 Task: Find connections with filter location Yuci with filter topic #digitalmarketingwith filter profile language French with filter current company Rebel Foods with filter school JAGRAN COLLEGE OF ARTS, SCIENCE & COMMERCE, JUHI, with filter industry Flight Training with filter service category Commercial Insurance with filter keywords title Film Critic
Action: Mouse moved to (622, 90)
Screenshot: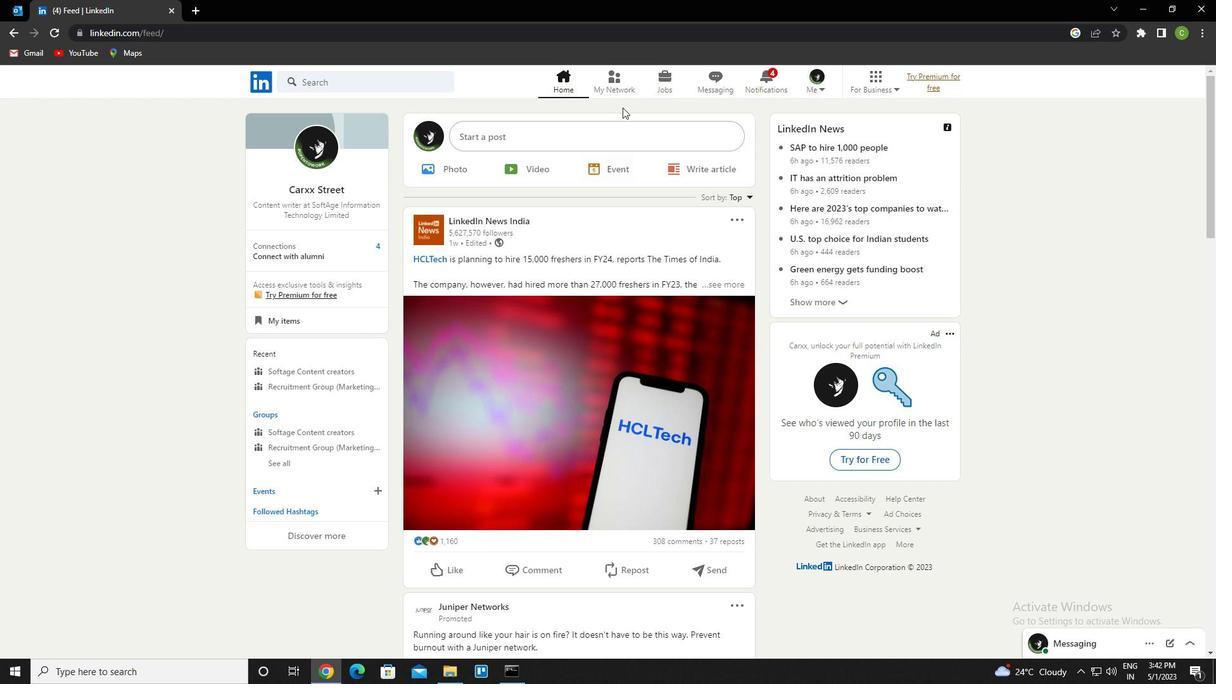 
Action: Mouse pressed left at (622, 90)
Screenshot: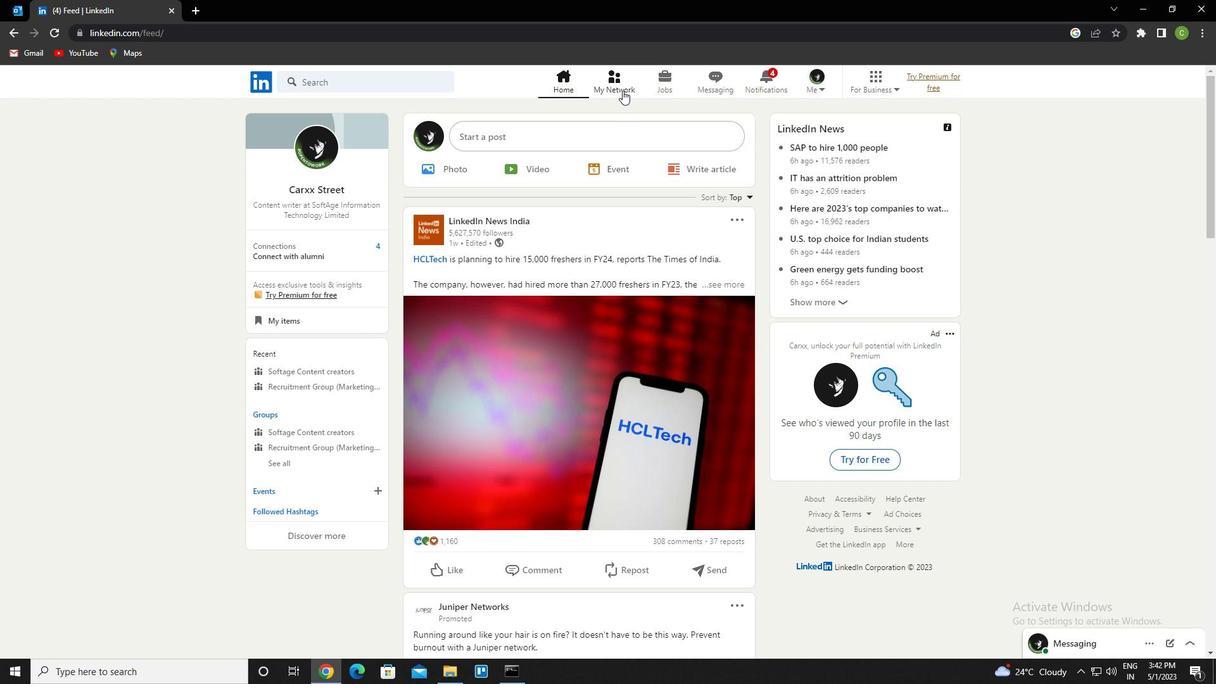 
Action: Mouse moved to (376, 152)
Screenshot: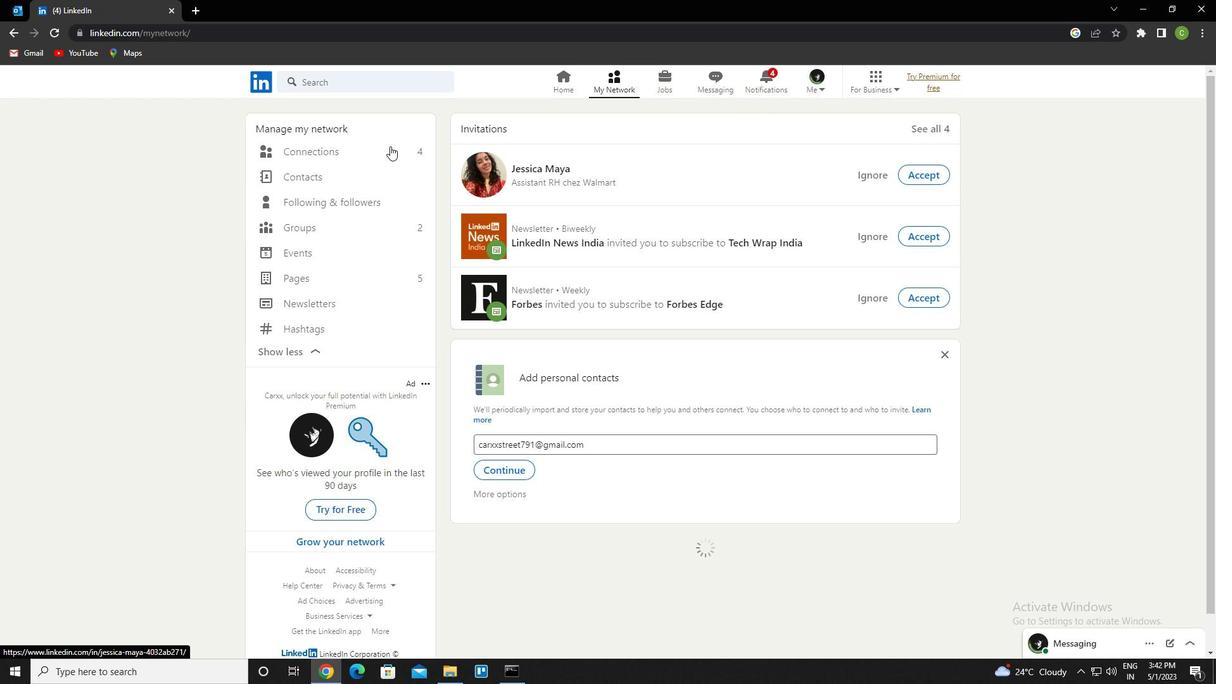 
Action: Mouse pressed left at (376, 152)
Screenshot: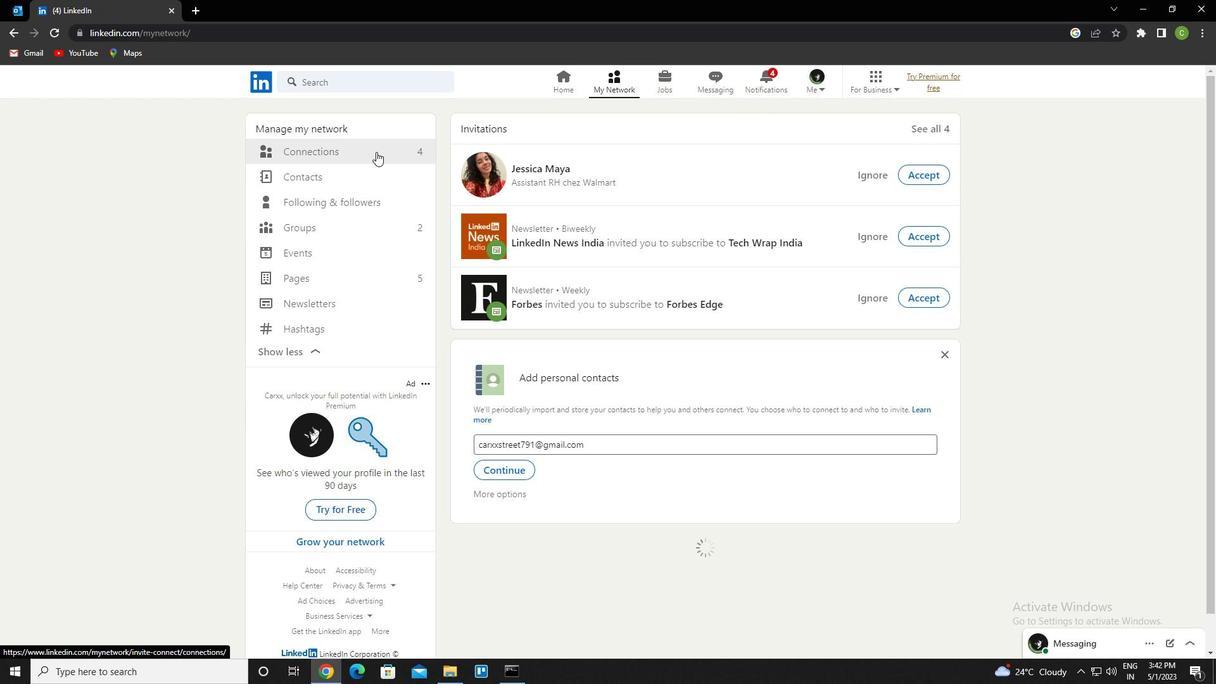 
Action: Mouse moved to (682, 157)
Screenshot: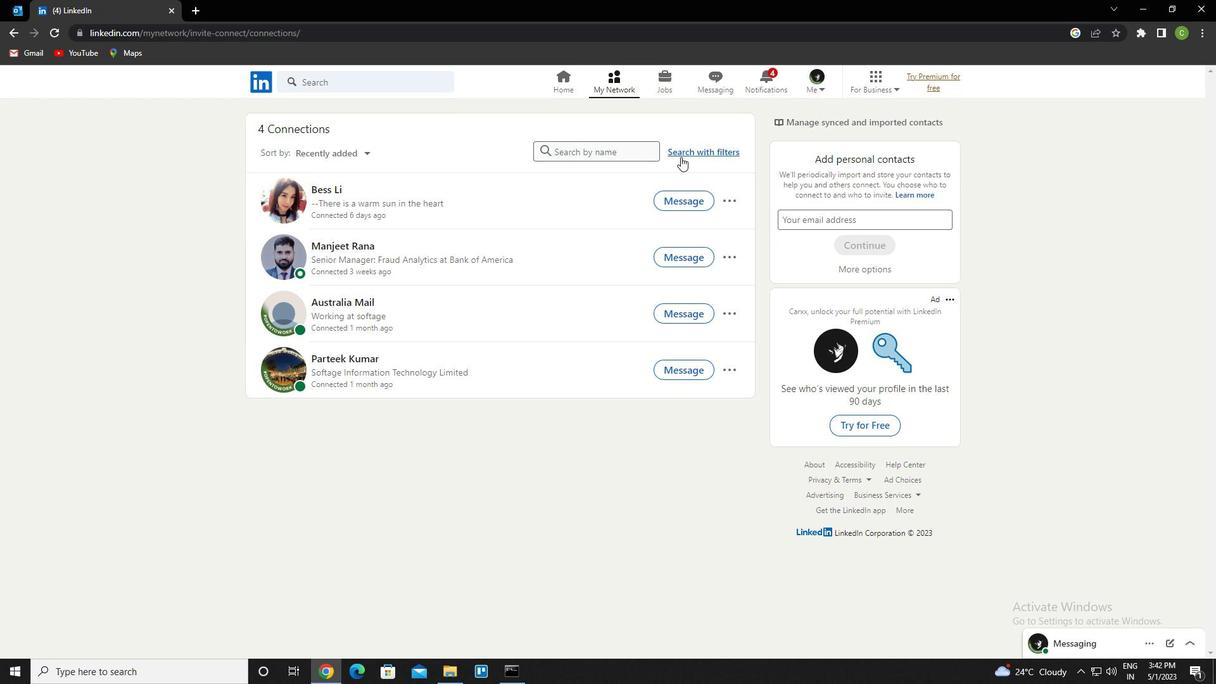 
Action: Mouse pressed left at (682, 157)
Screenshot: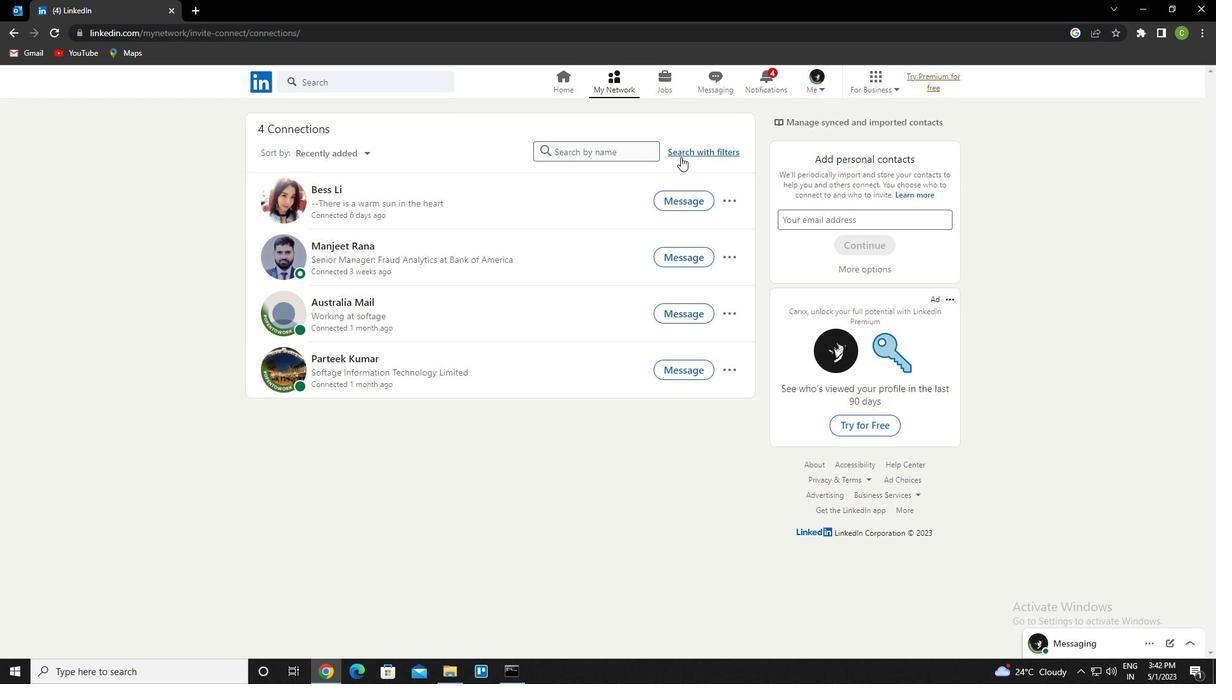 
Action: Mouse moved to (646, 115)
Screenshot: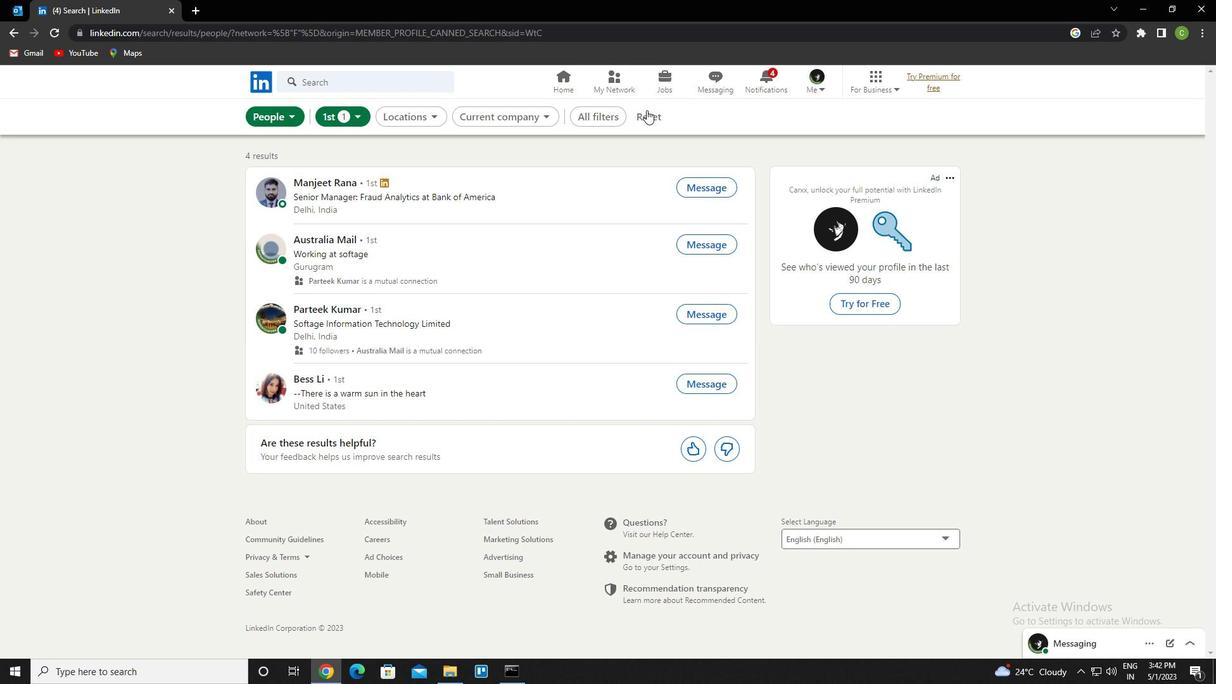 
Action: Mouse pressed left at (646, 115)
Screenshot: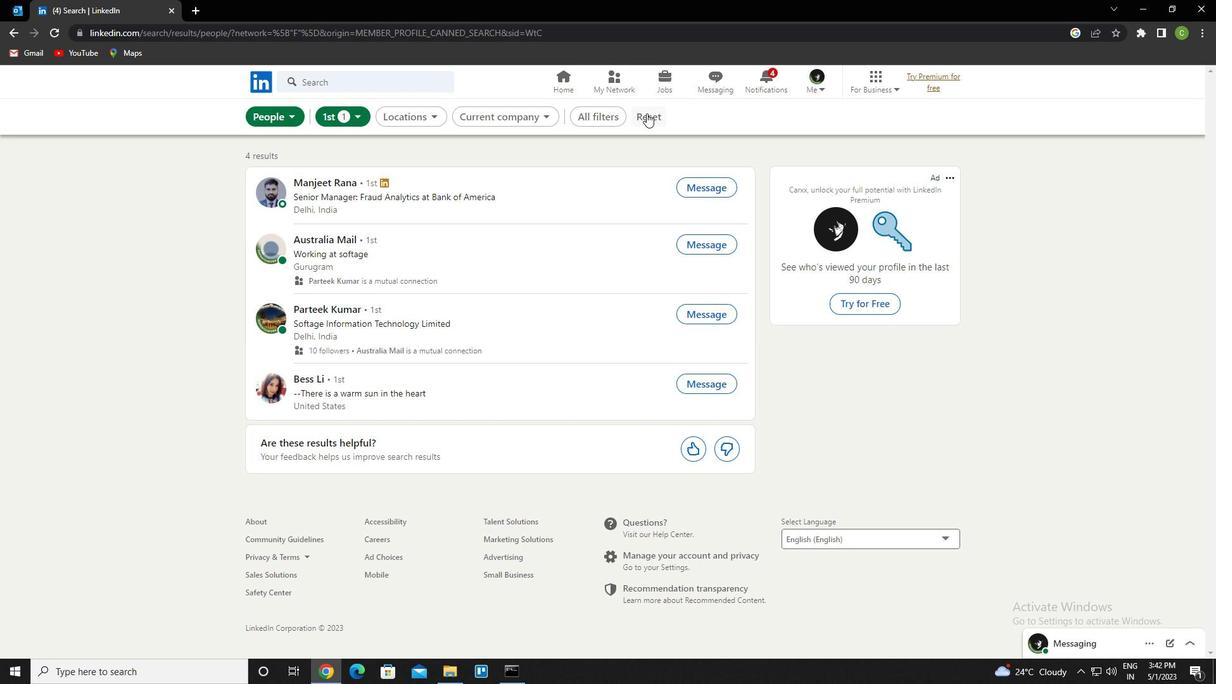 
Action: Mouse moved to (639, 124)
Screenshot: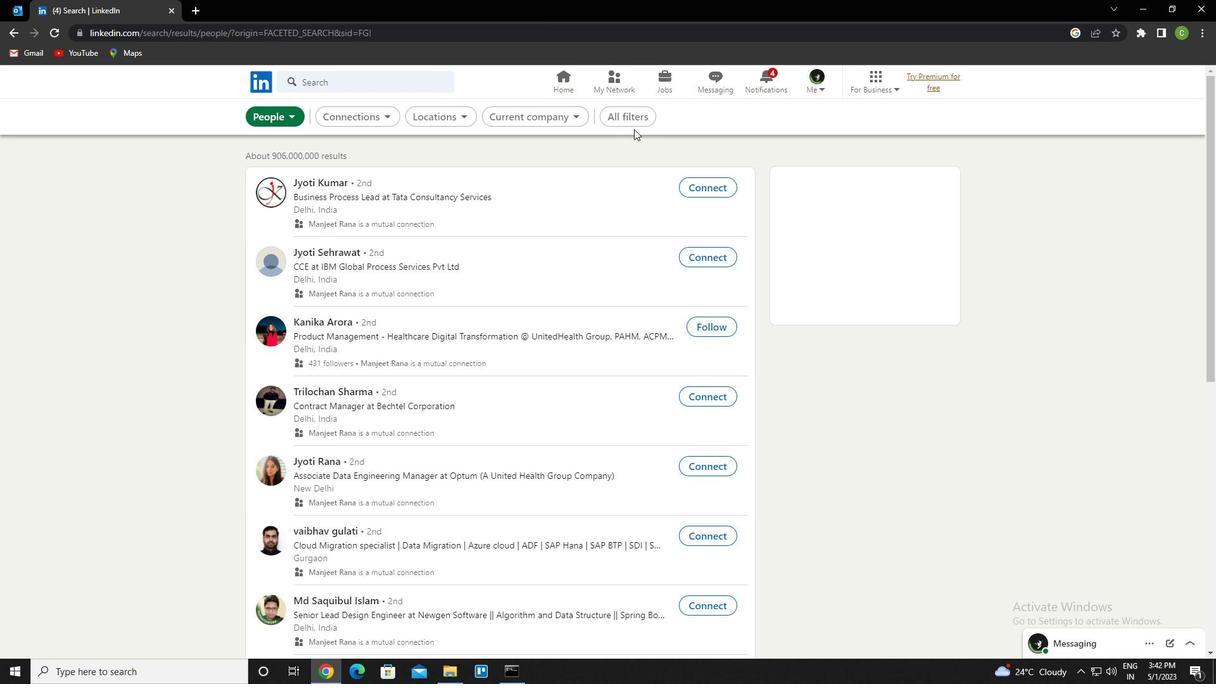 
Action: Mouse pressed left at (639, 124)
Screenshot: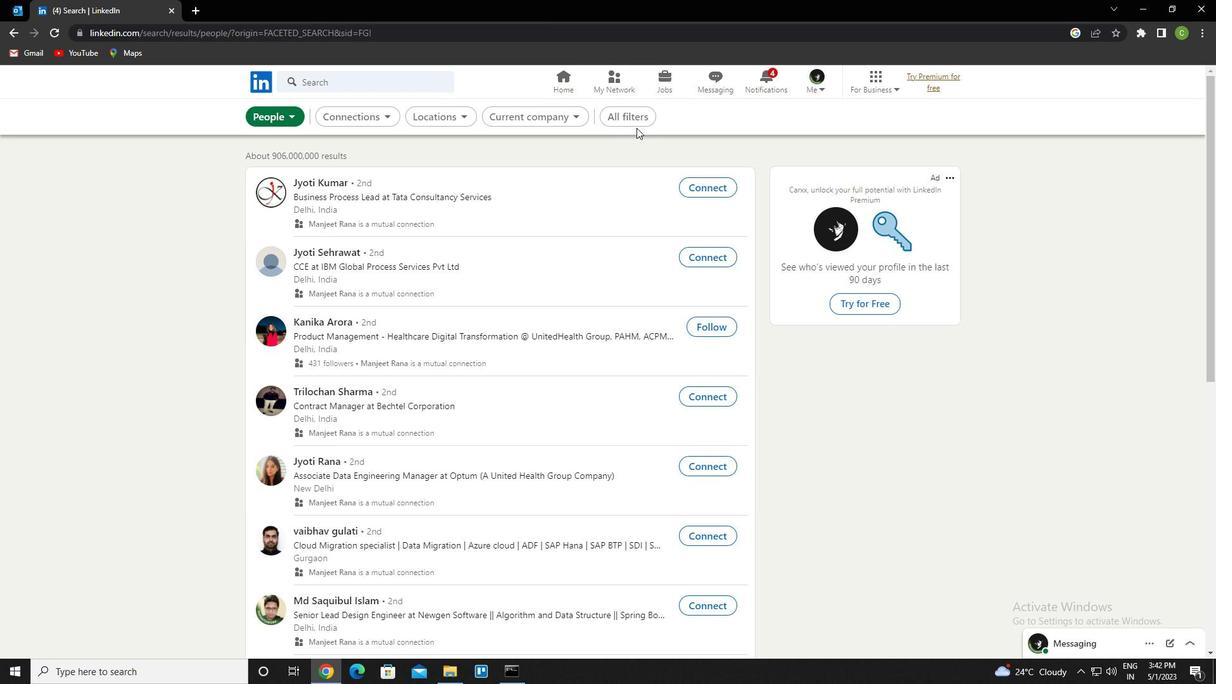 
Action: Mouse moved to (1066, 300)
Screenshot: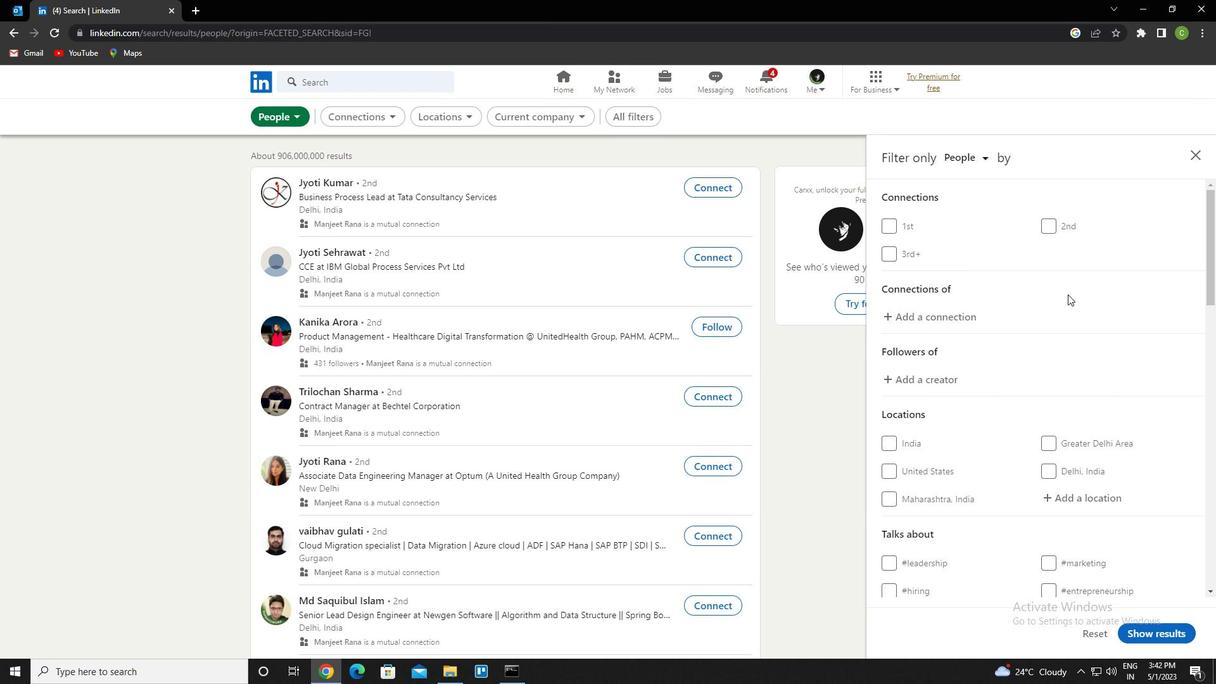 
Action: Mouse scrolled (1066, 300) with delta (0, 0)
Screenshot: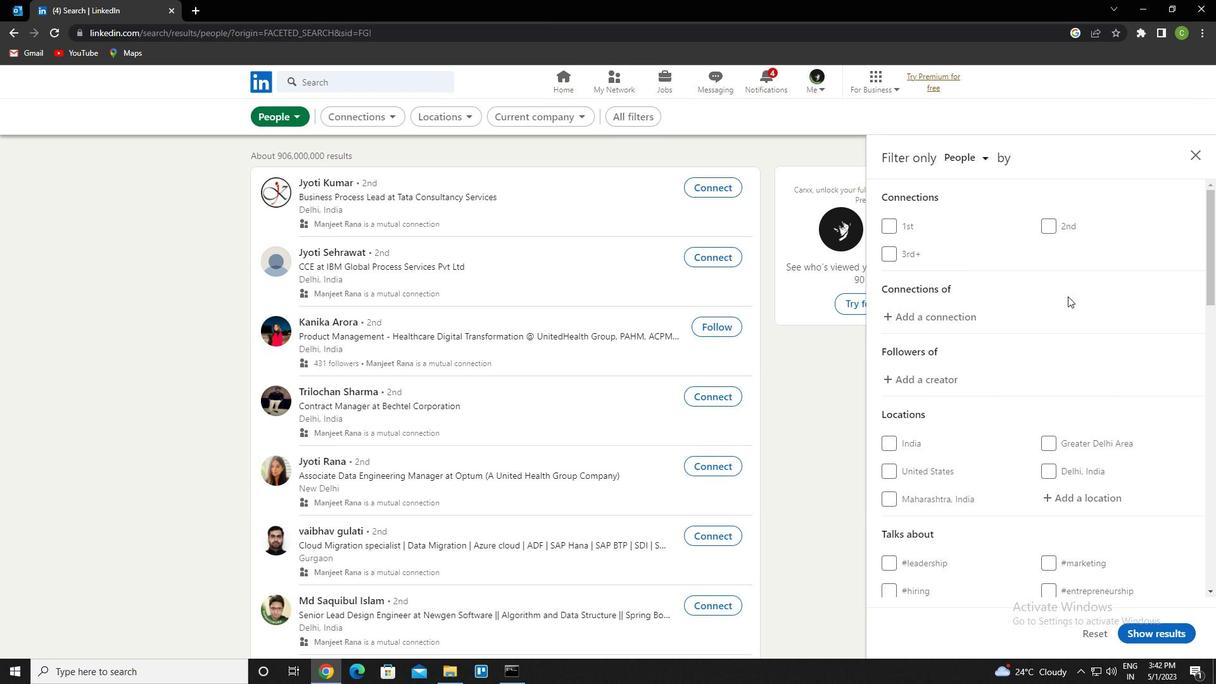 
Action: Mouse moved to (1065, 300)
Screenshot: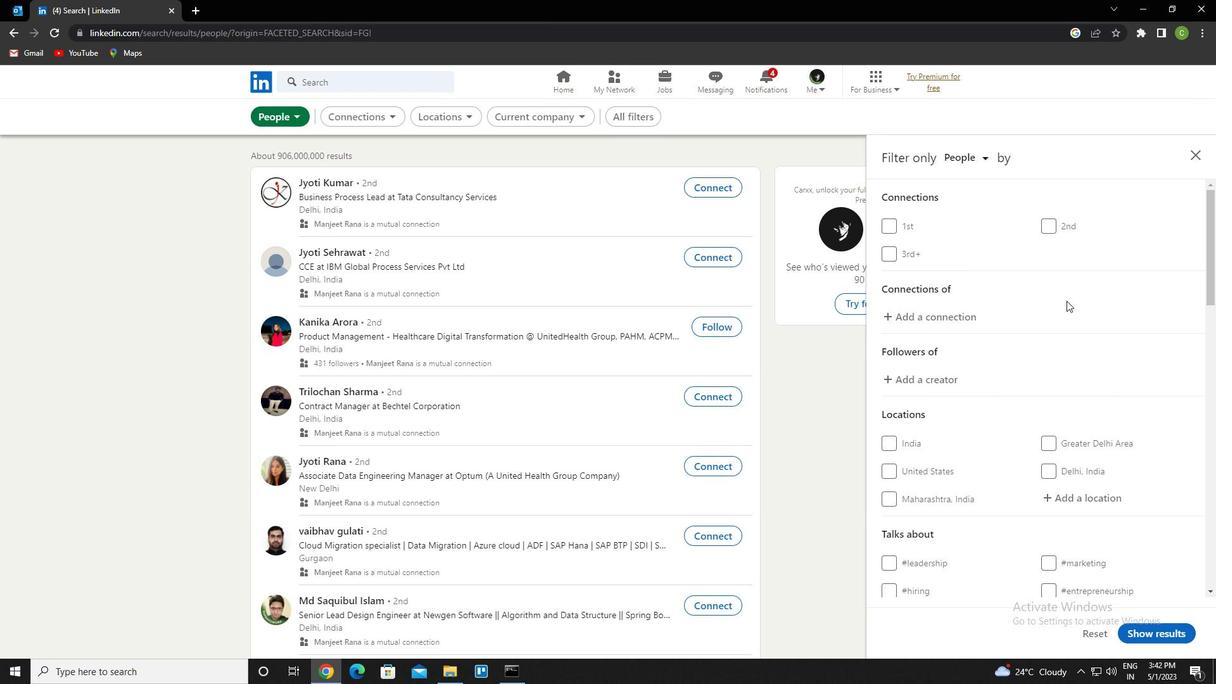 
Action: Mouse scrolled (1065, 300) with delta (0, 0)
Screenshot: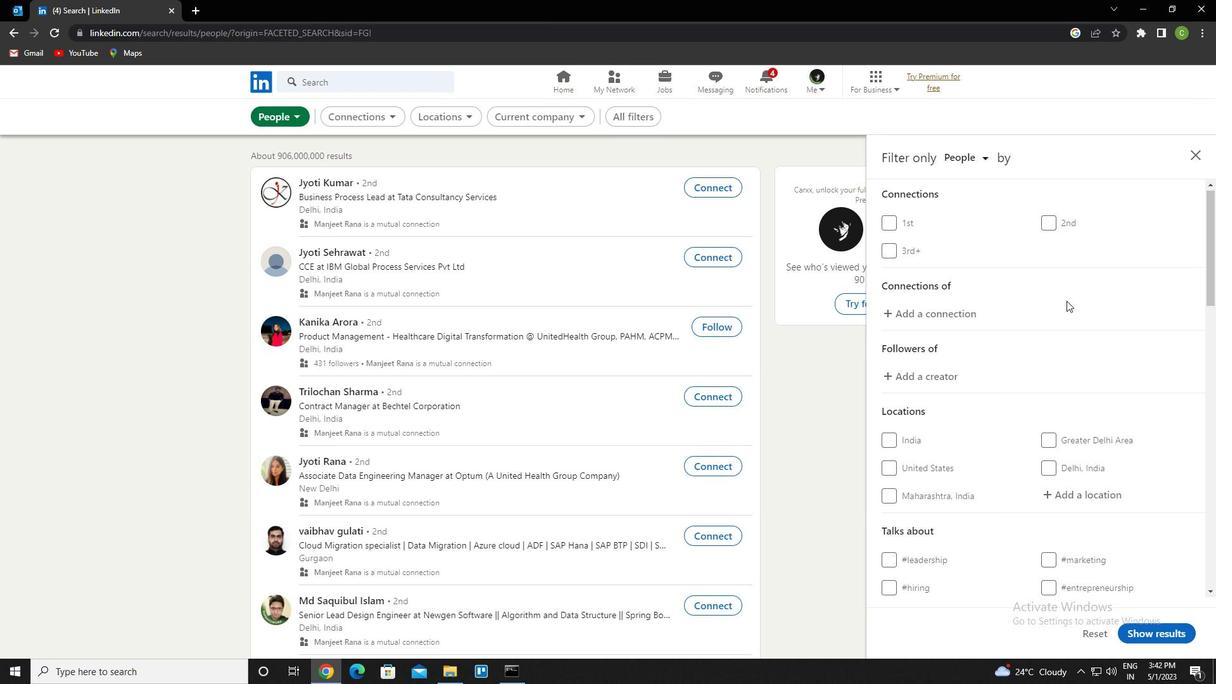 
Action: Mouse moved to (1077, 367)
Screenshot: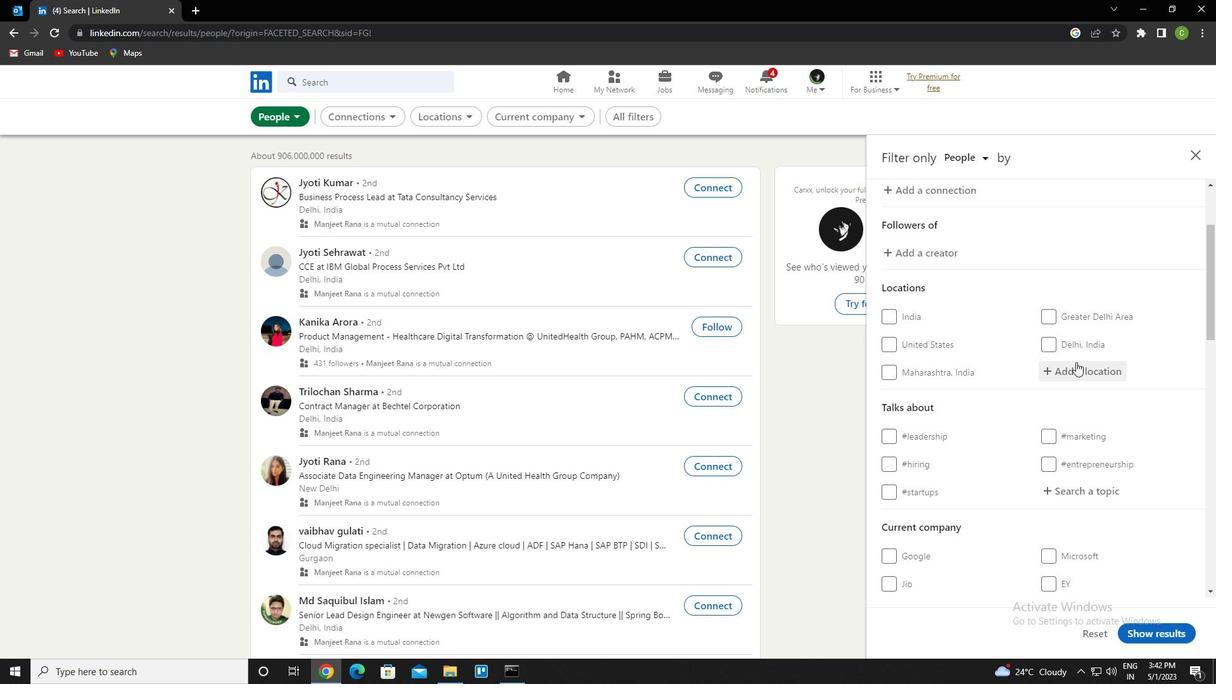 
Action: Mouse pressed left at (1077, 367)
Screenshot: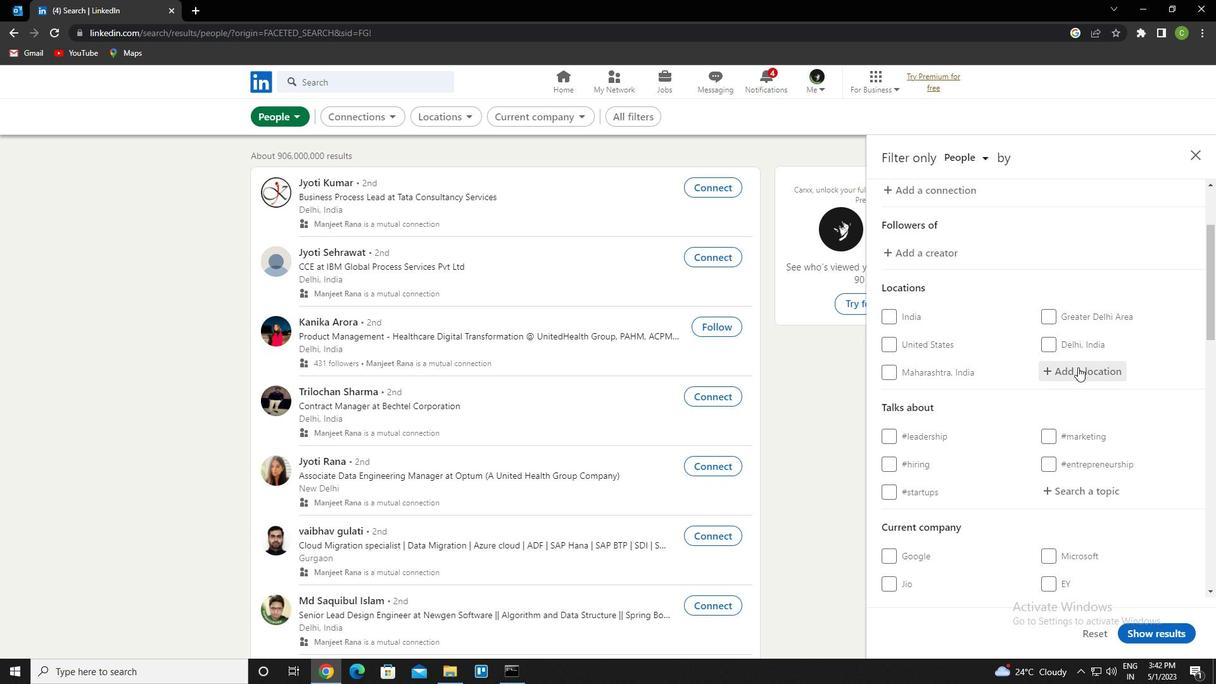
Action: Key pressed <Key.caps_lock>y<Key.caps_lock>uci<Key.enter>
Screenshot: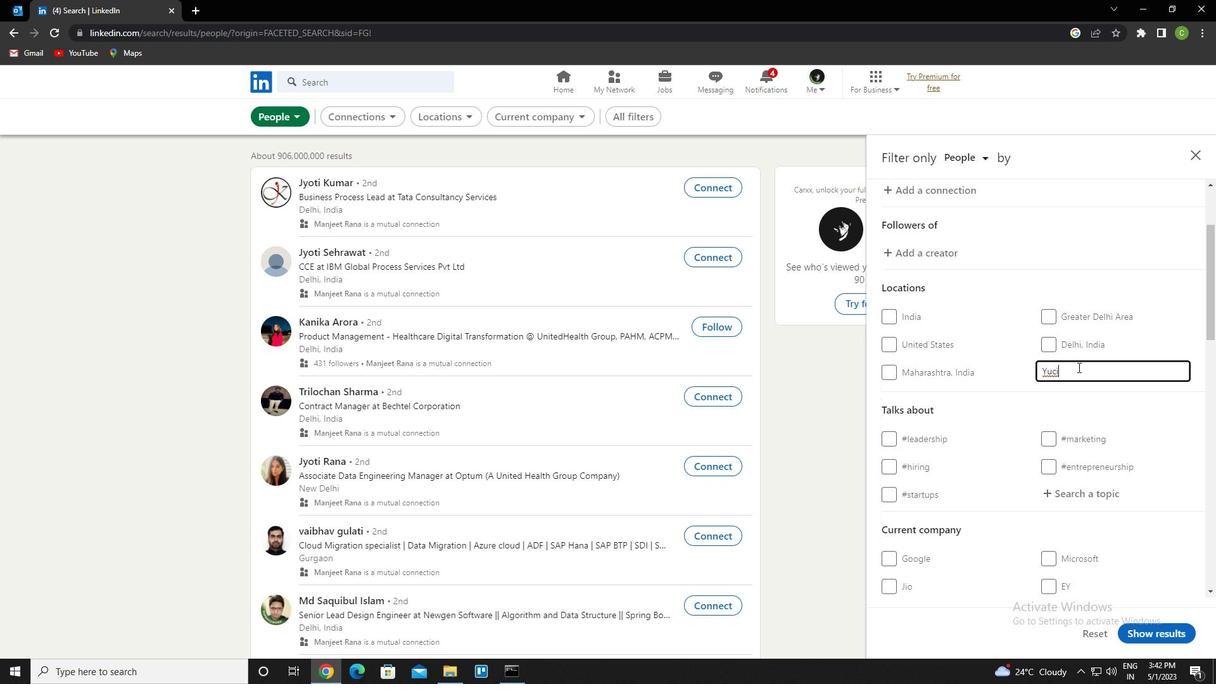 
Action: Mouse moved to (1080, 367)
Screenshot: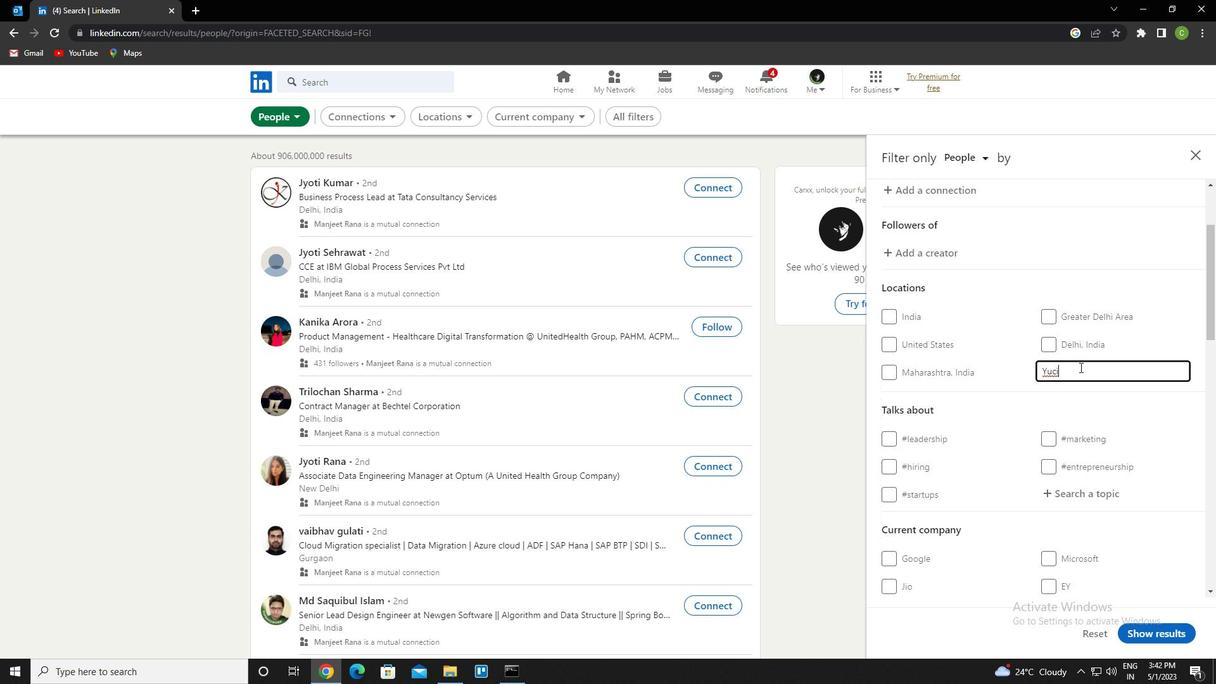 
Action: Mouse scrolled (1080, 366) with delta (0, 0)
Screenshot: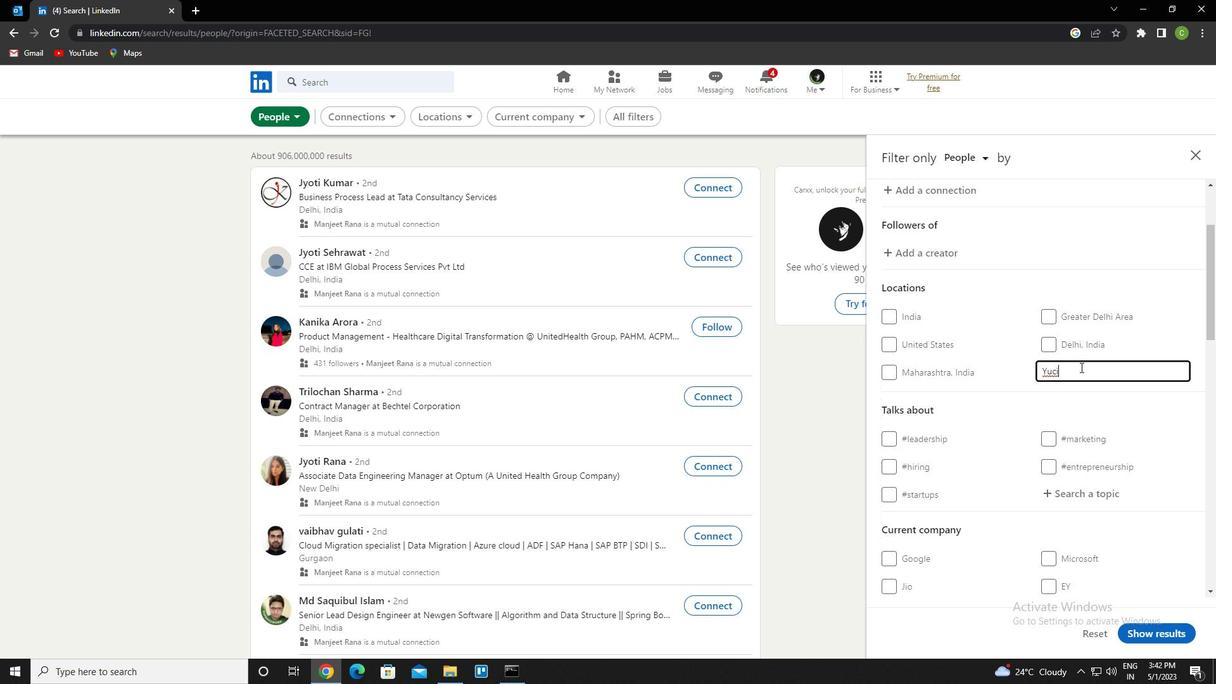 
Action: Mouse scrolled (1080, 366) with delta (0, 0)
Screenshot: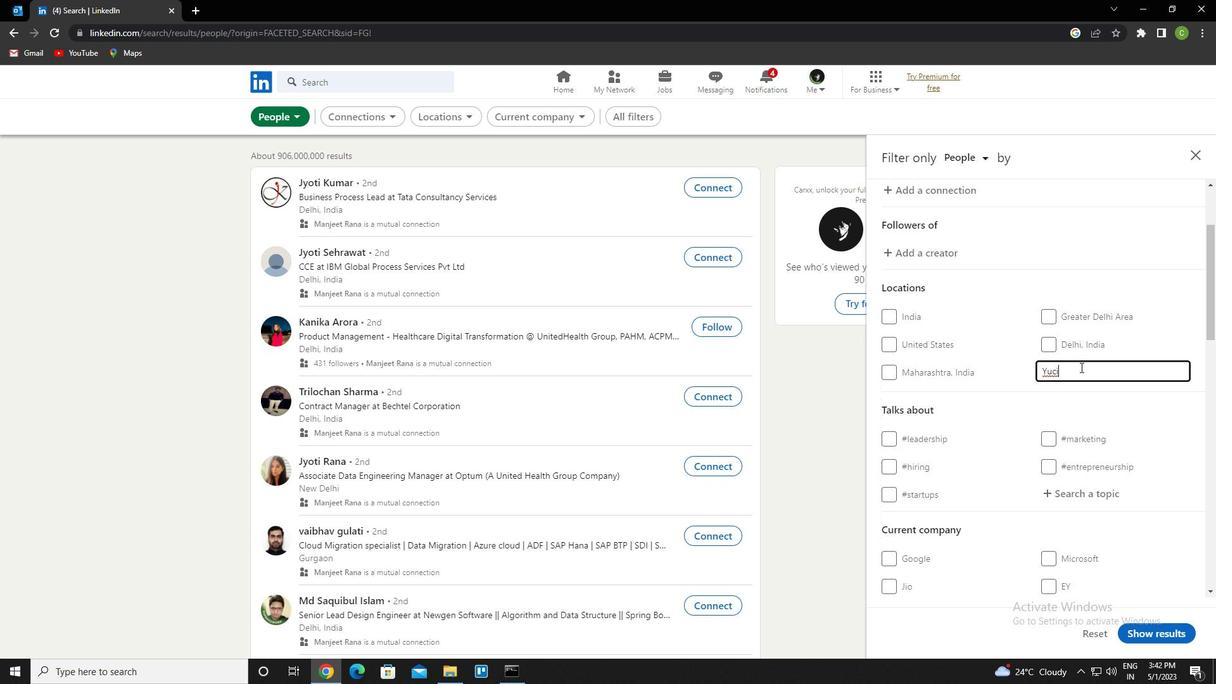
Action: Mouse moved to (1084, 362)
Screenshot: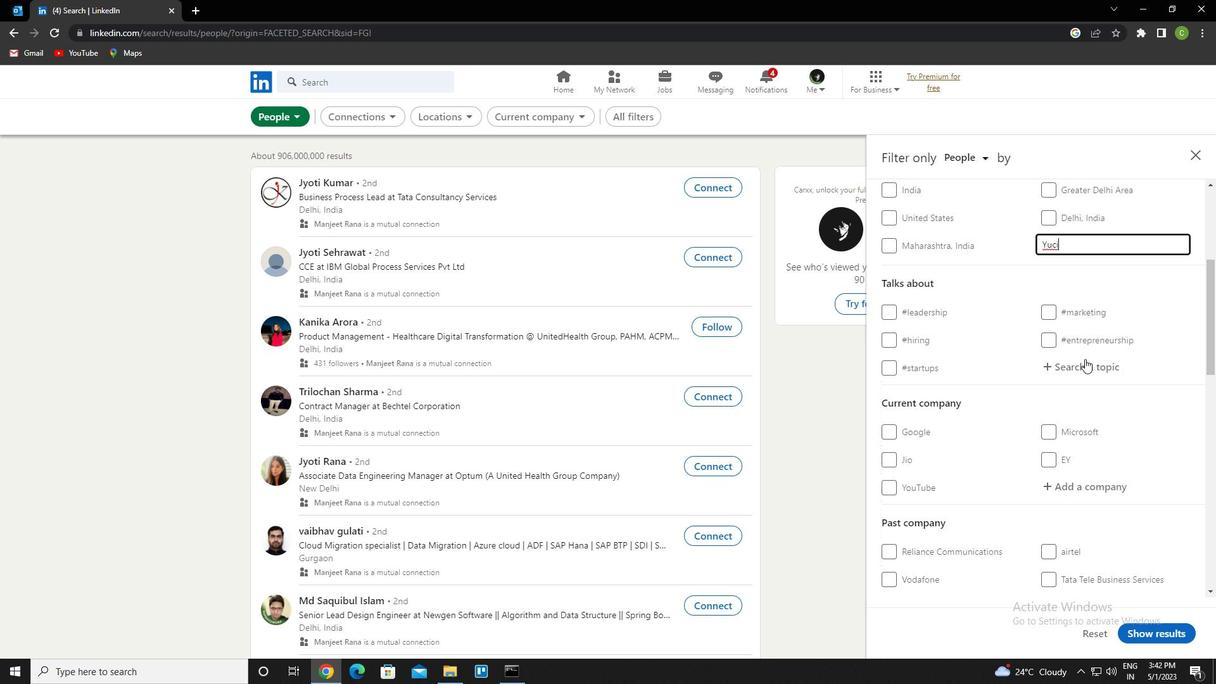 
Action: Mouse pressed left at (1084, 362)
Screenshot: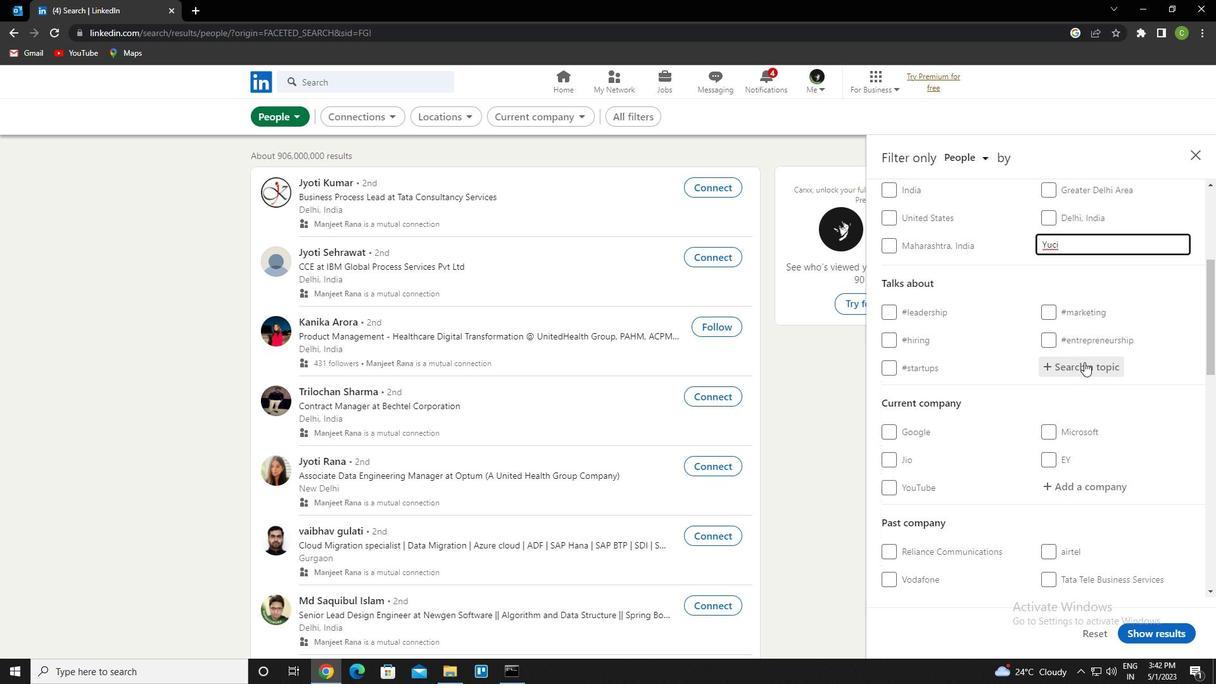 
Action: Key pressed digitalmarke<Key.down><Key.enter>
Screenshot: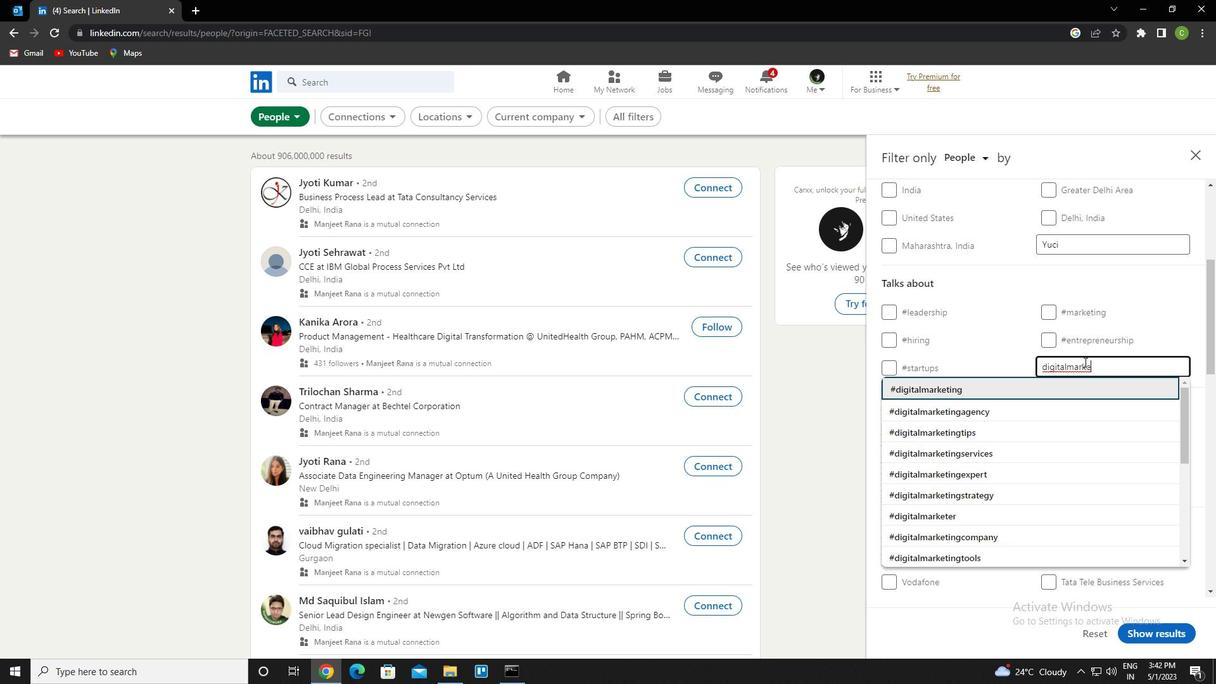 
Action: Mouse scrolled (1084, 361) with delta (0, 0)
Screenshot: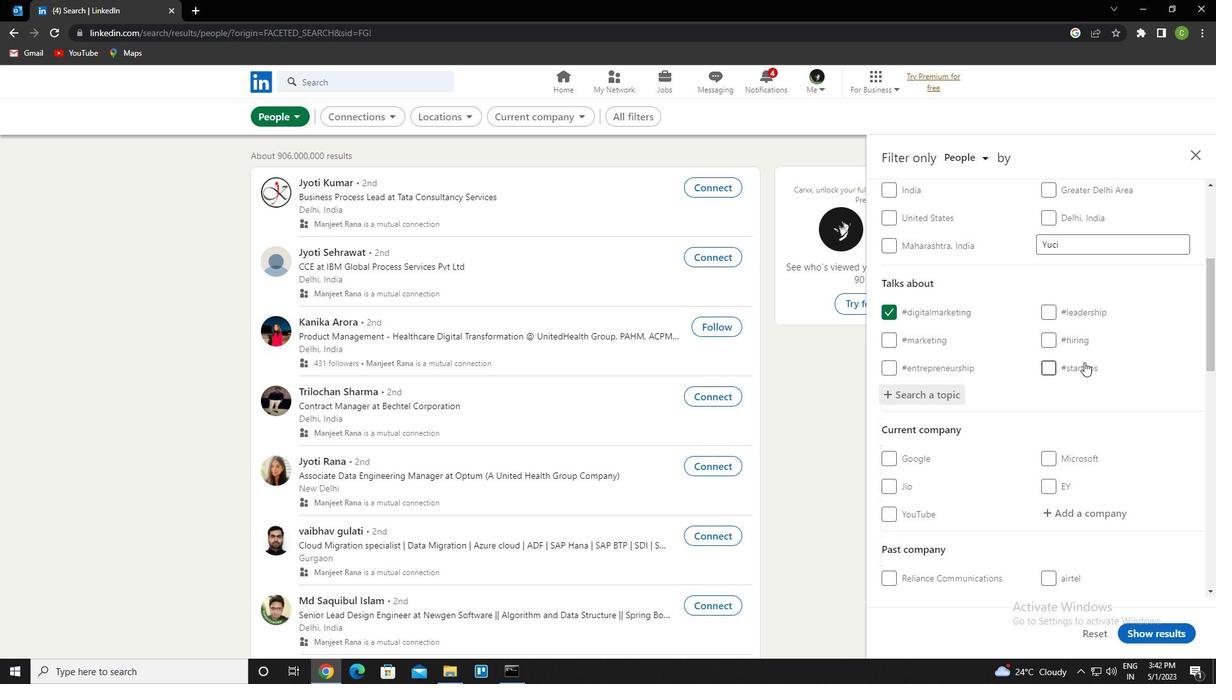 
Action: Mouse scrolled (1084, 361) with delta (0, 0)
Screenshot: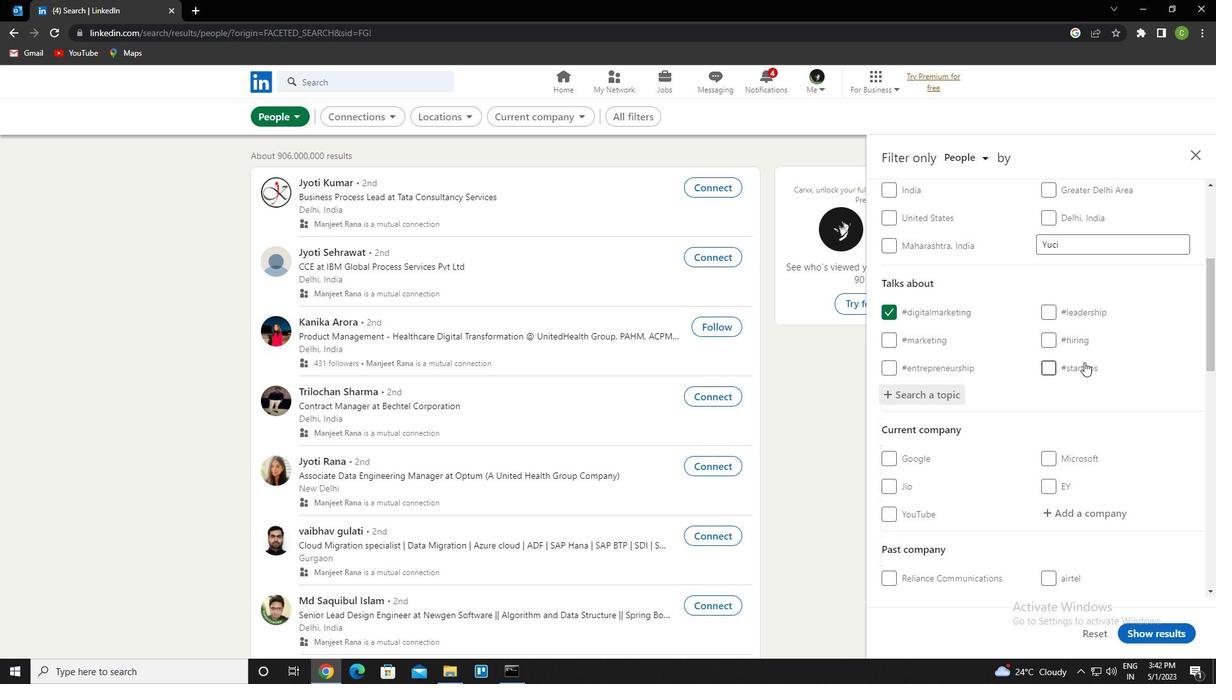 
Action: Mouse scrolled (1084, 361) with delta (0, 0)
Screenshot: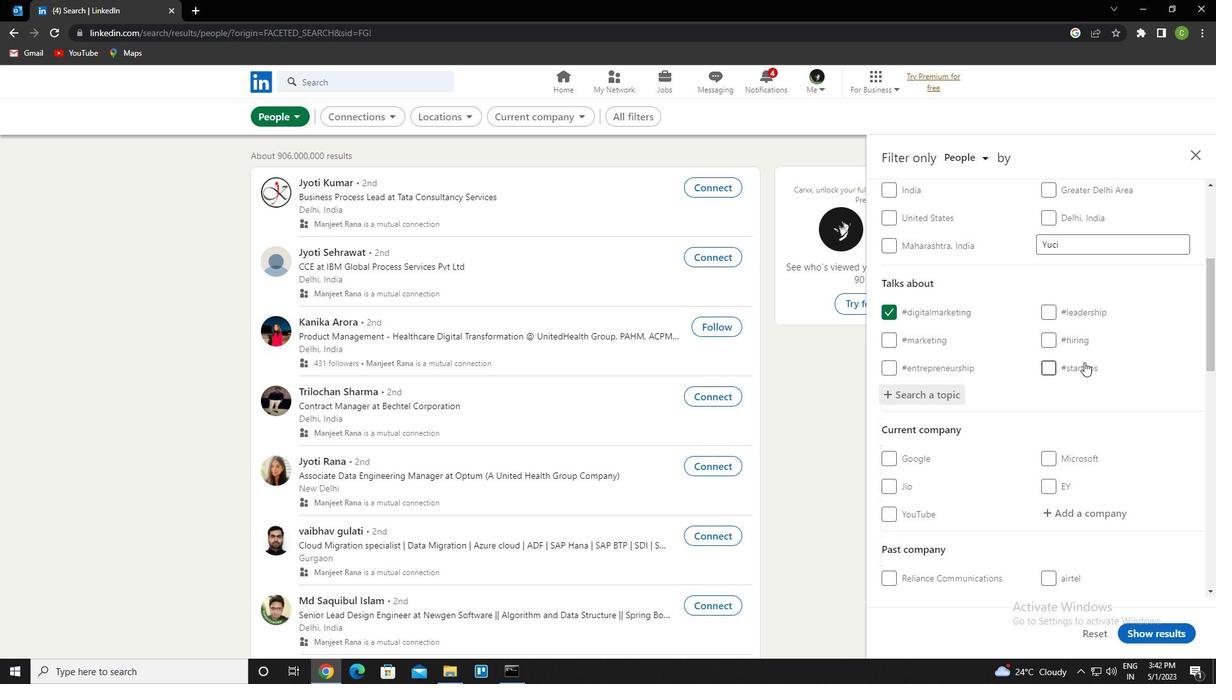 
Action: Mouse moved to (1083, 364)
Screenshot: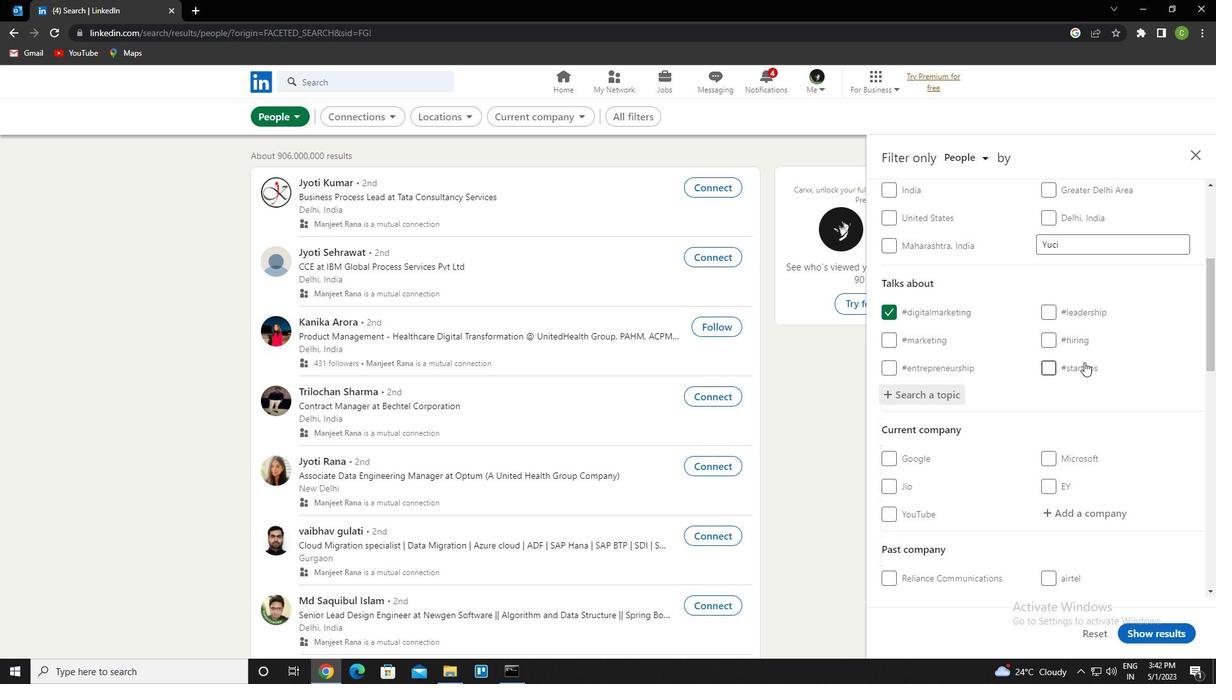 
Action: Mouse scrolled (1083, 364) with delta (0, 0)
Screenshot: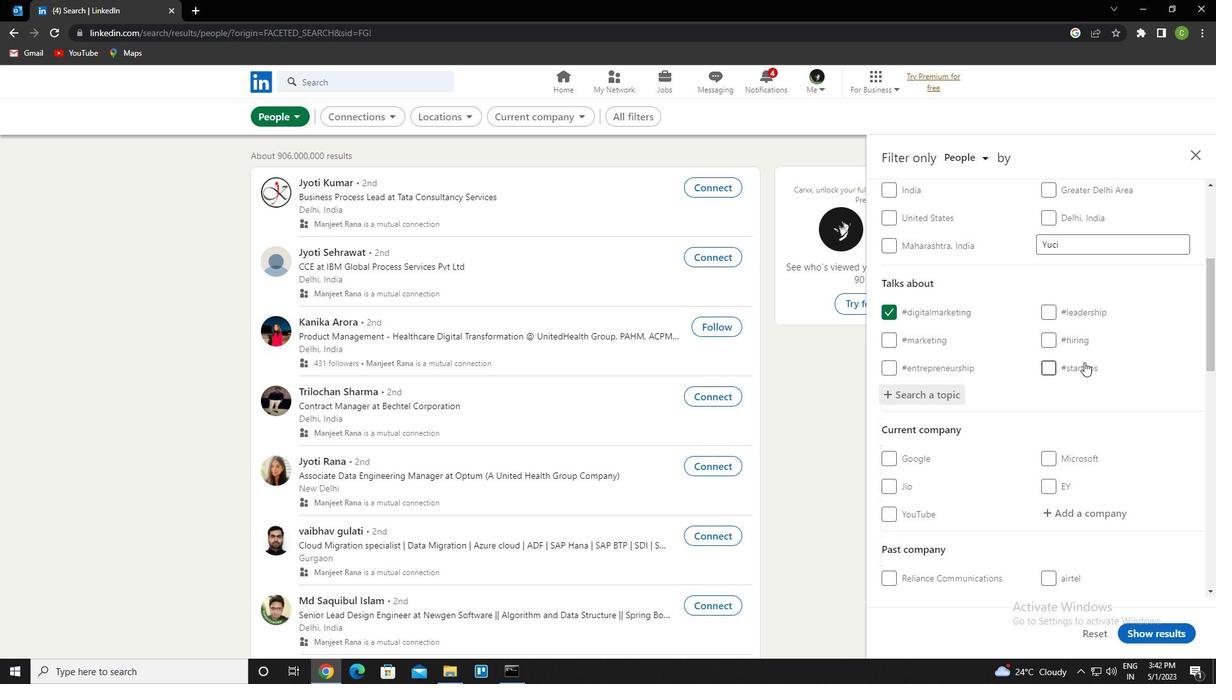 
Action: Mouse moved to (1064, 377)
Screenshot: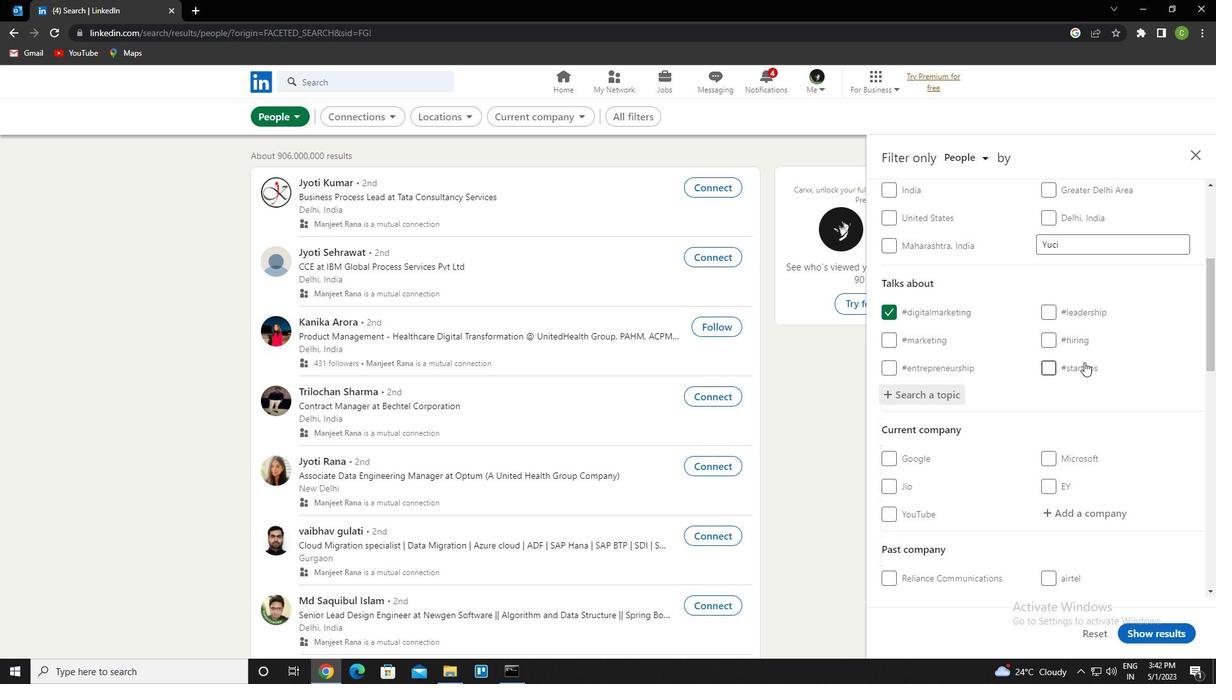 
Action: Mouse scrolled (1064, 376) with delta (0, 0)
Screenshot: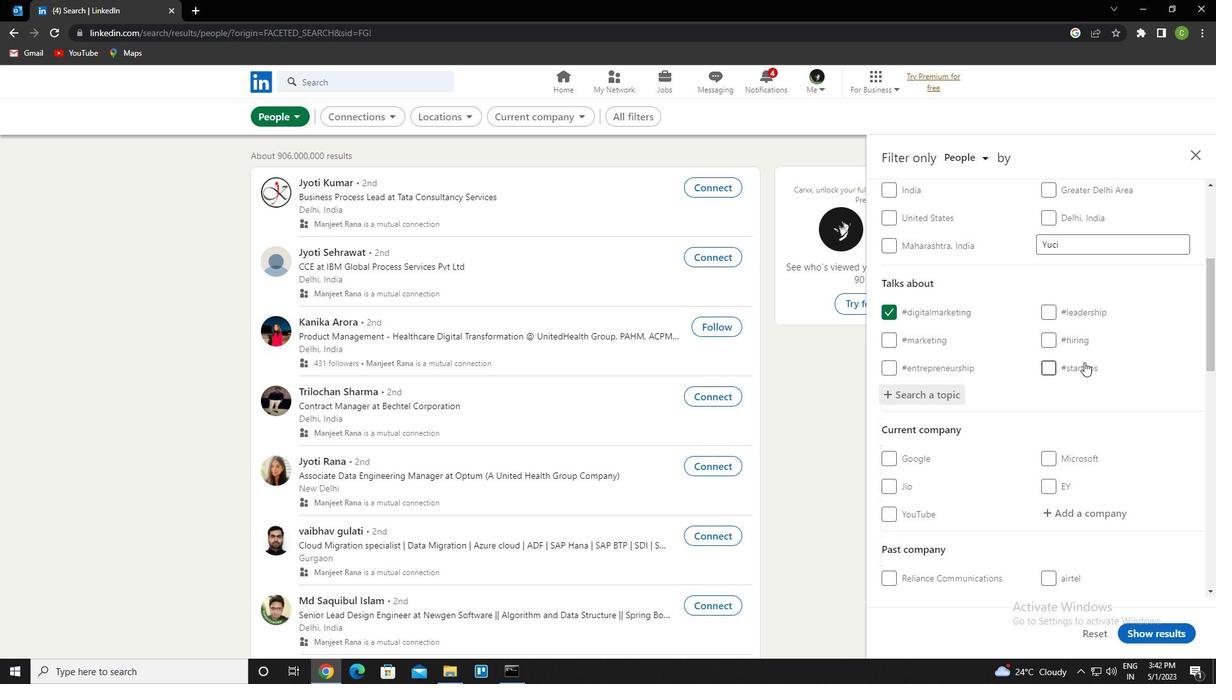 
Action: Mouse moved to (1058, 381)
Screenshot: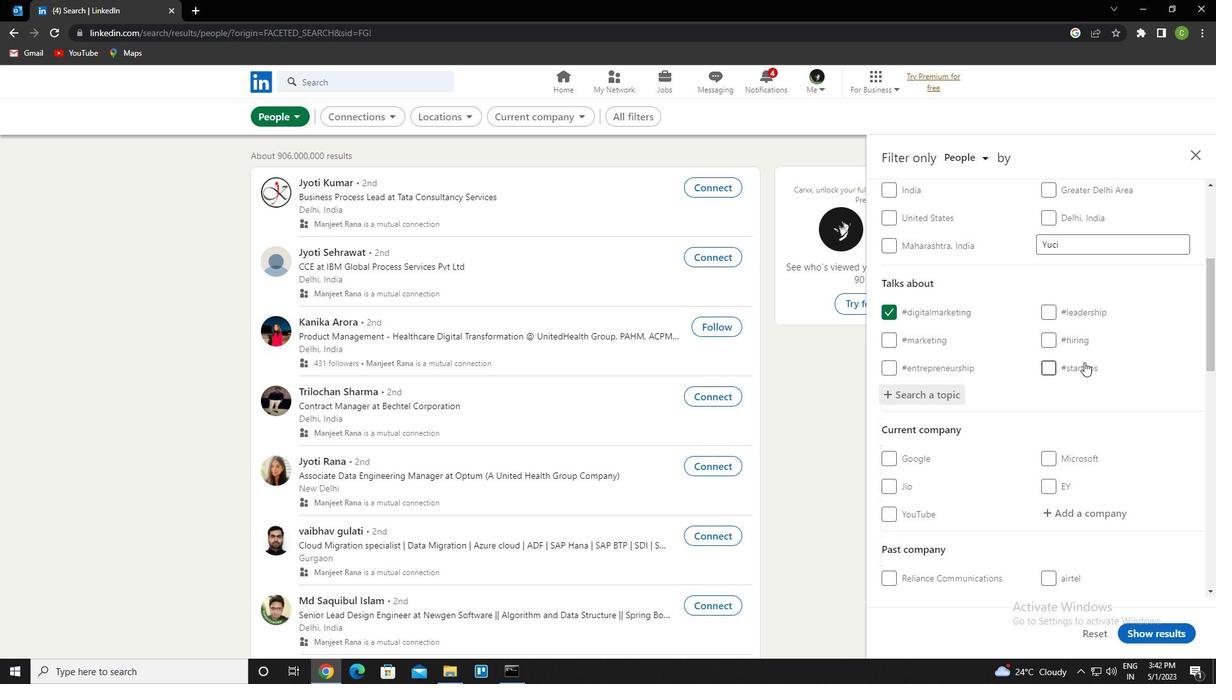 
Action: Mouse scrolled (1058, 380) with delta (0, 0)
Screenshot: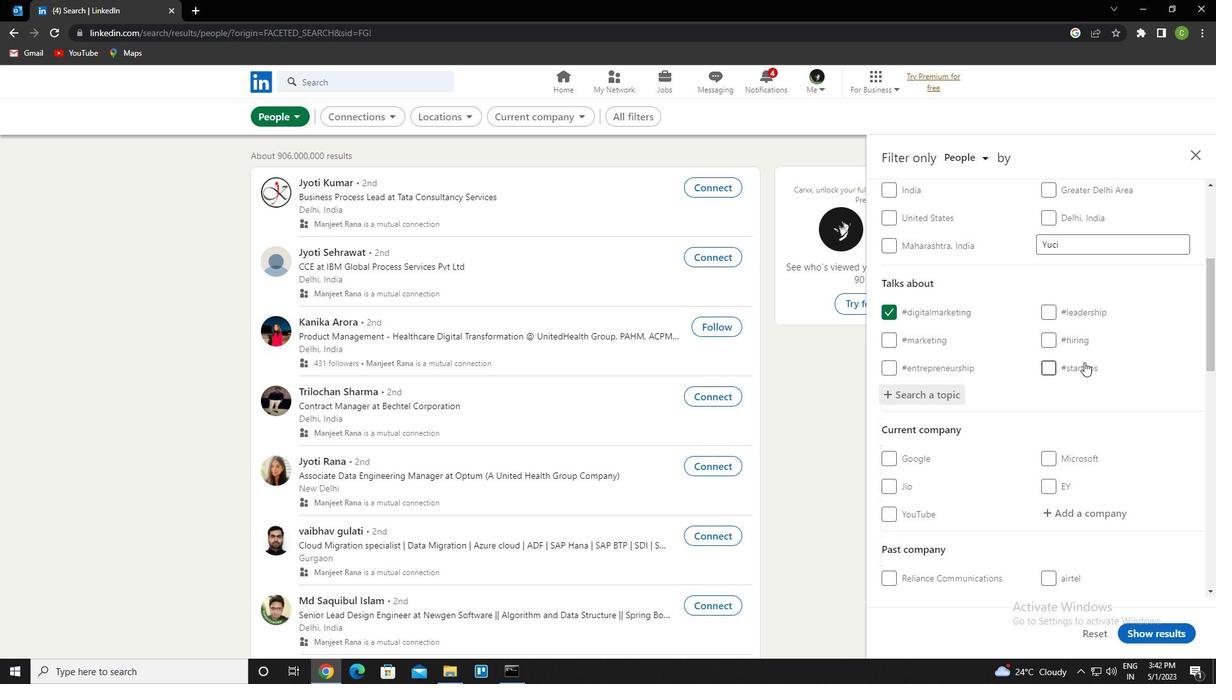 
Action: Mouse moved to (1057, 382)
Screenshot: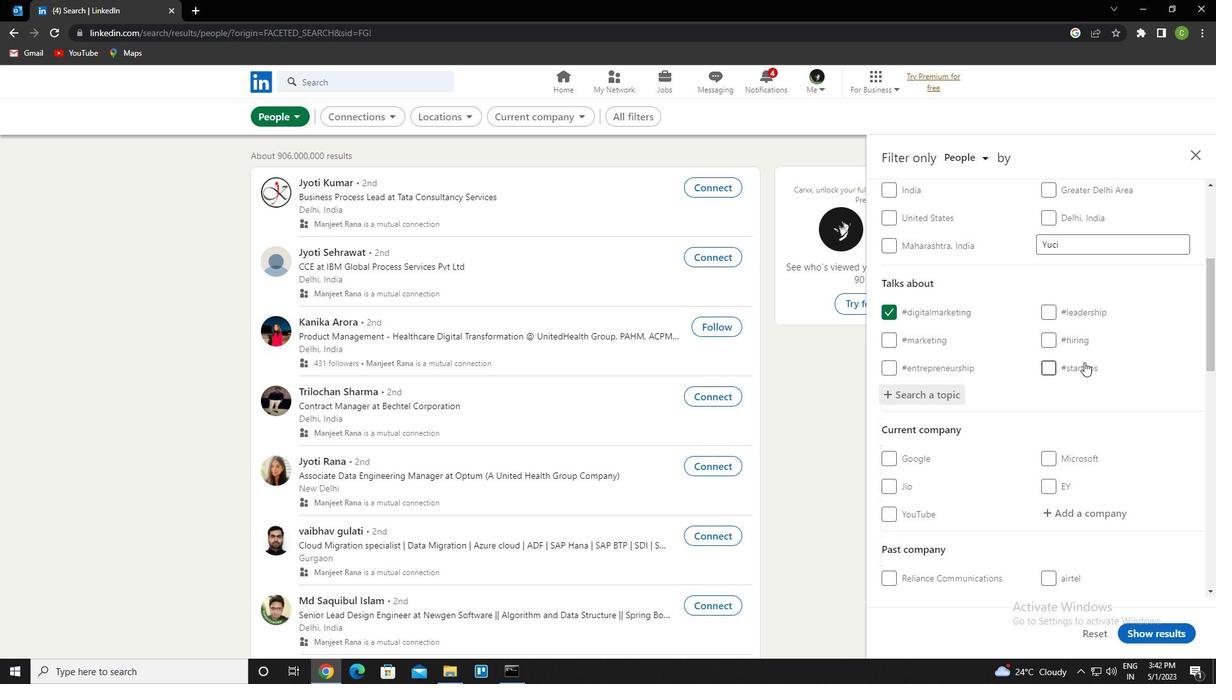 
Action: Mouse scrolled (1057, 381) with delta (0, 0)
Screenshot: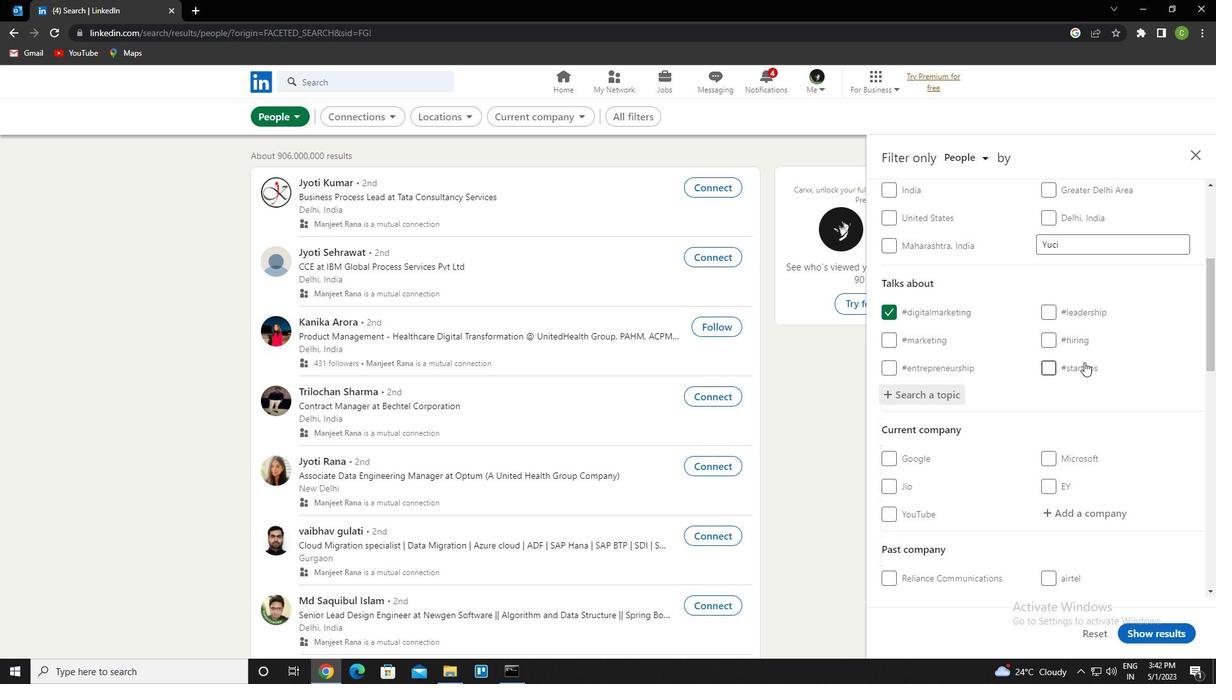 
Action: Mouse scrolled (1057, 381) with delta (0, 0)
Screenshot: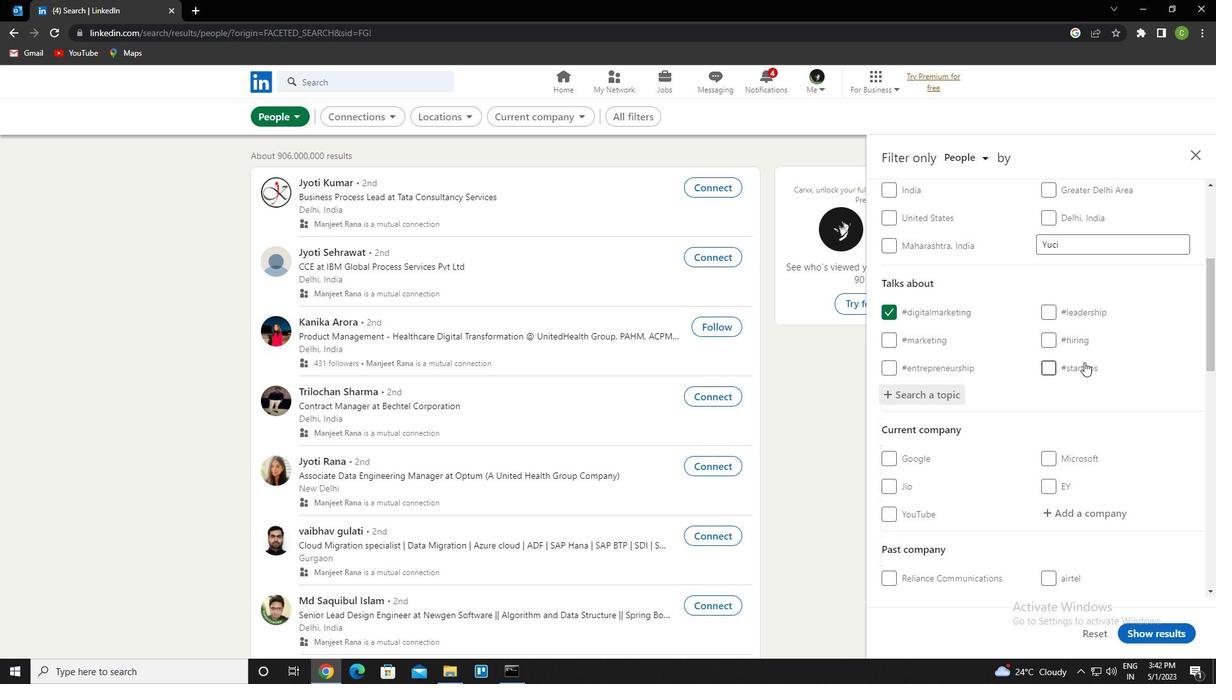 
Action: Mouse scrolled (1057, 381) with delta (0, 0)
Screenshot: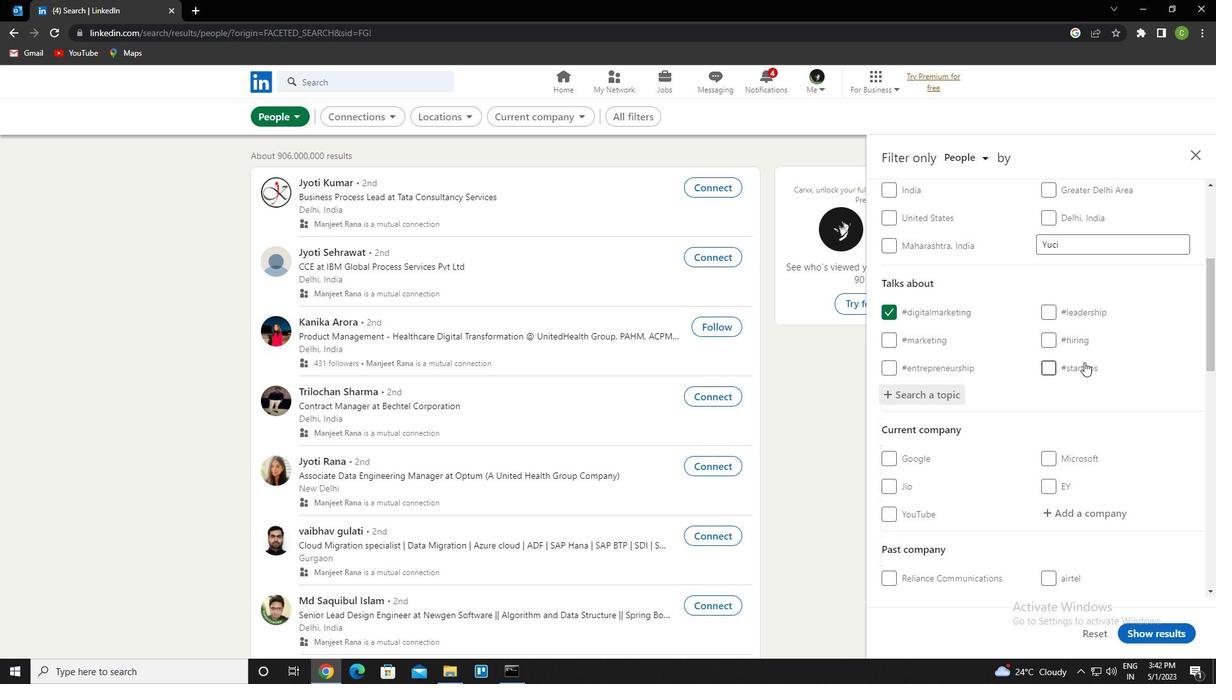 
Action: Mouse scrolled (1057, 381) with delta (0, 0)
Screenshot: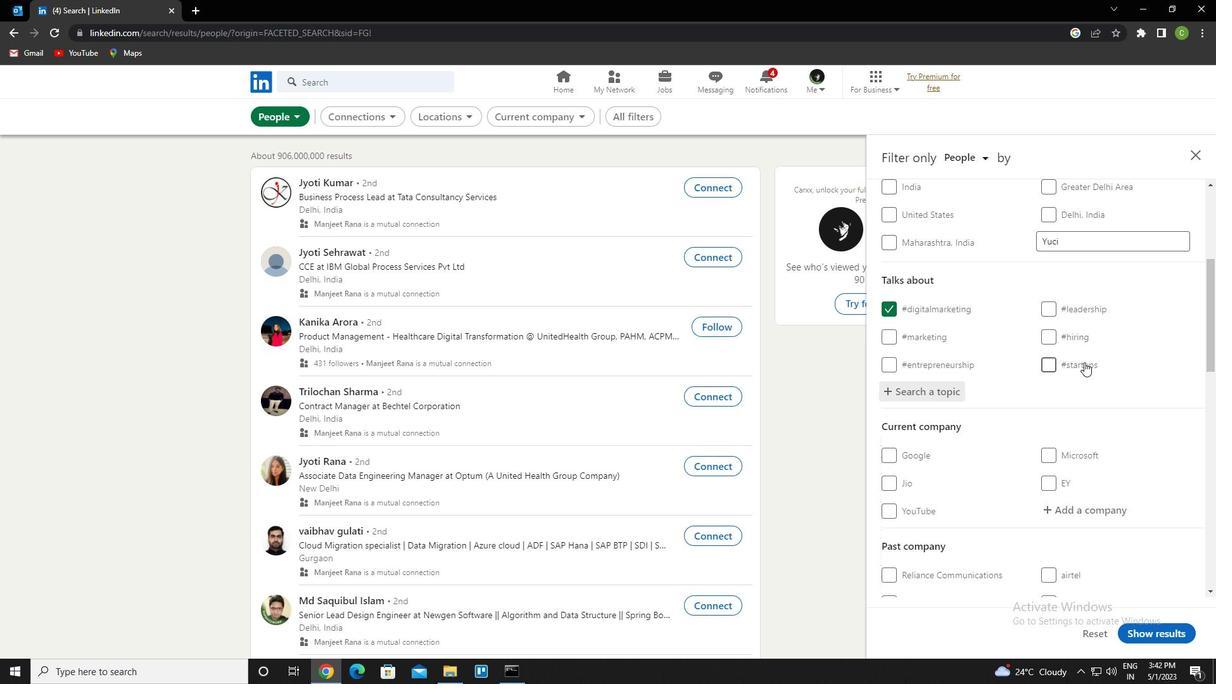 
Action: Mouse scrolled (1057, 381) with delta (0, 0)
Screenshot: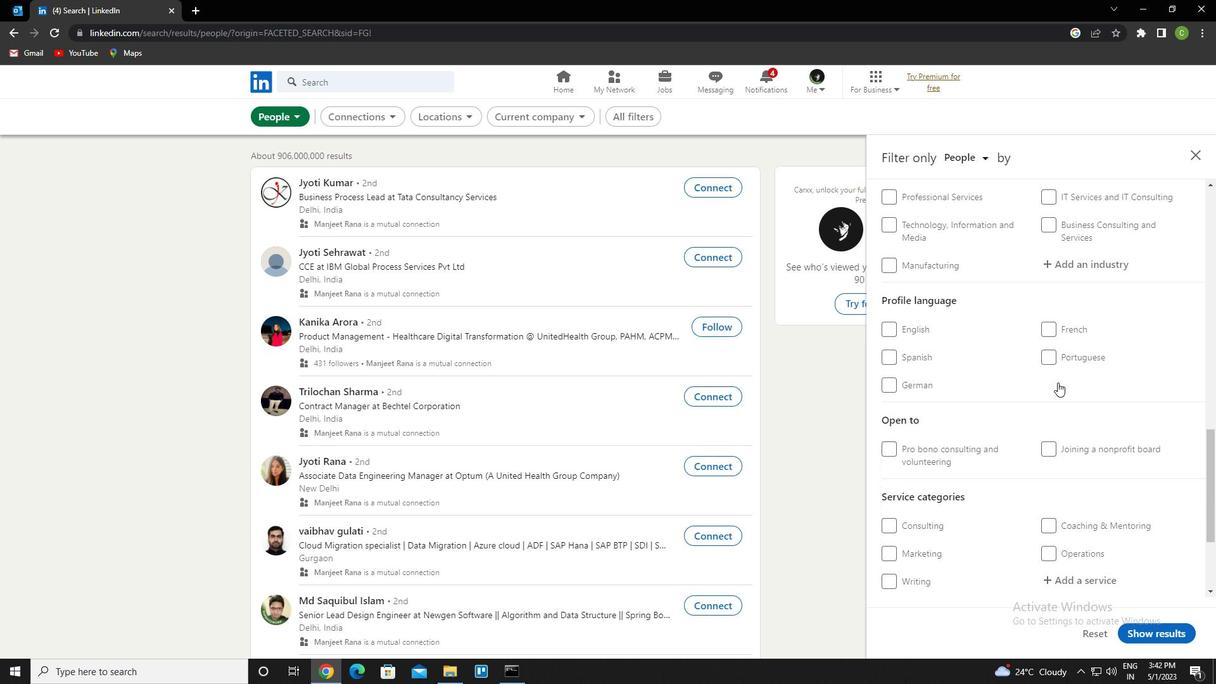 
Action: Mouse scrolled (1057, 381) with delta (0, 0)
Screenshot: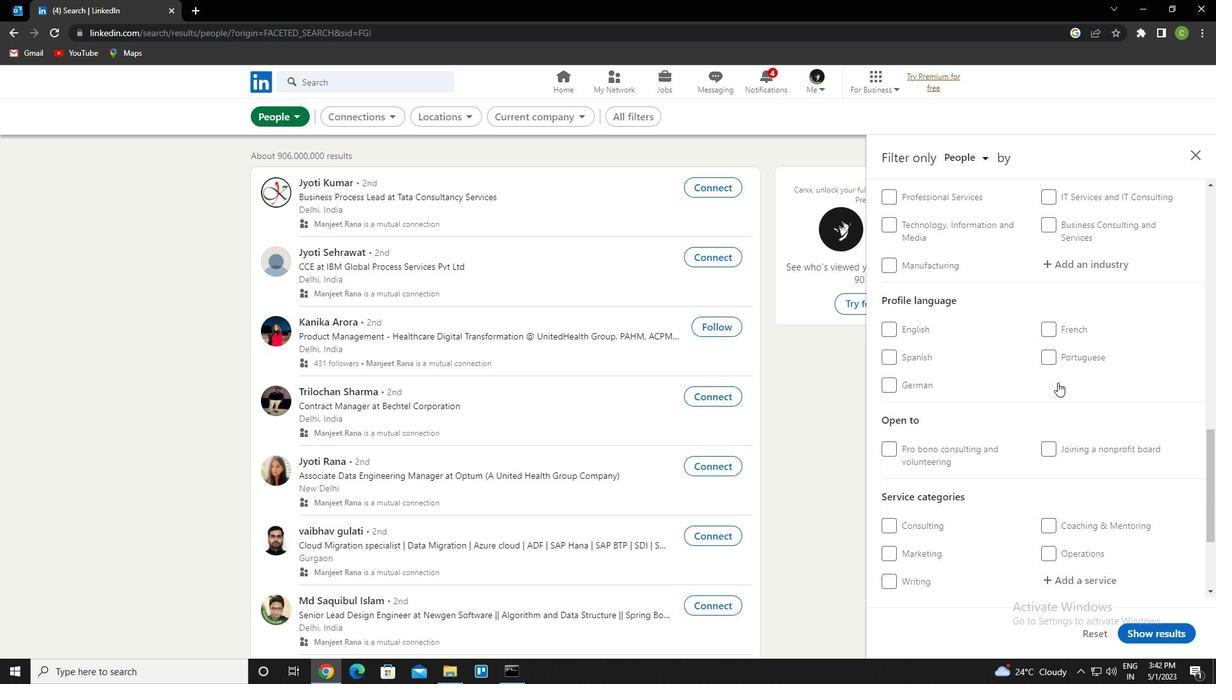 
Action: Mouse scrolled (1057, 381) with delta (0, 0)
Screenshot: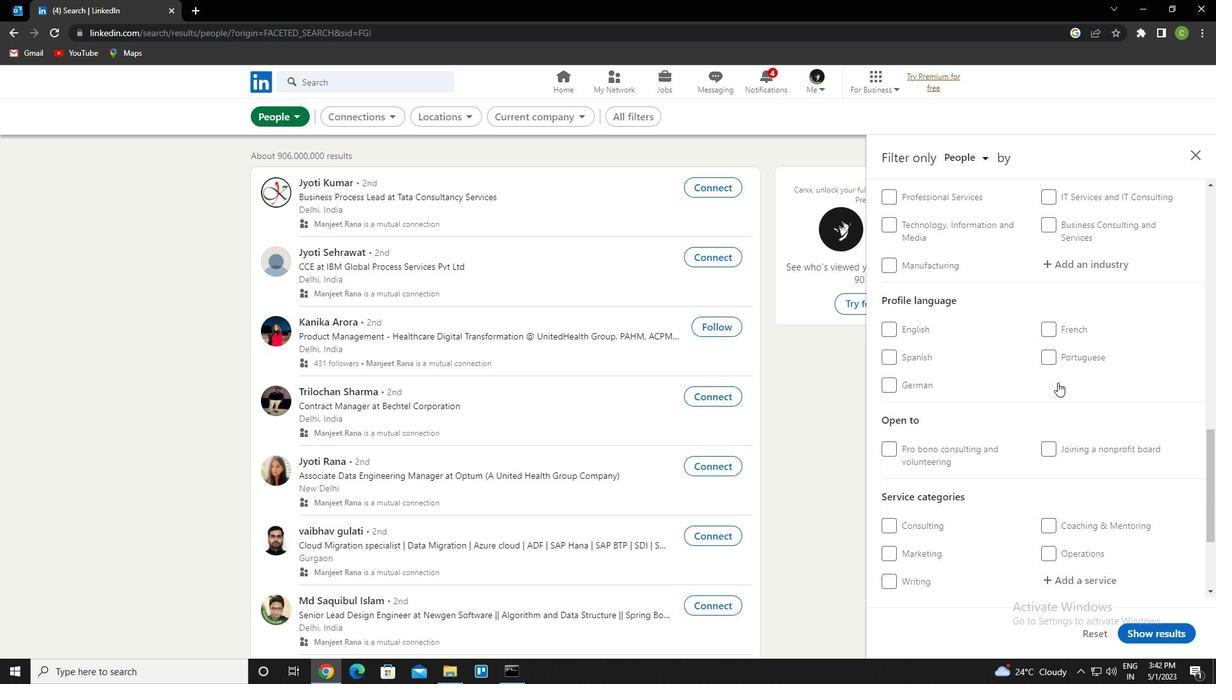 
Action: Mouse scrolled (1057, 381) with delta (0, 0)
Screenshot: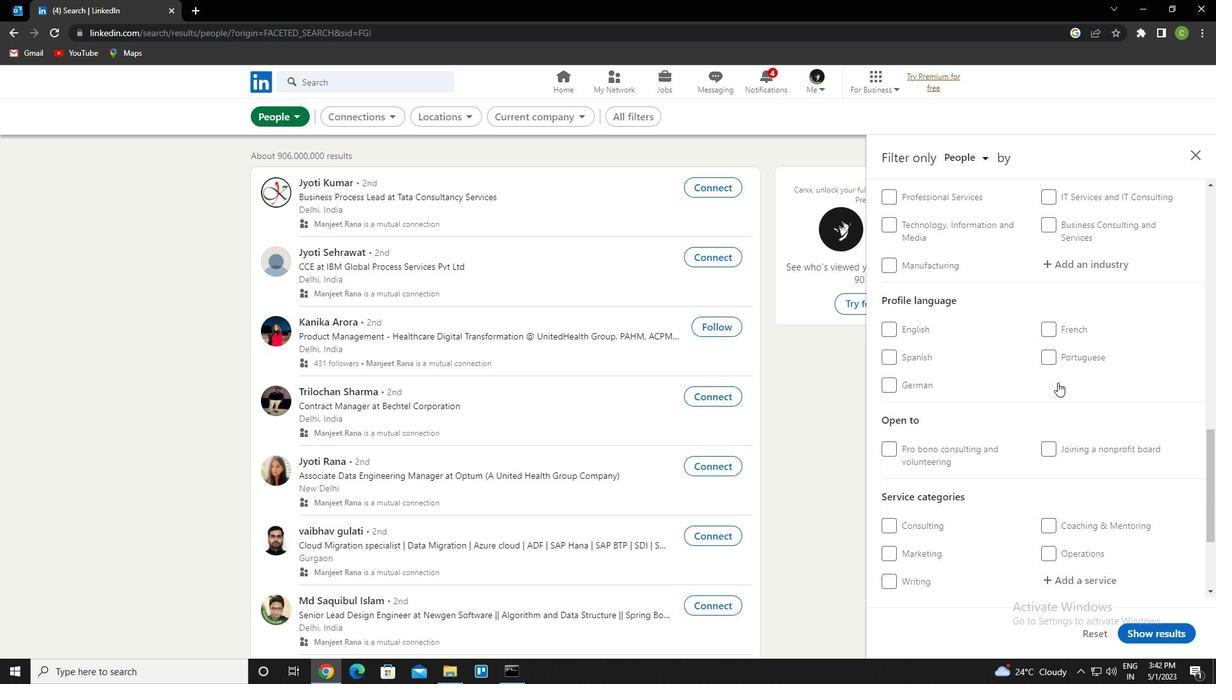 
Action: Mouse scrolled (1057, 381) with delta (0, 0)
Screenshot: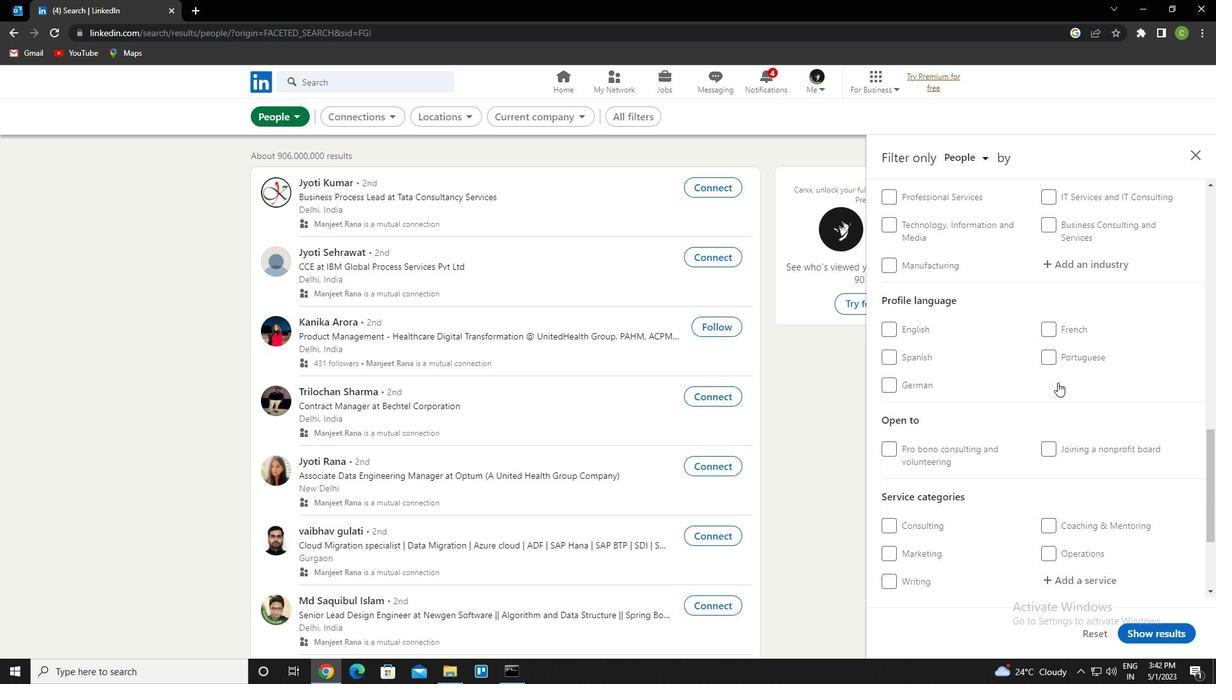 
Action: Mouse scrolled (1057, 381) with delta (0, 0)
Screenshot: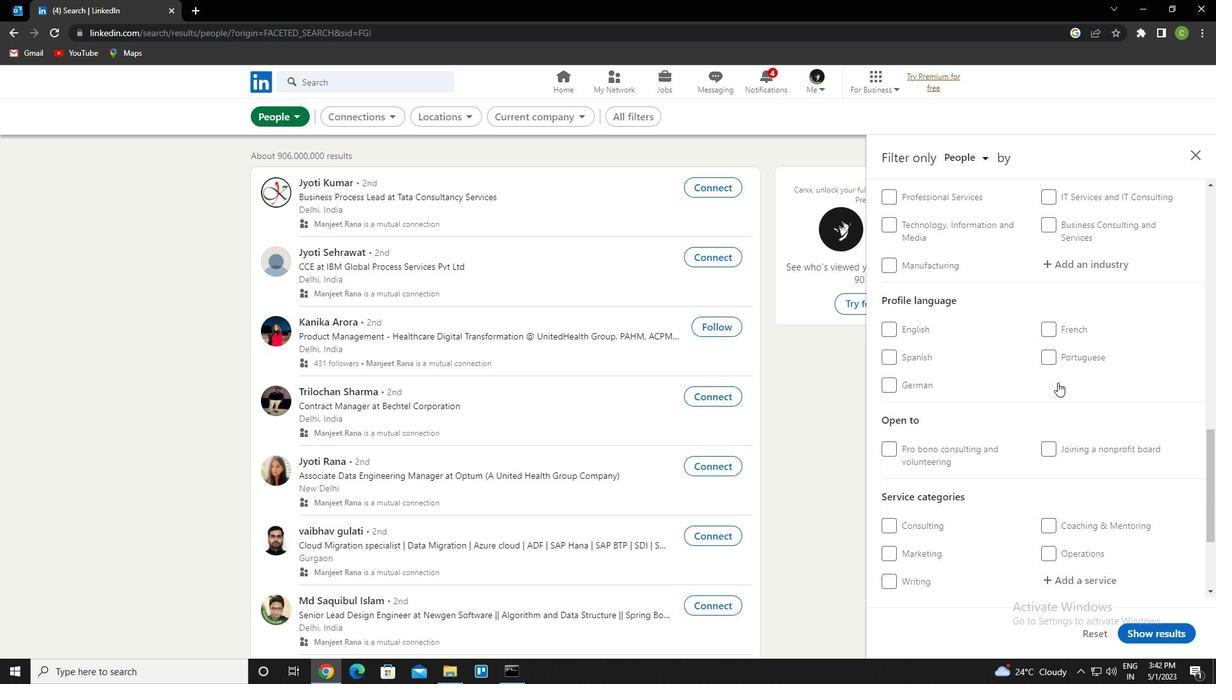 
Action: Mouse moved to (948, 405)
Screenshot: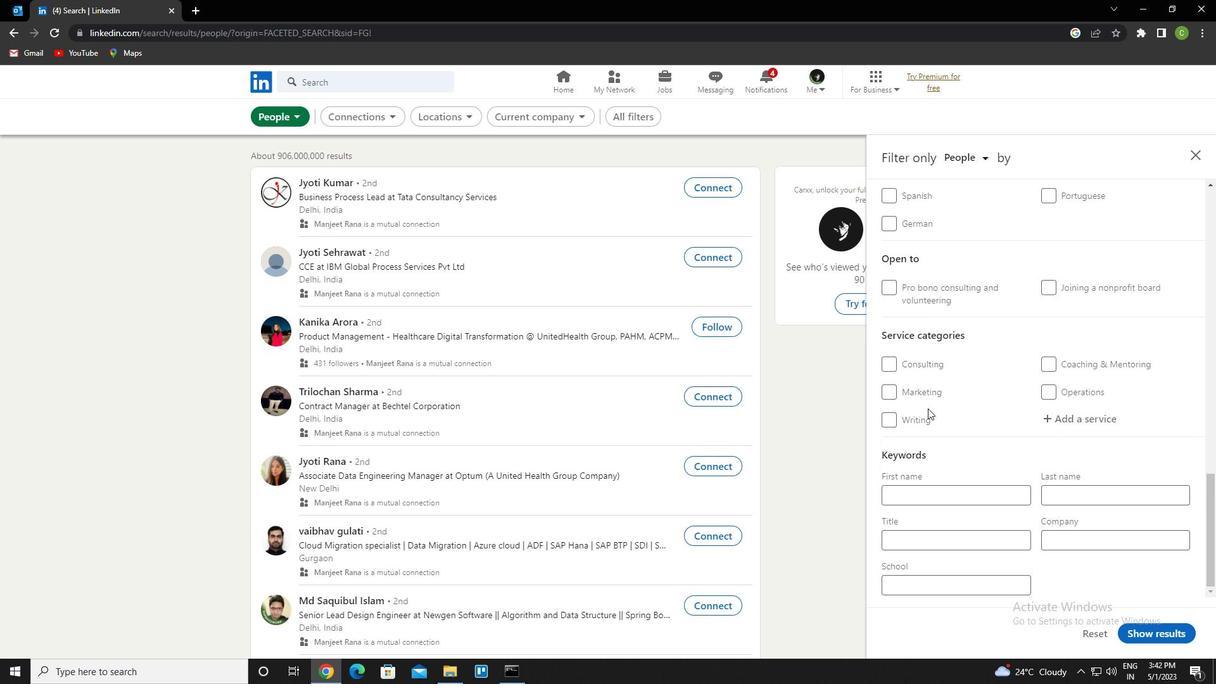 
Action: Mouse scrolled (948, 406) with delta (0, 0)
Screenshot: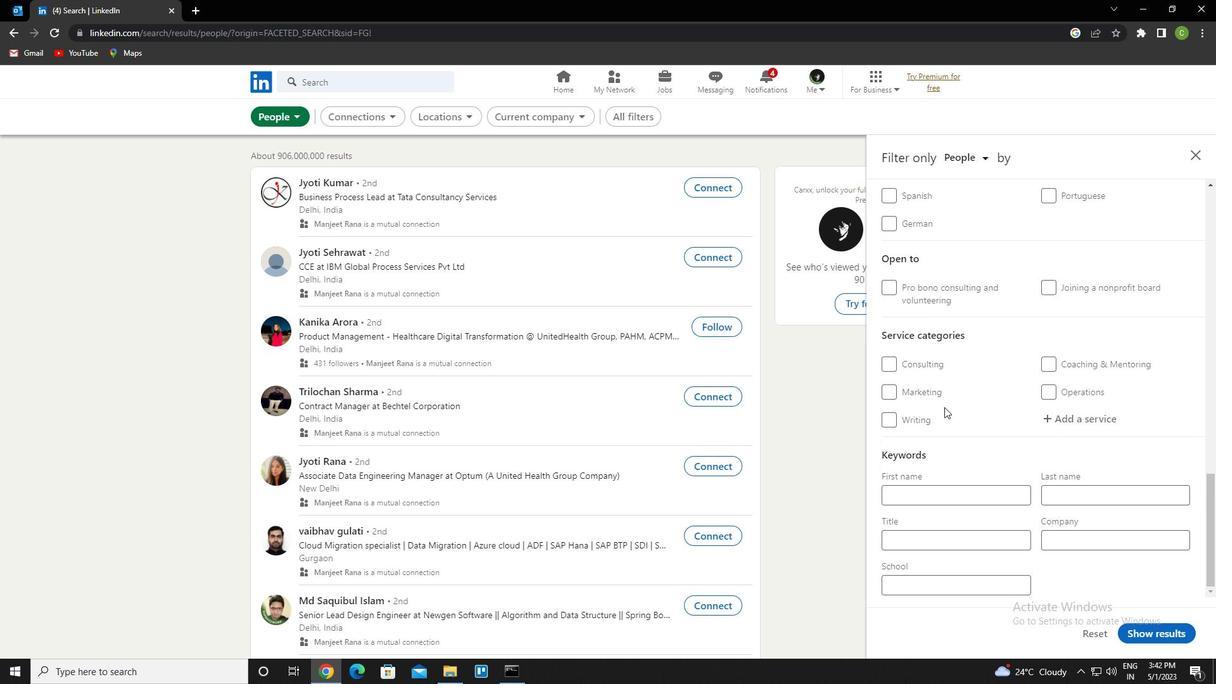 
Action: Mouse scrolled (948, 406) with delta (0, 0)
Screenshot: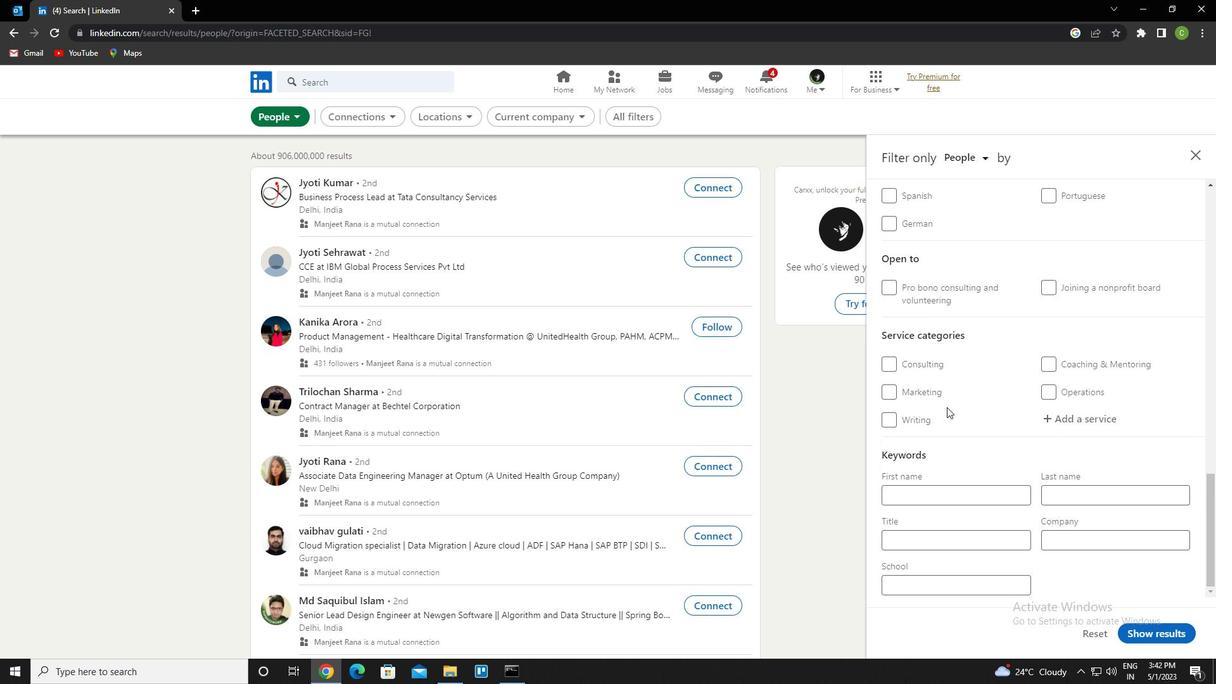 
Action: Mouse moved to (1053, 297)
Screenshot: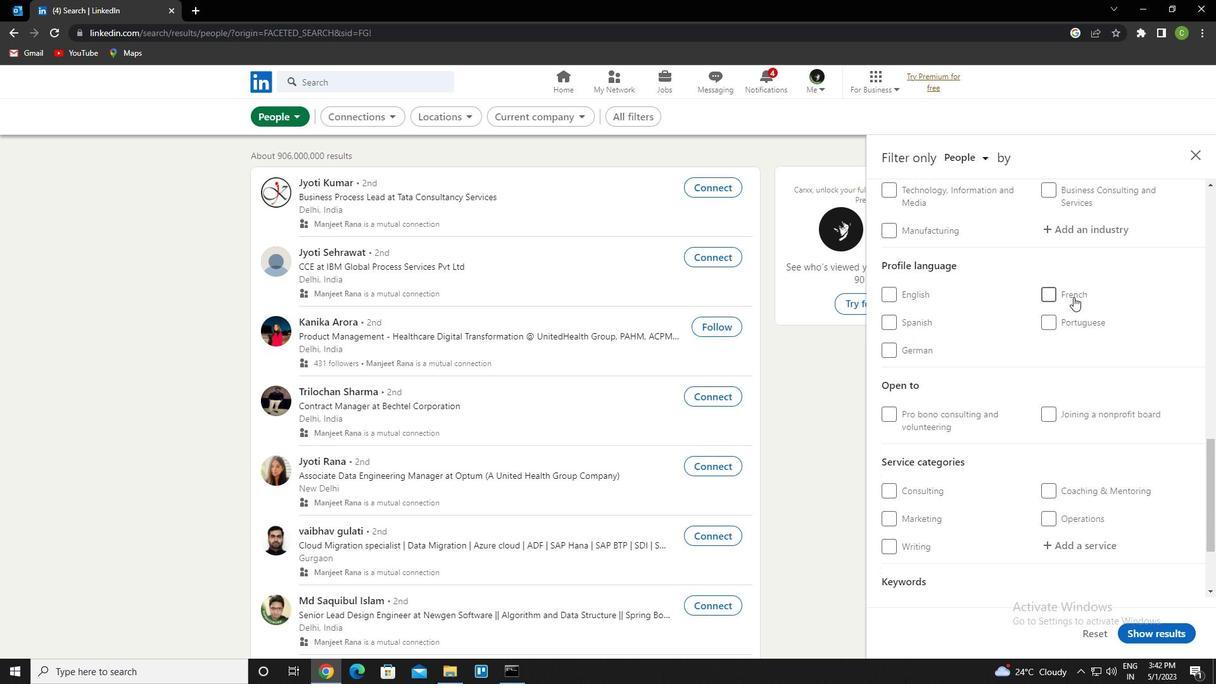 
Action: Mouse pressed left at (1053, 297)
Screenshot: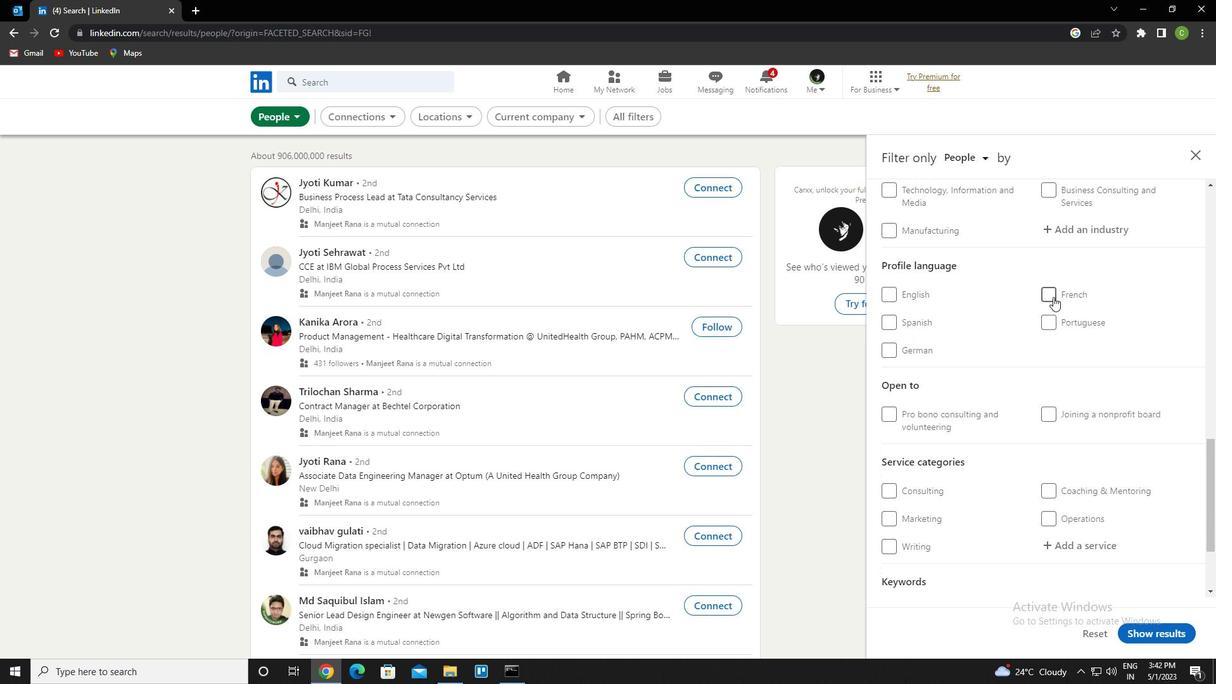
Action: Mouse moved to (1064, 335)
Screenshot: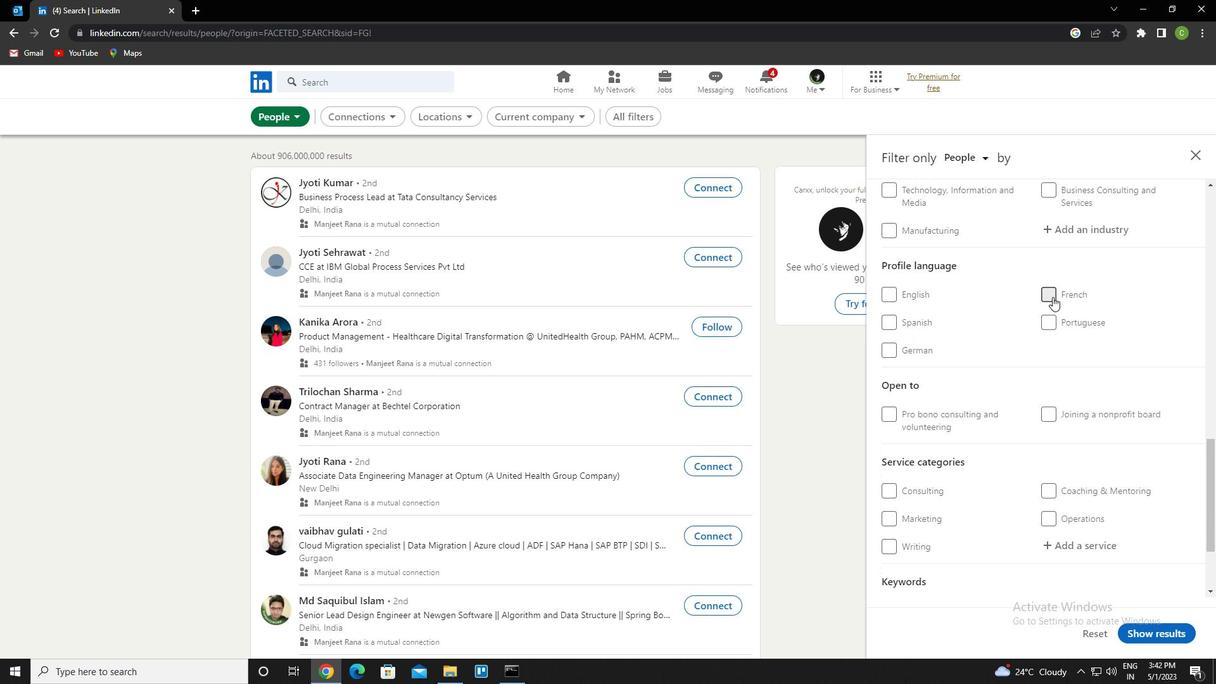 
Action: Mouse scrolled (1064, 335) with delta (0, 0)
Screenshot: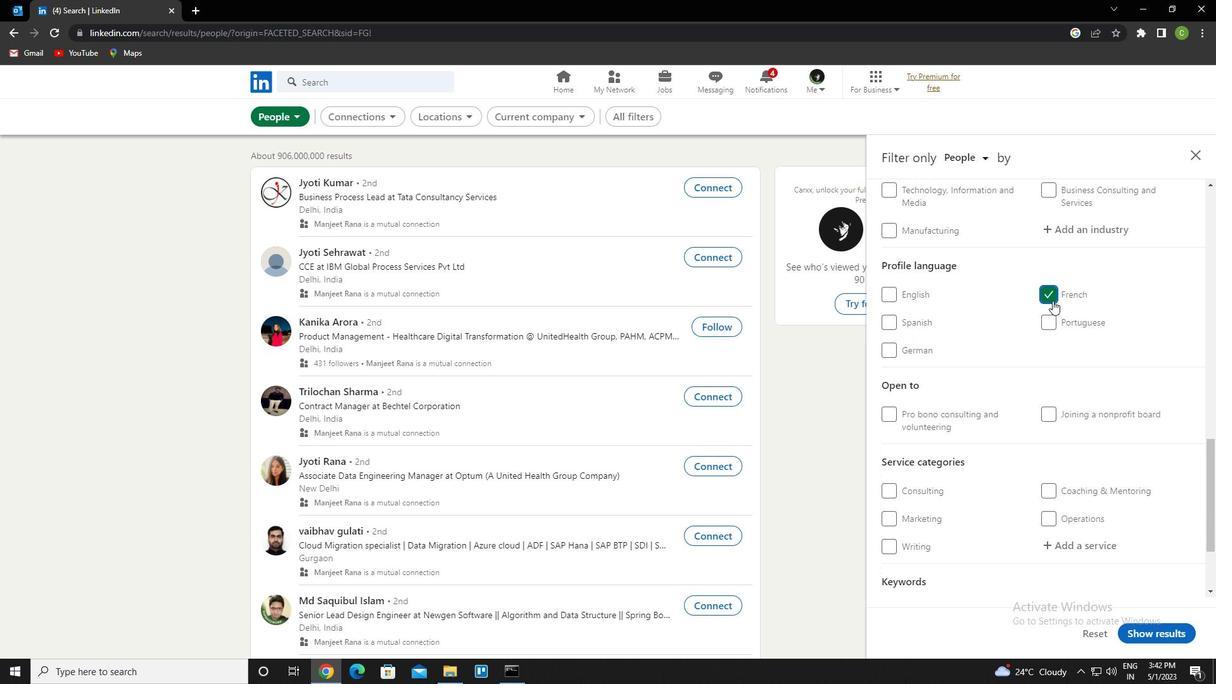 
Action: Mouse scrolled (1064, 335) with delta (0, 0)
Screenshot: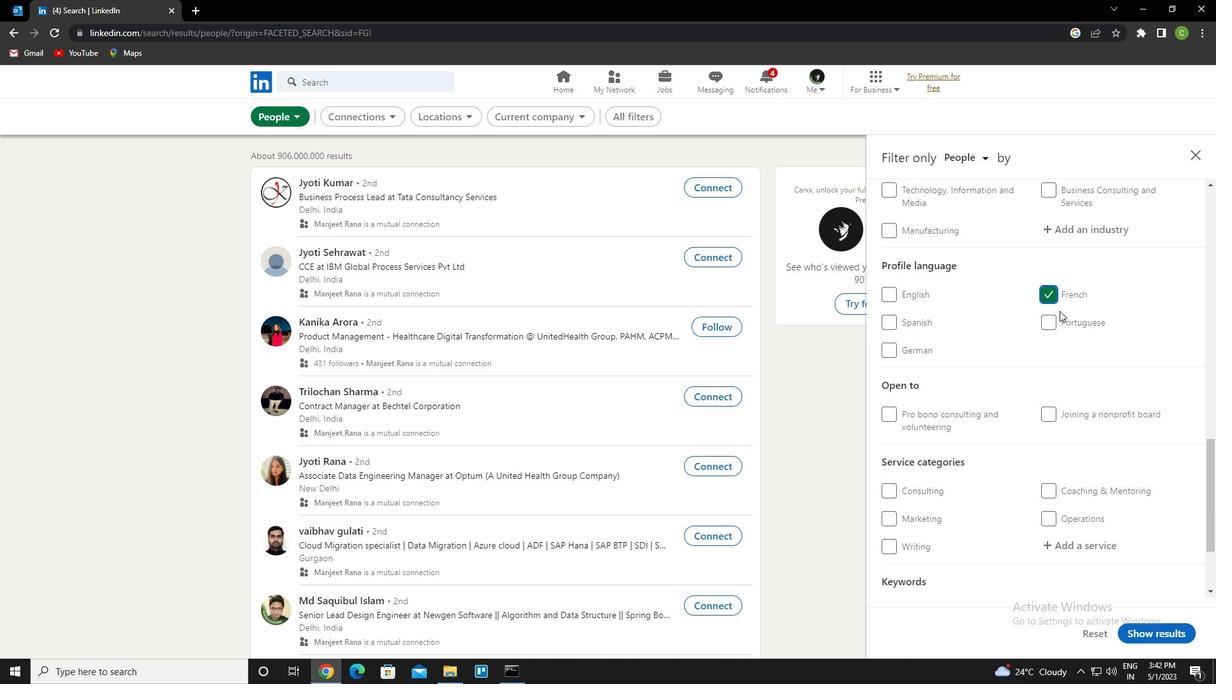 
Action: Mouse scrolled (1064, 335) with delta (0, 0)
Screenshot: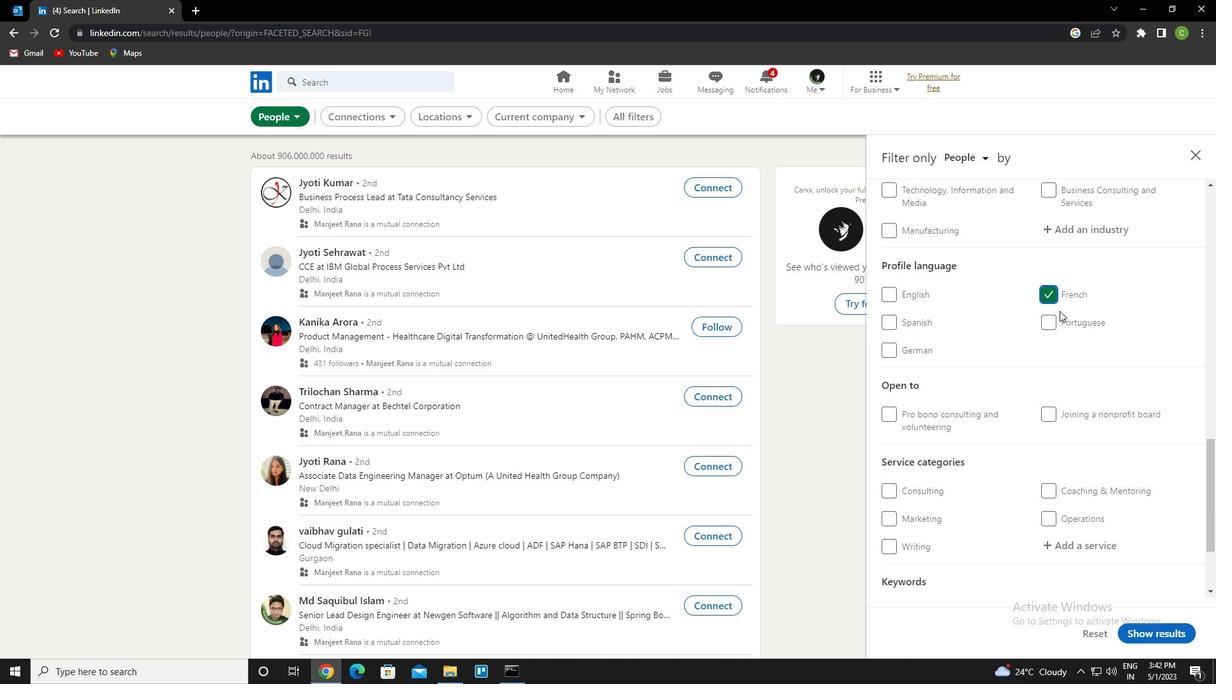 
Action: Mouse scrolled (1064, 335) with delta (0, 0)
Screenshot: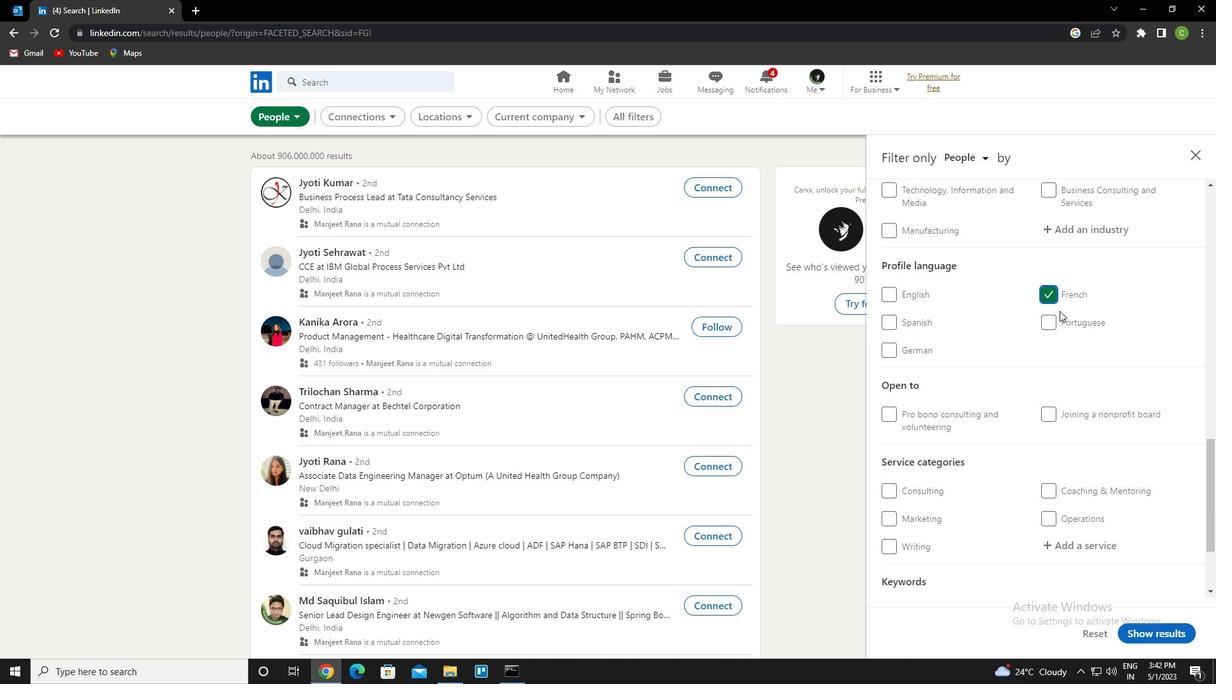 
Action: Mouse scrolled (1064, 335) with delta (0, 0)
Screenshot: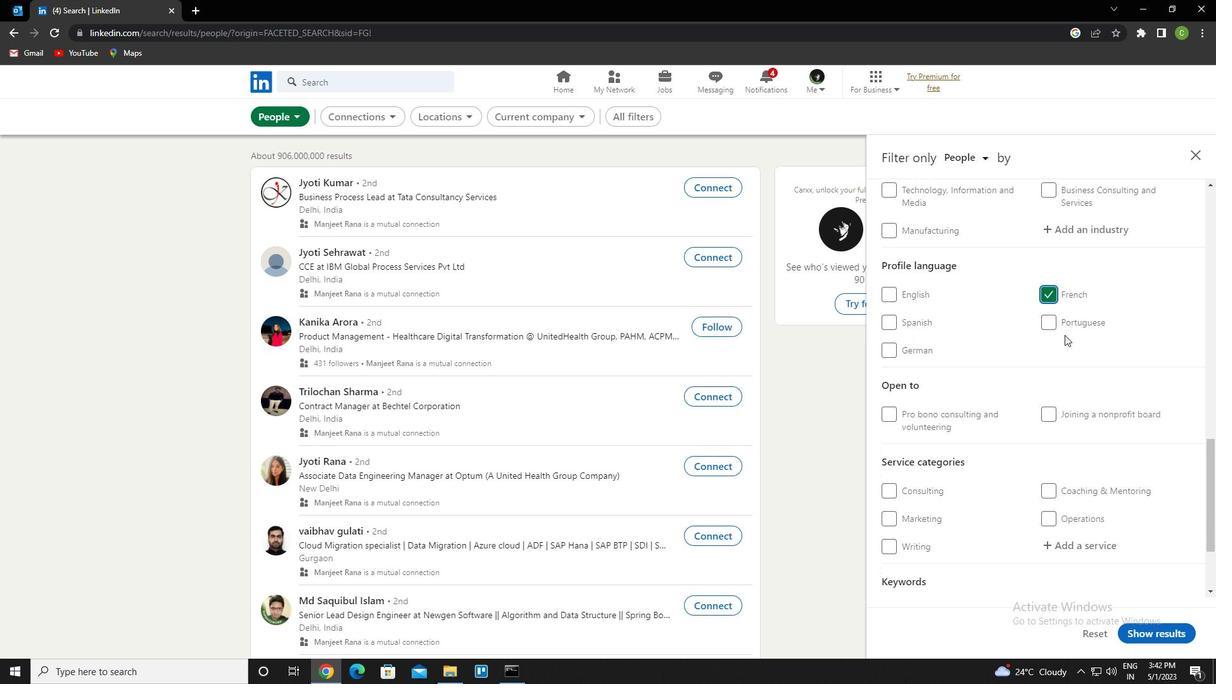 
Action: Mouse scrolled (1064, 335) with delta (0, 0)
Screenshot: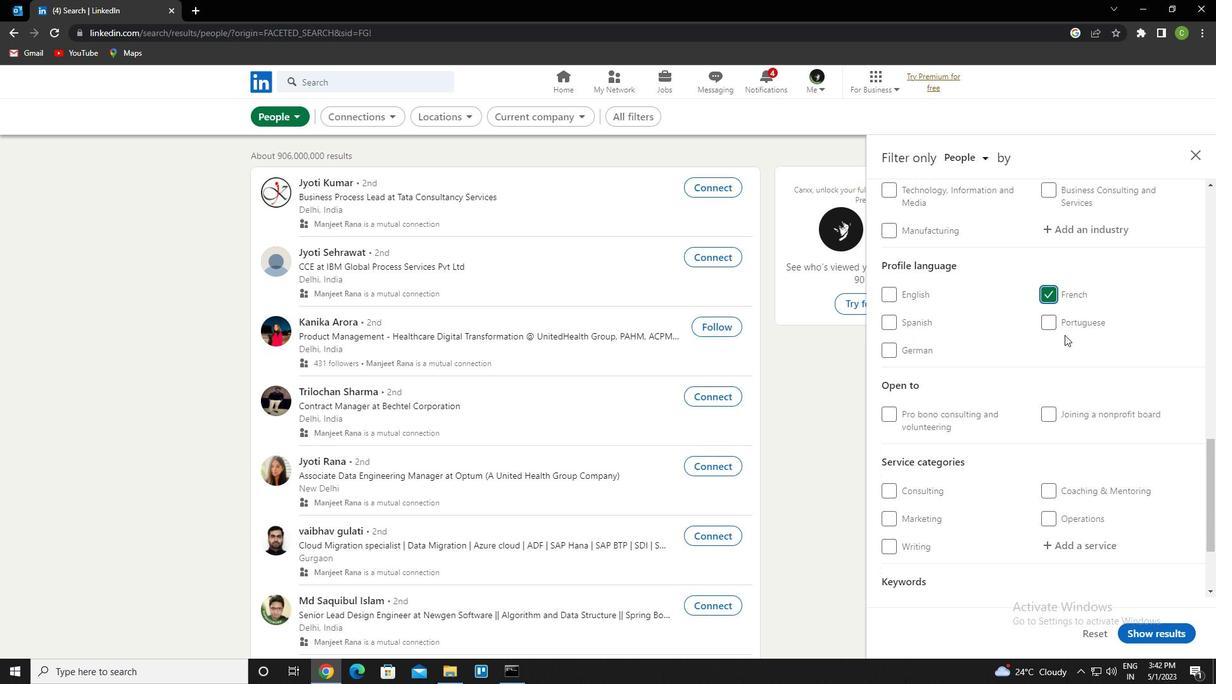 
Action: Mouse scrolled (1064, 335) with delta (0, 0)
Screenshot: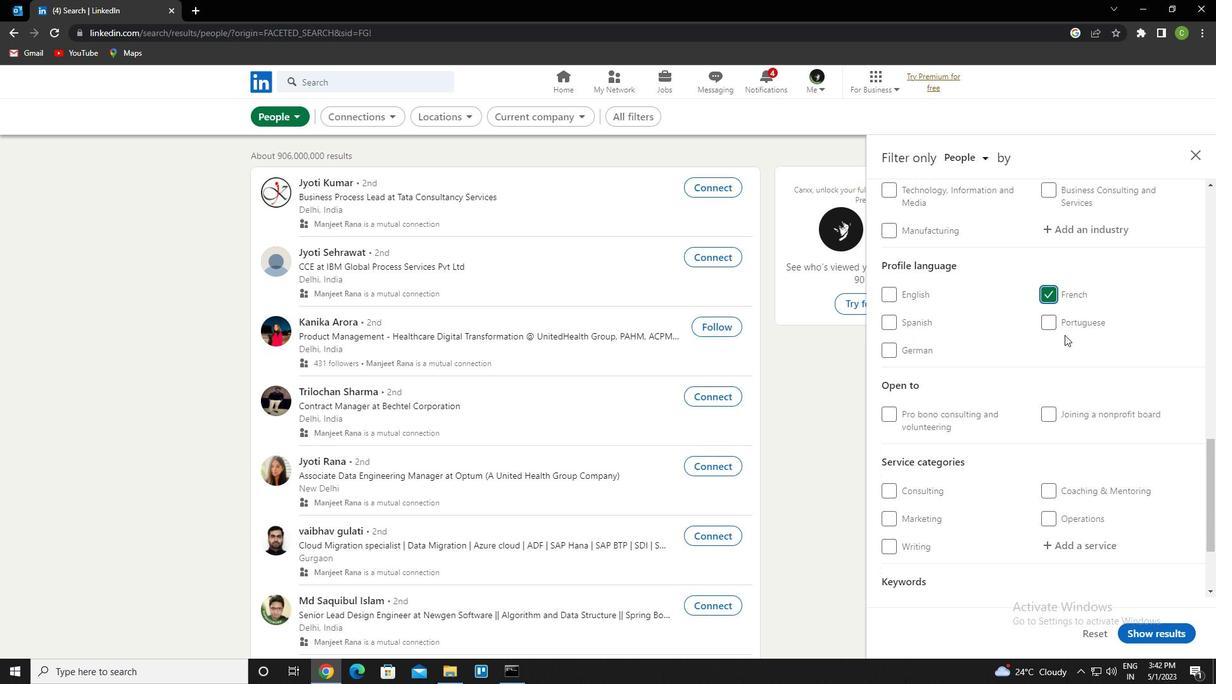 
Action: Mouse moved to (969, 293)
Screenshot: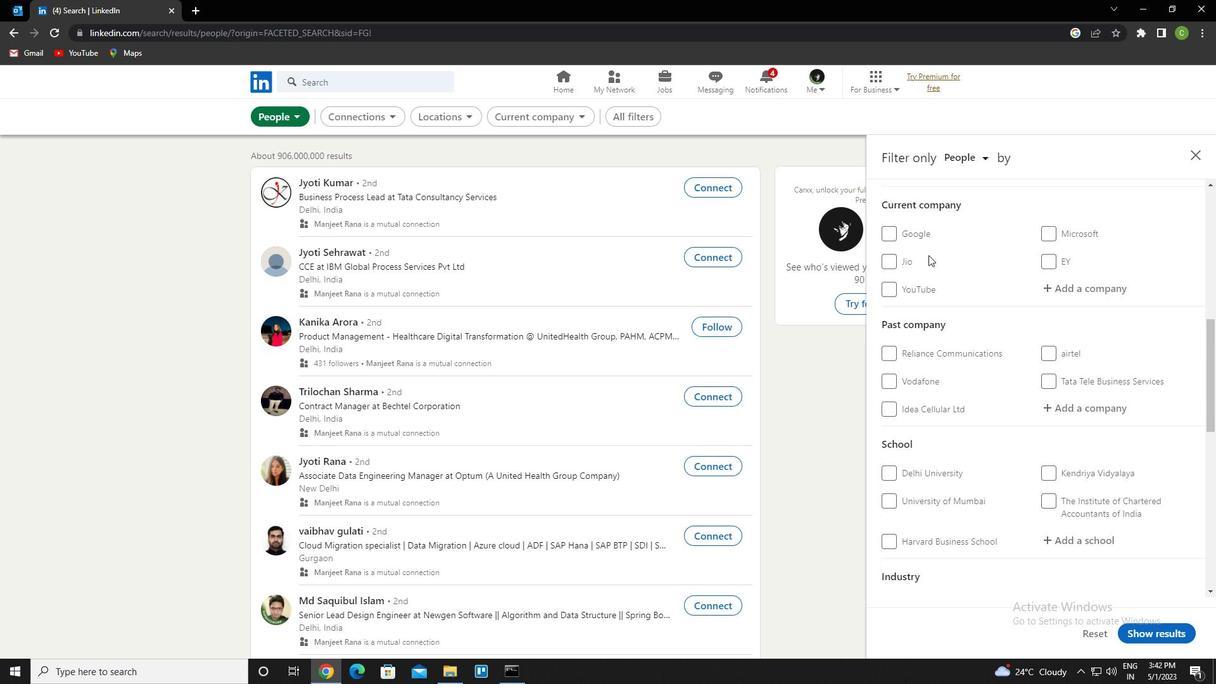 
Action: Mouse scrolled (969, 293) with delta (0, 0)
Screenshot: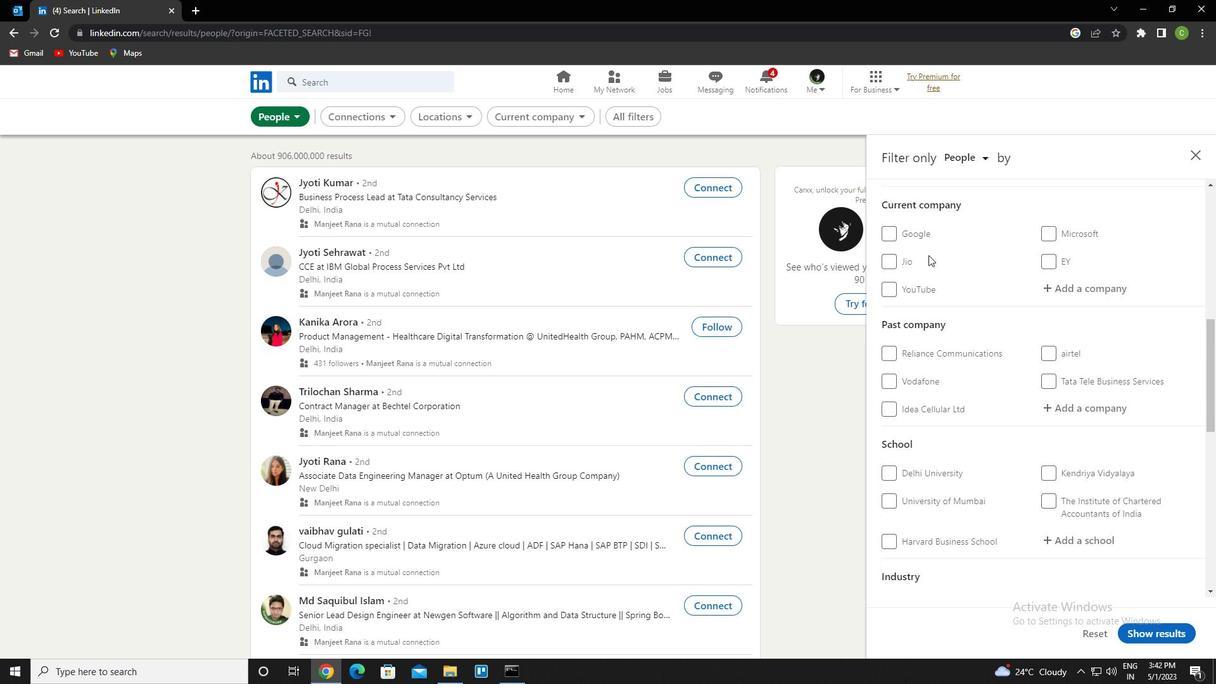 
Action: Mouse moved to (970, 293)
Screenshot: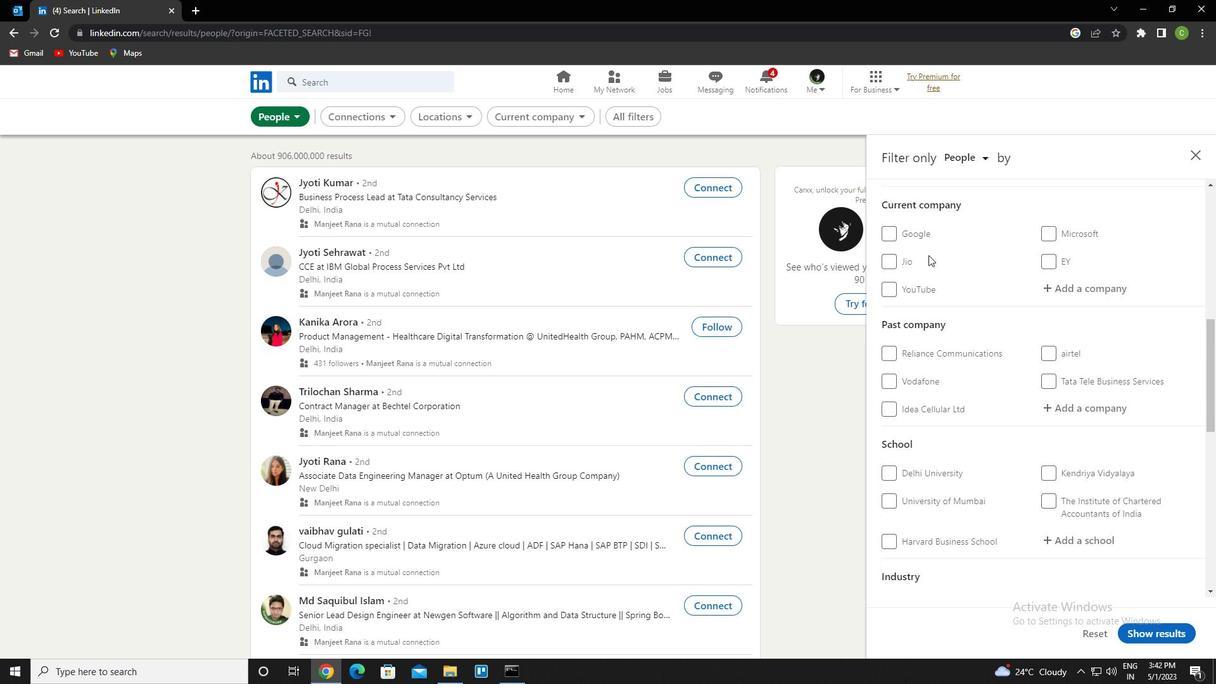 
Action: Mouse scrolled (970, 294) with delta (0, 0)
Screenshot: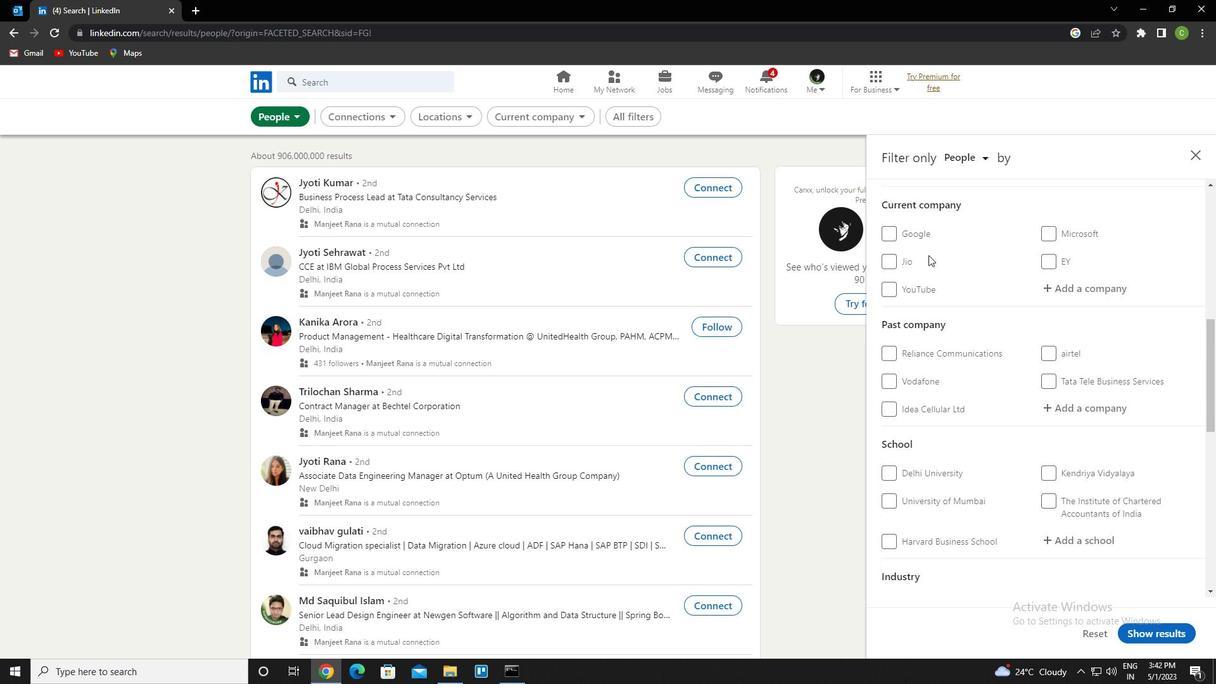 
Action: Mouse moved to (977, 312)
Screenshot: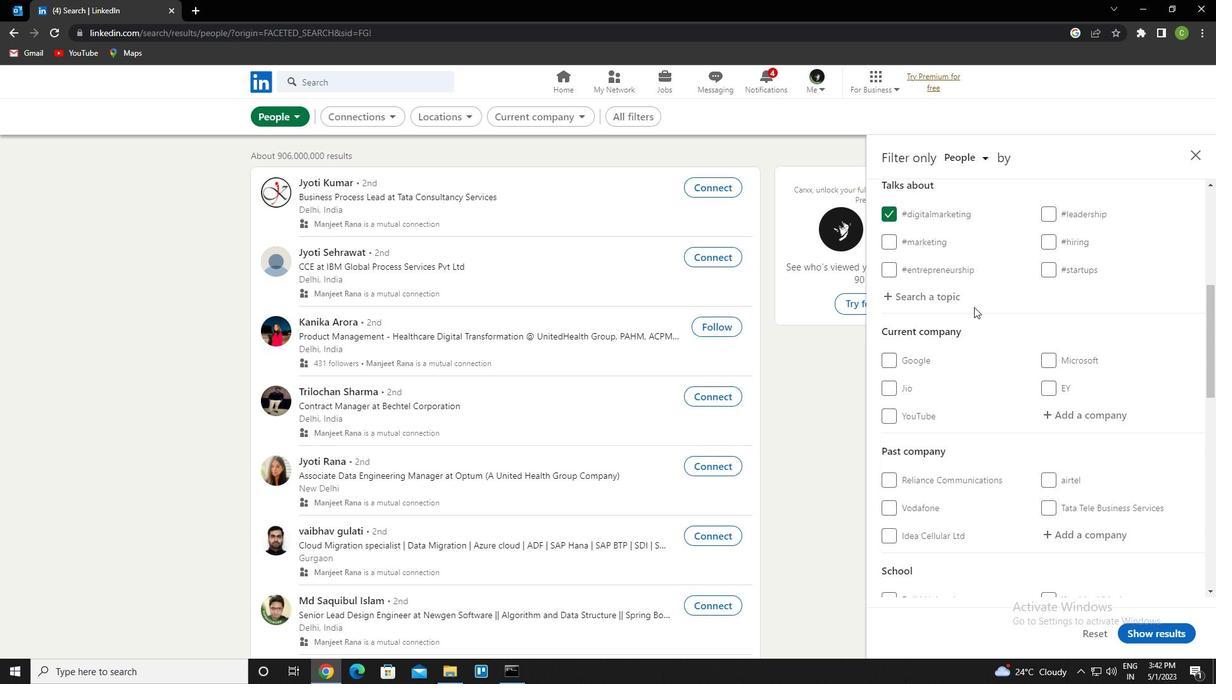
Action: Mouse scrolled (977, 312) with delta (0, 0)
Screenshot: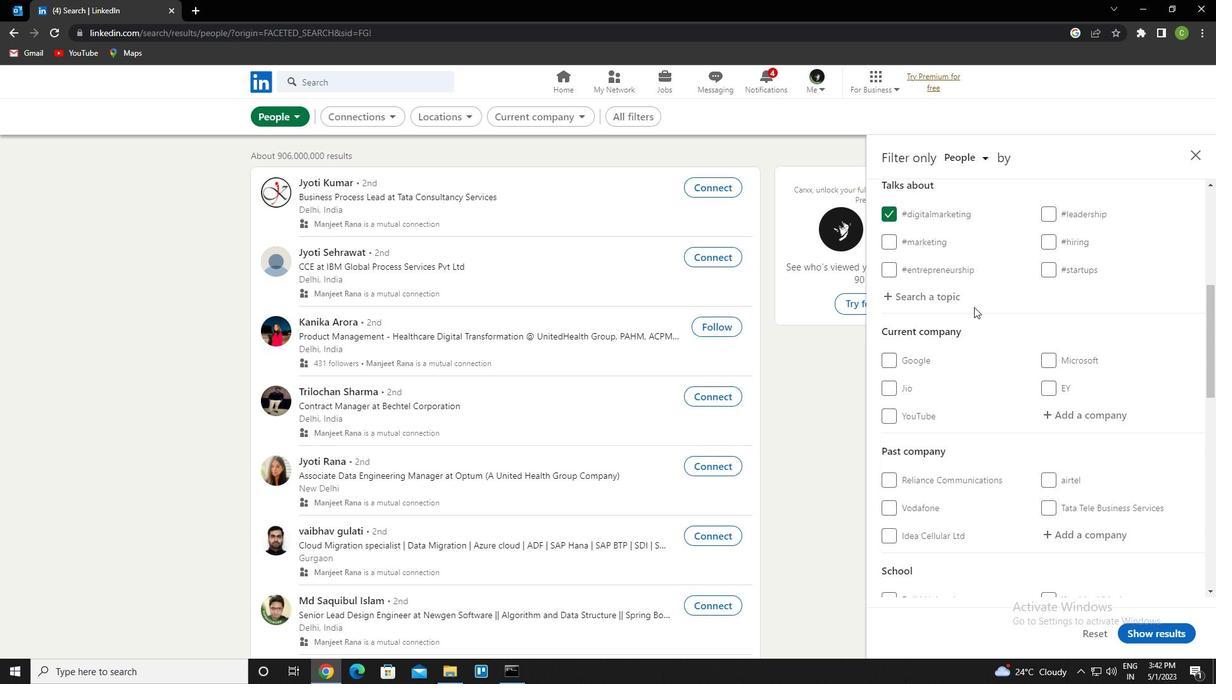 
Action: Mouse moved to (1073, 350)
Screenshot: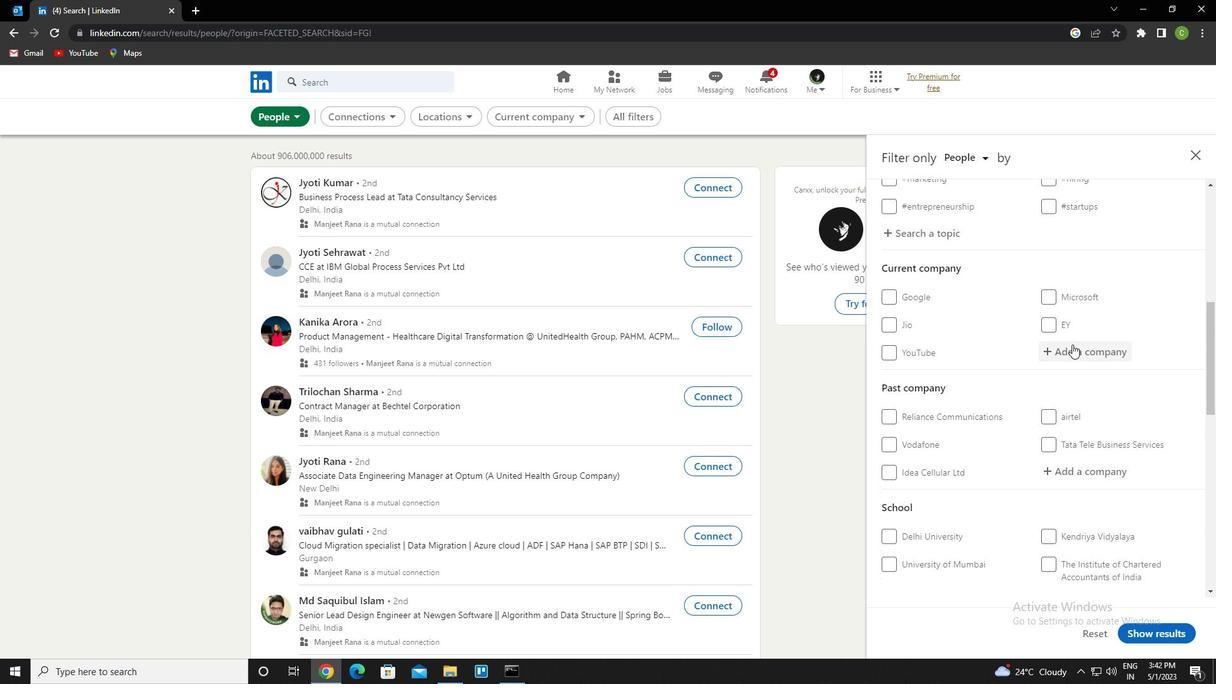 
Action: Mouse pressed left at (1073, 350)
Screenshot: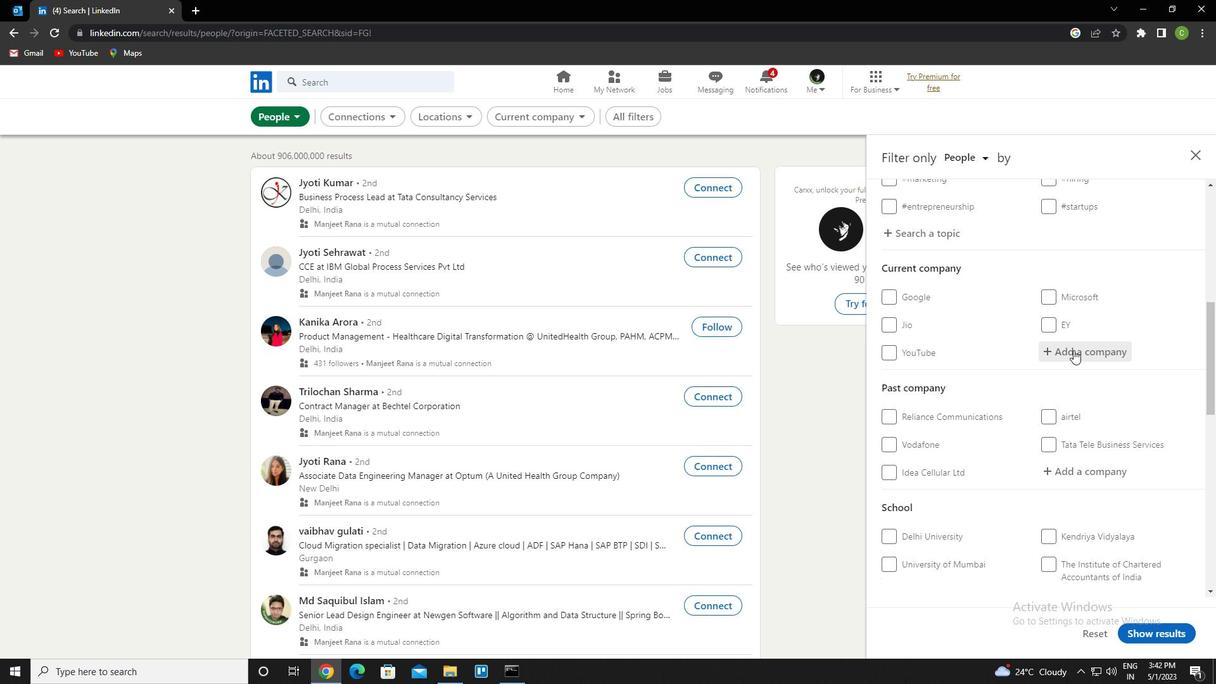 
Action: Key pressed <Key.caps_lock>r<Key.caps_lock>ebels<Key.space>food<Key.down><Key.up><Key.down><Key.down><Key.up><Key.up>
Screenshot: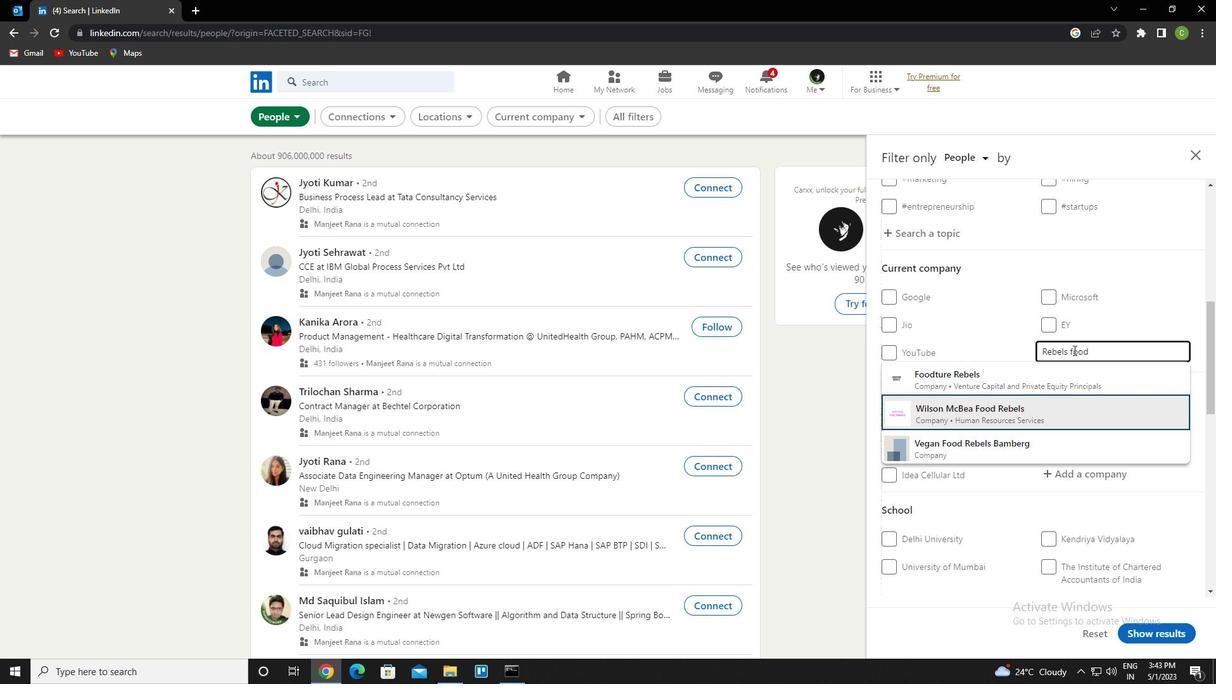 
Action: Mouse scrolled (1073, 350) with delta (0, 0)
Screenshot: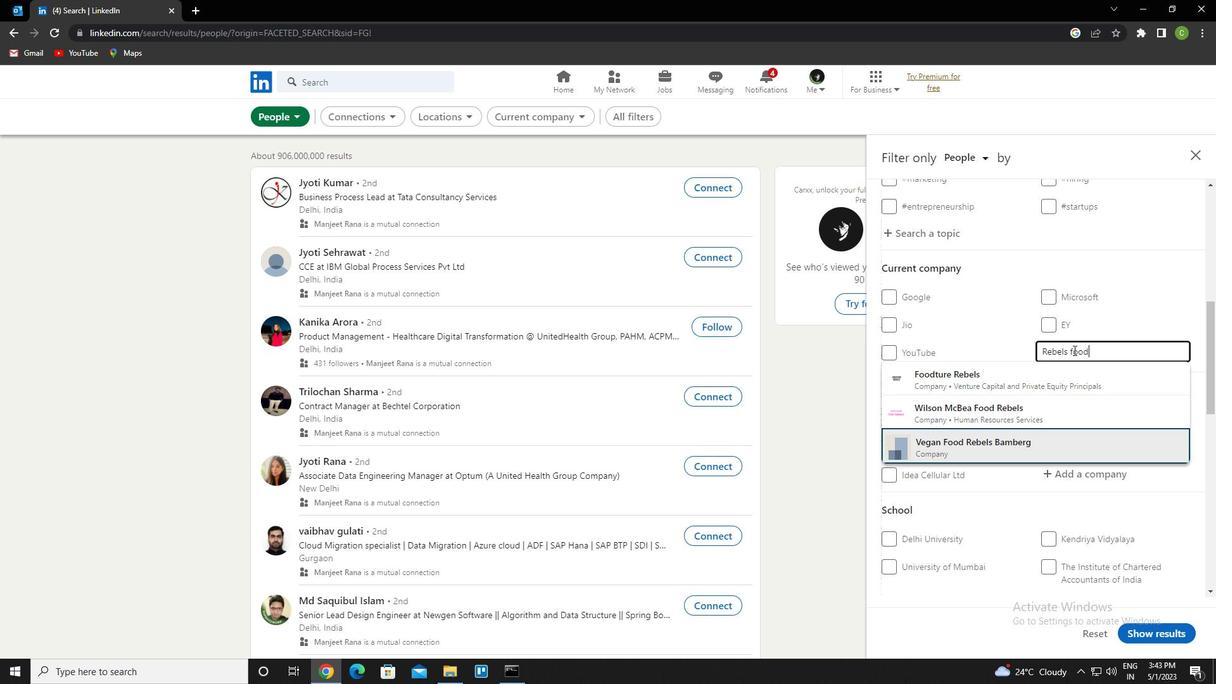 
Action: Mouse scrolled (1073, 350) with delta (0, 0)
Screenshot: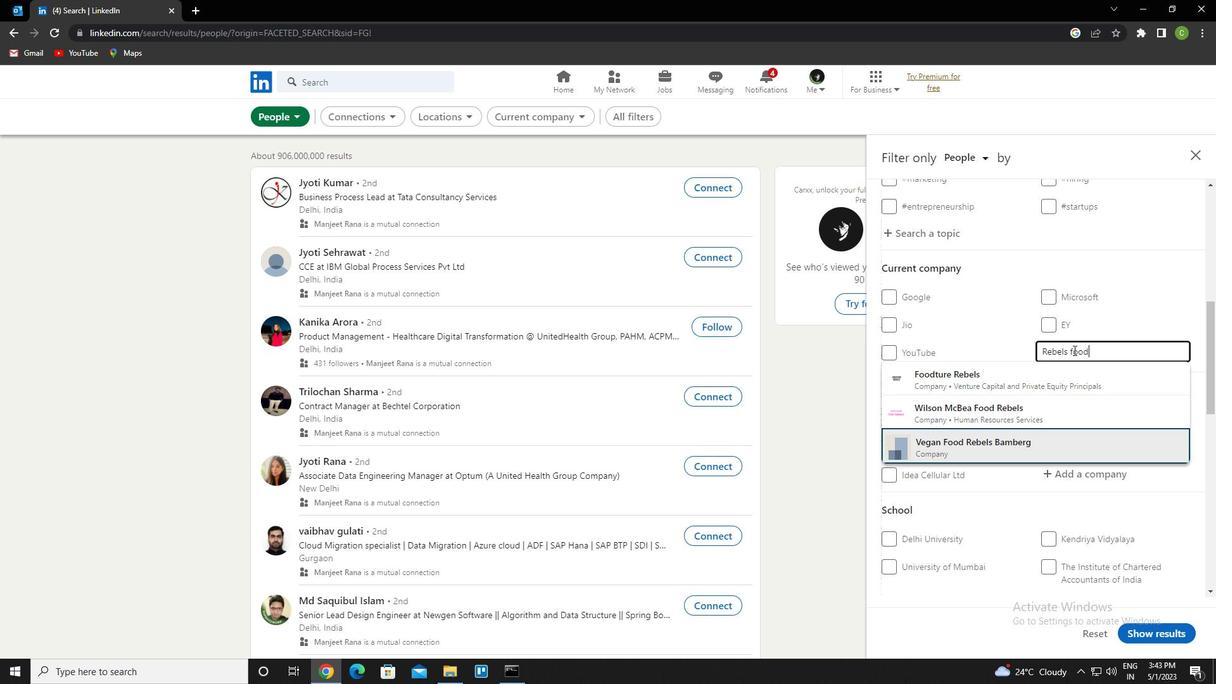 
Action: Mouse moved to (1107, 477)
Screenshot: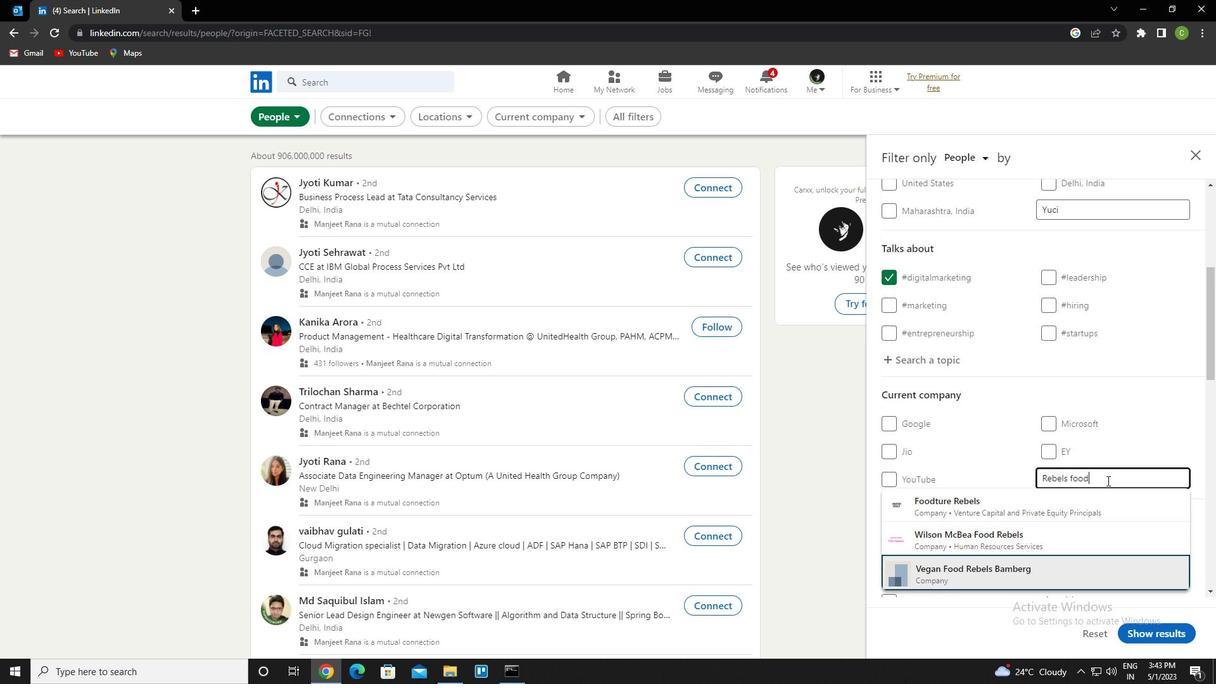 
Action: Mouse scrolled (1107, 476) with delta (0, 0)
Screenshot: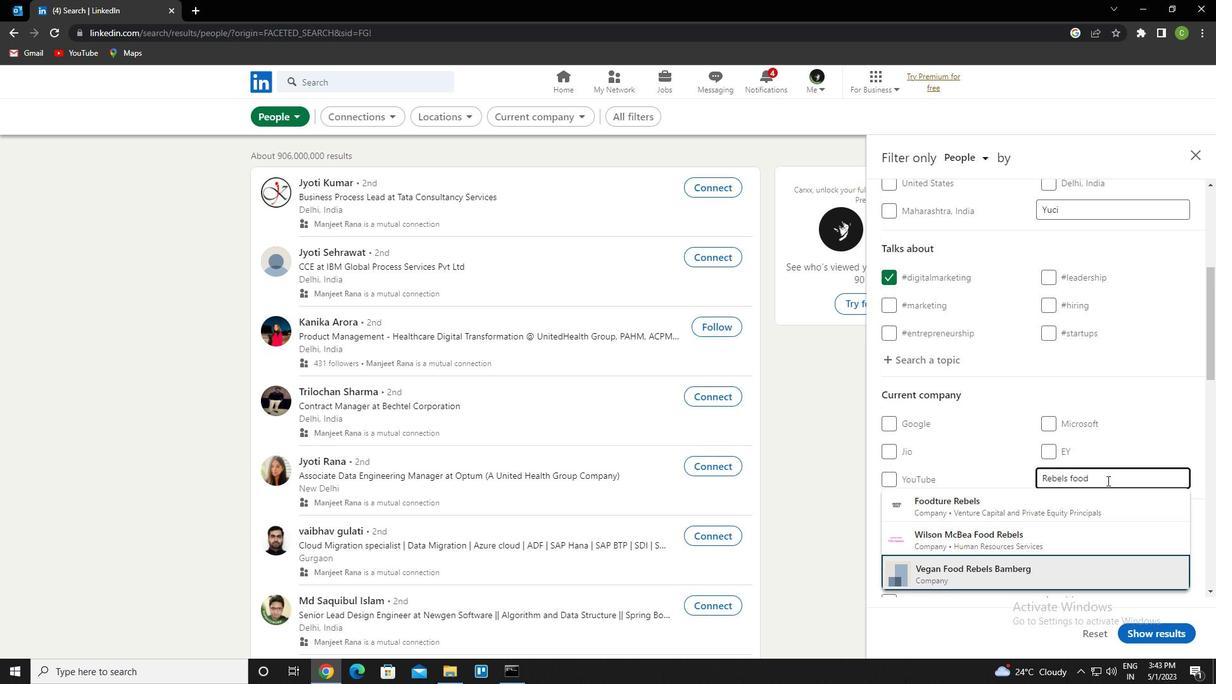 
Action: Mouse scrolled (1107, 476) with delta (0, 0)
Screenshot: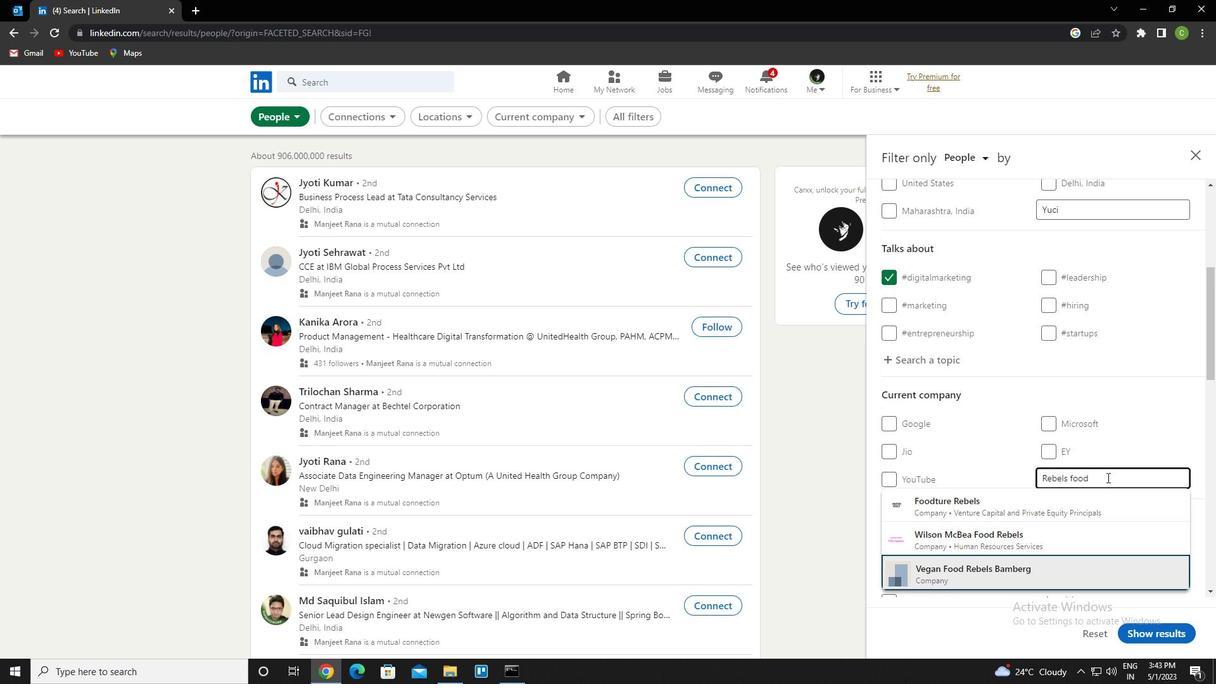 
Action: Mouse moved to (1110, 355)
Screenshot: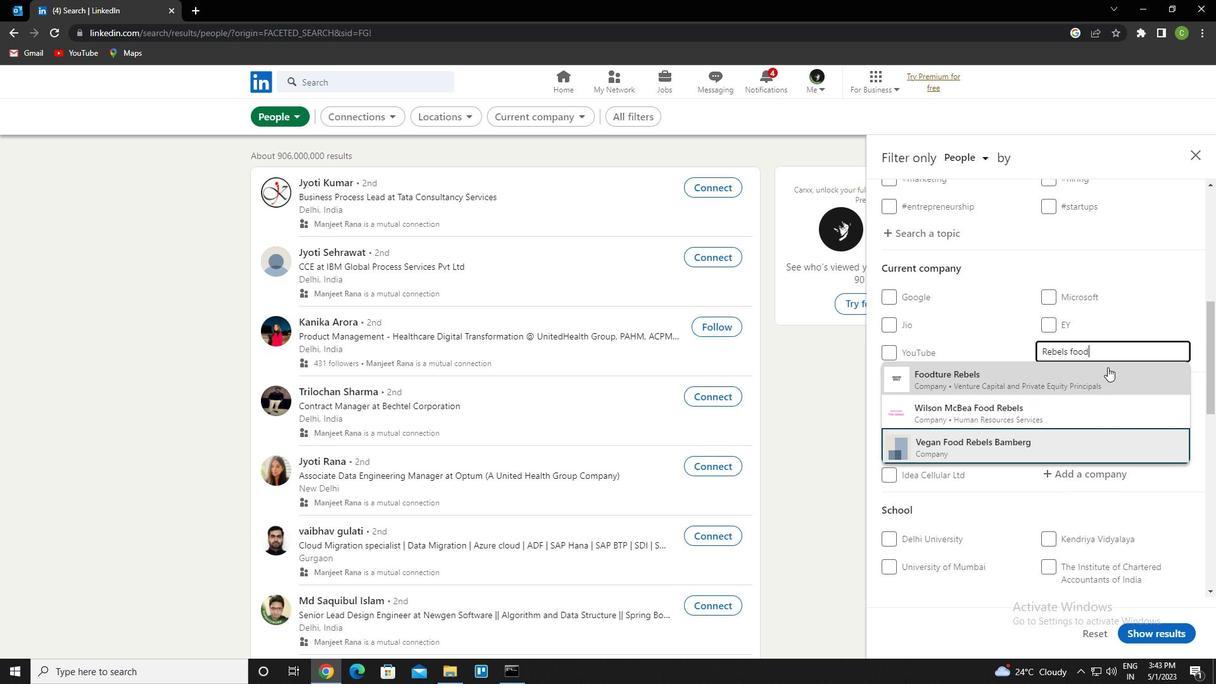 
Action: Mouse pressed left at (1110, 355)
Screenshot: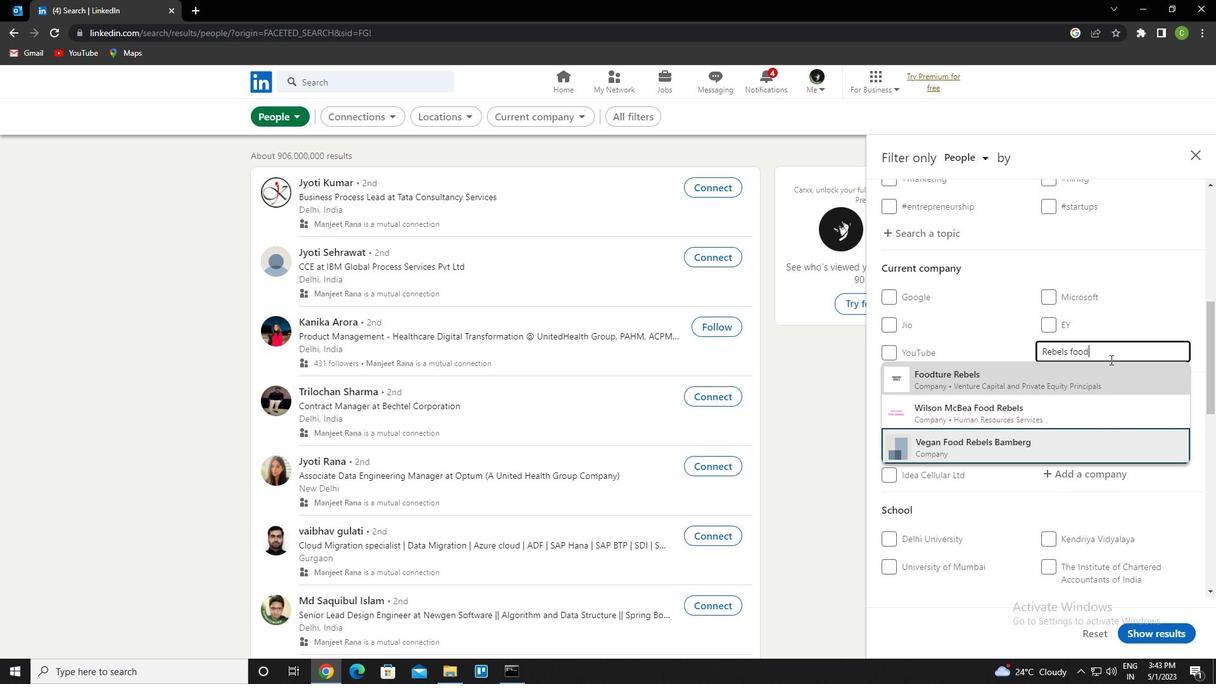 
Action: Mouse pressed left at (1110, 355)
Screenshot: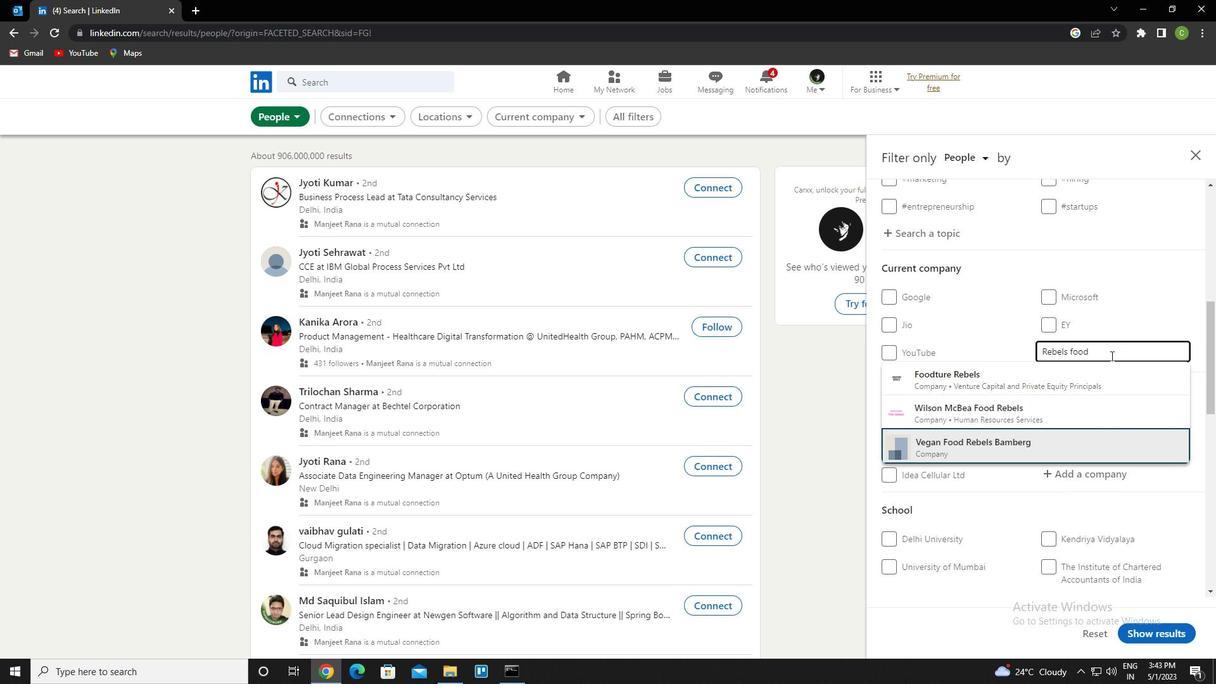 
Action: Mouse moved to (1131, 350)
Screenshot: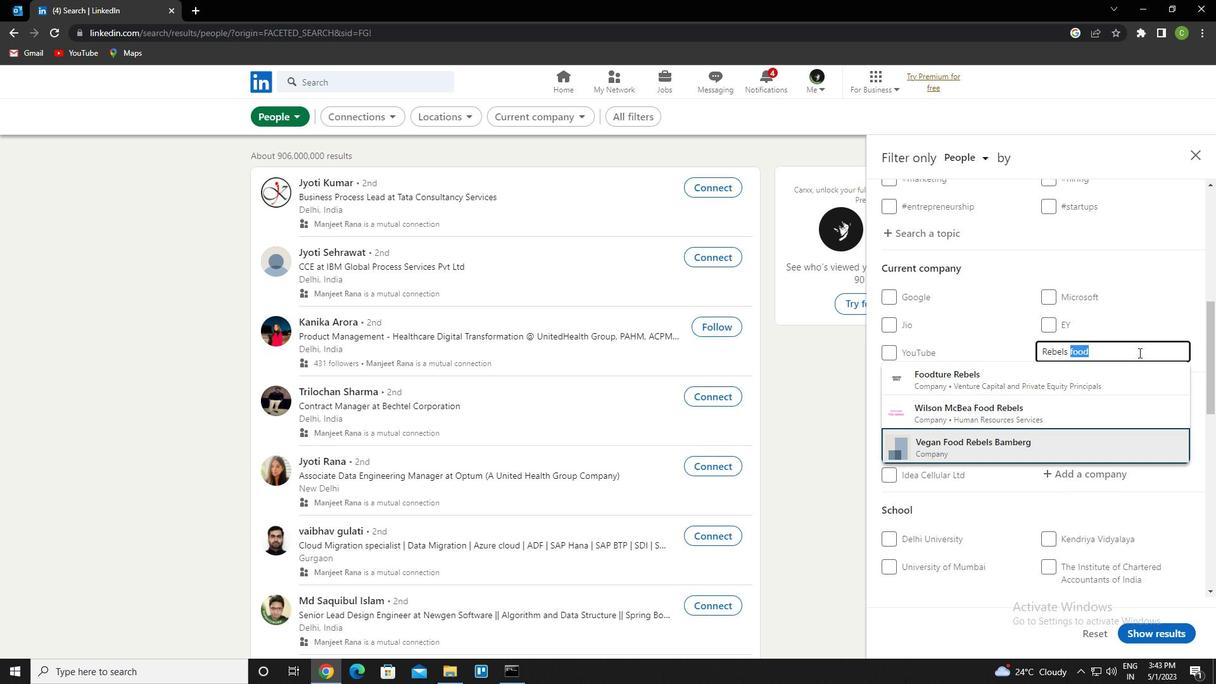 
Action: Mouse pressed left at (1131, 350)
Screenshot: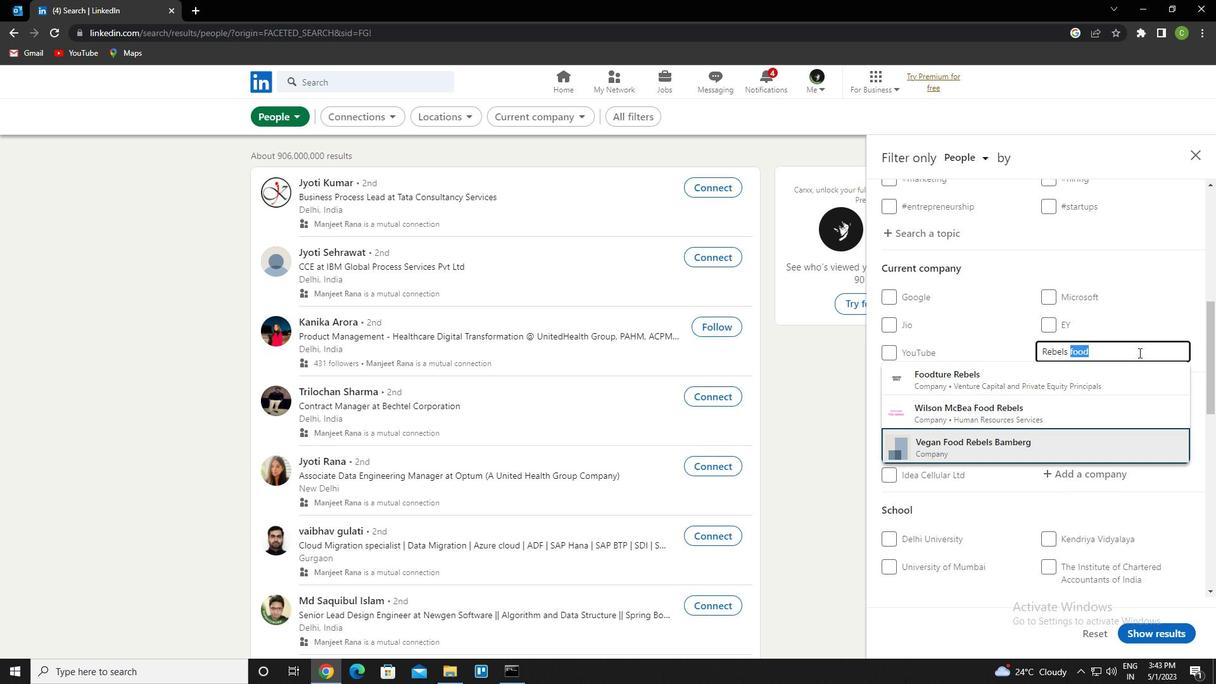 
Action: Mouse moved to (1011, 488)
Screenshot: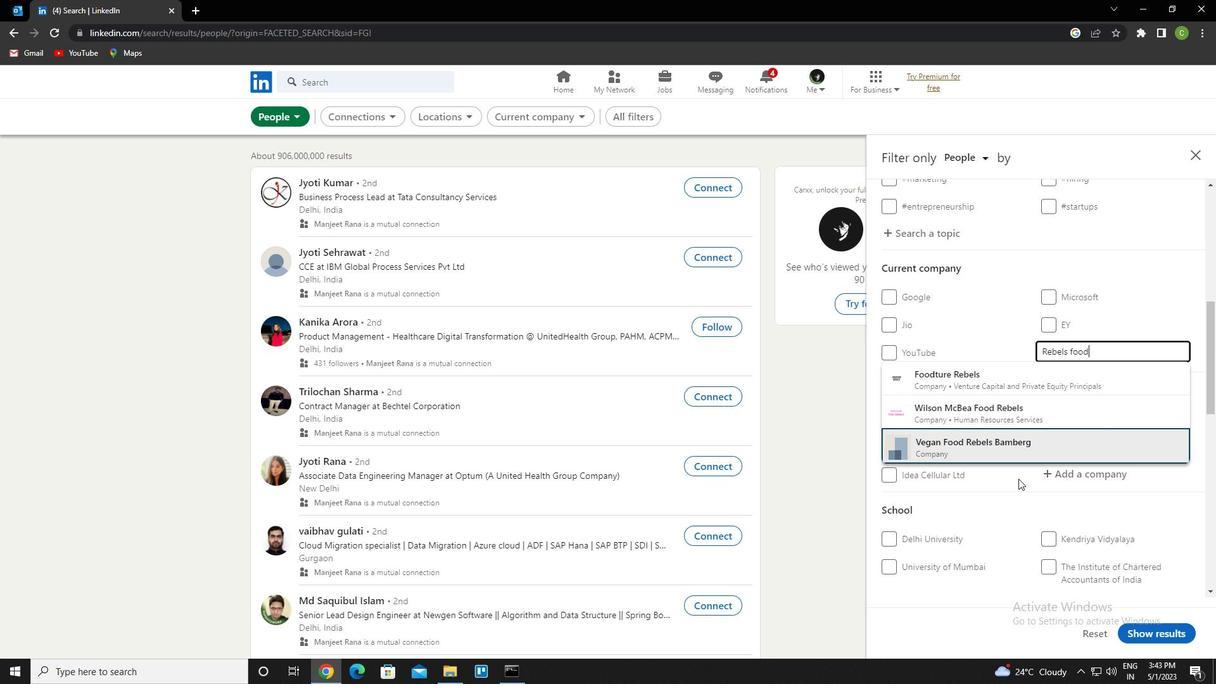 
Action: Mouse pressed left at (1011, 488)
Screenshot: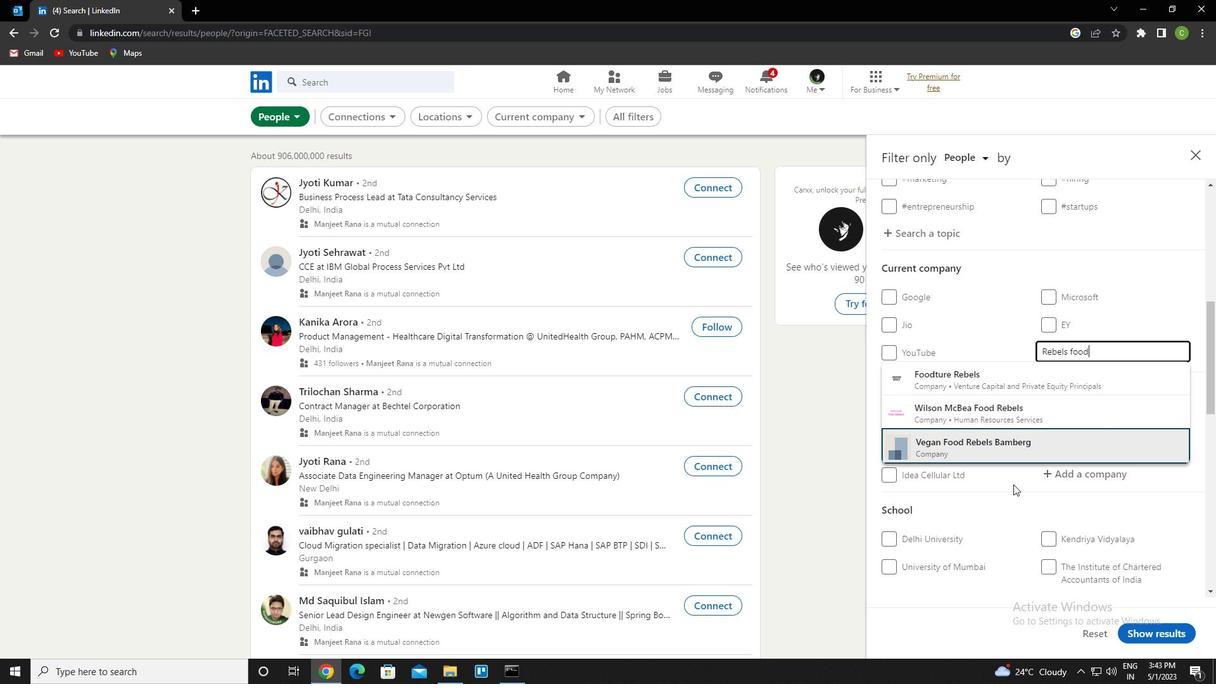 
Action: Mouse moved to (1025, 478)
Screenshot: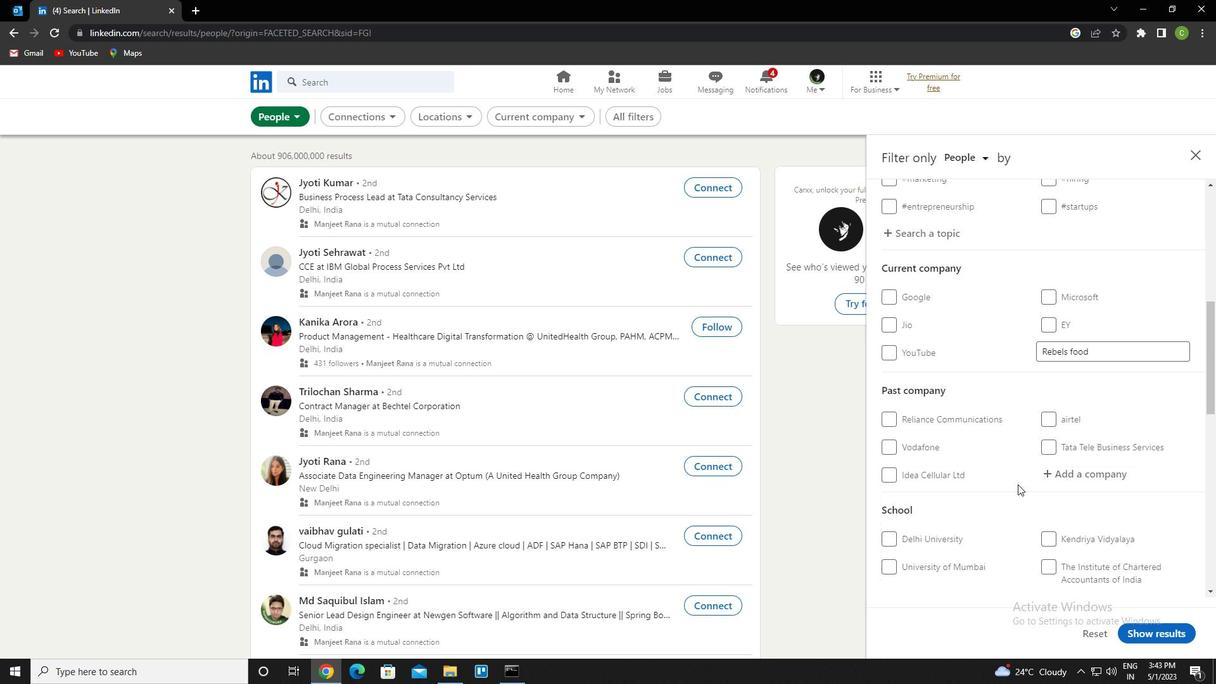 
Action: Mouse scrolled (1025, 478) with delta (0, 0)
Screenshot: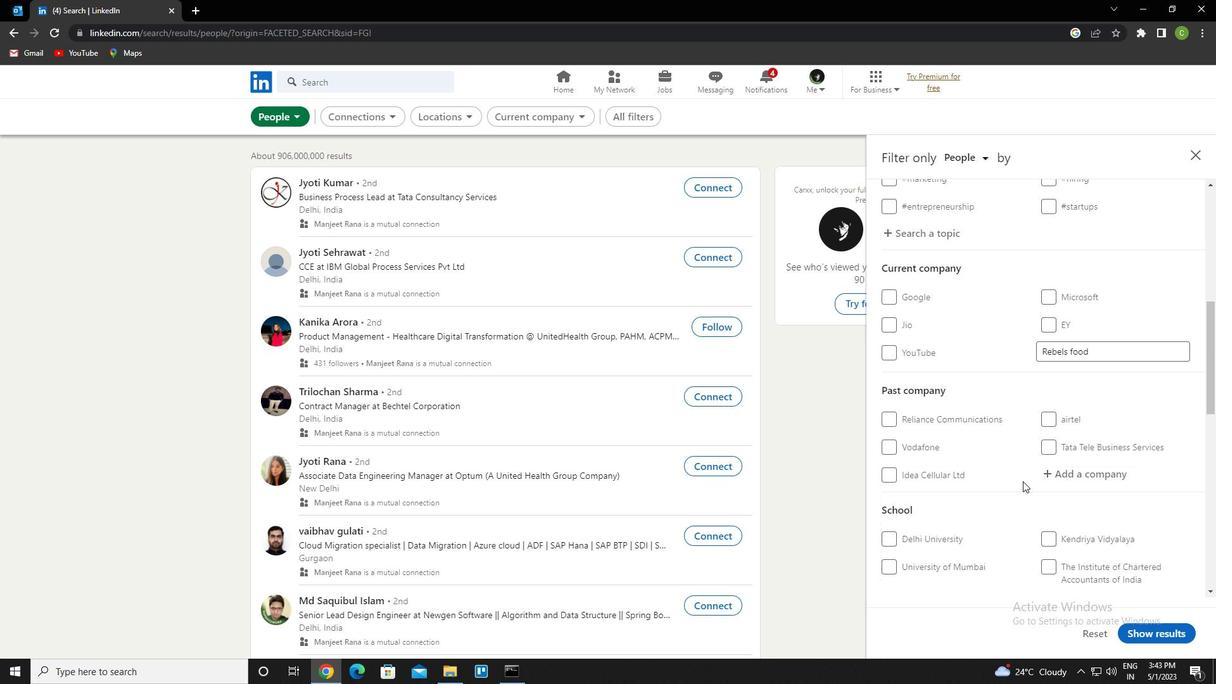 
Action: Mouse scrolled (1025, 478) with delta (0, 0)
Screenshot: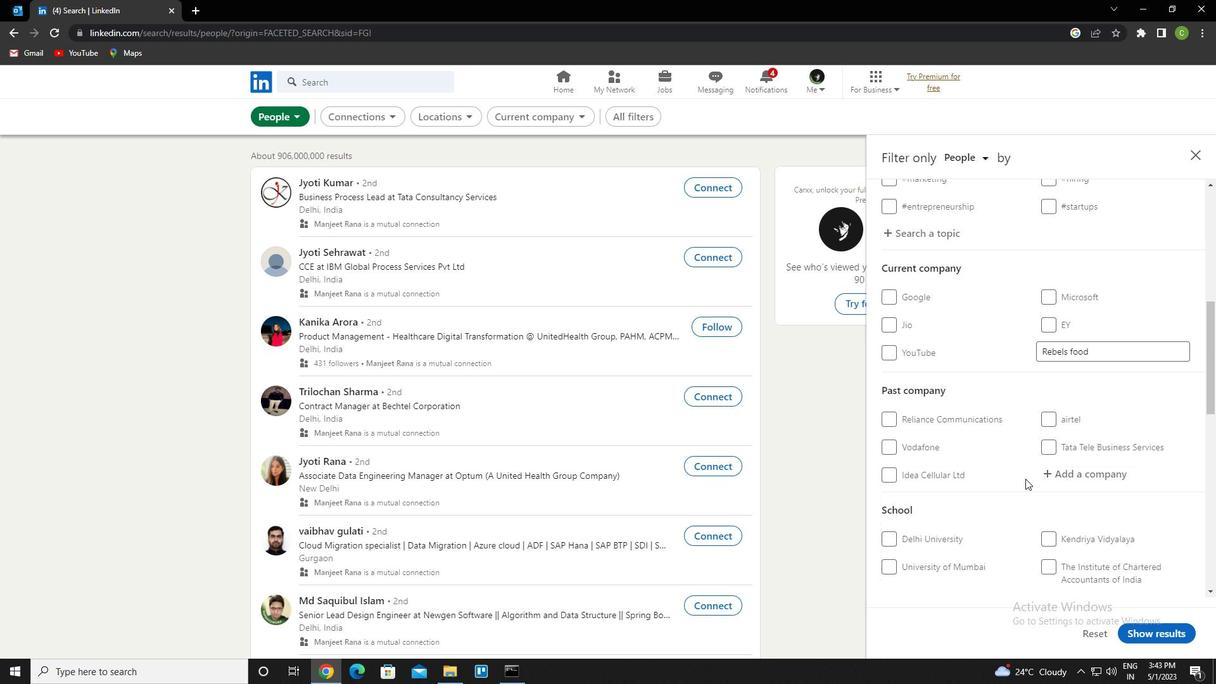 
Action: Mouse moved to (1077, 479)
Screenshot: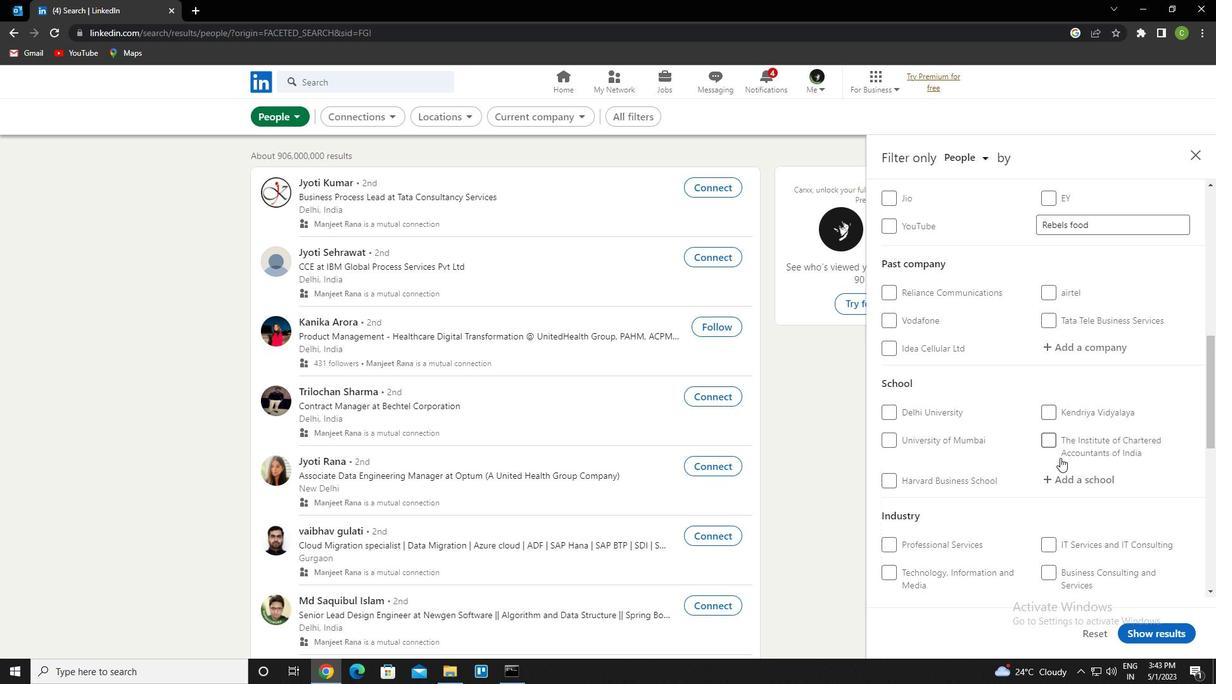 
Action: Mouse pressed left at (1077, 479)
Screenshot: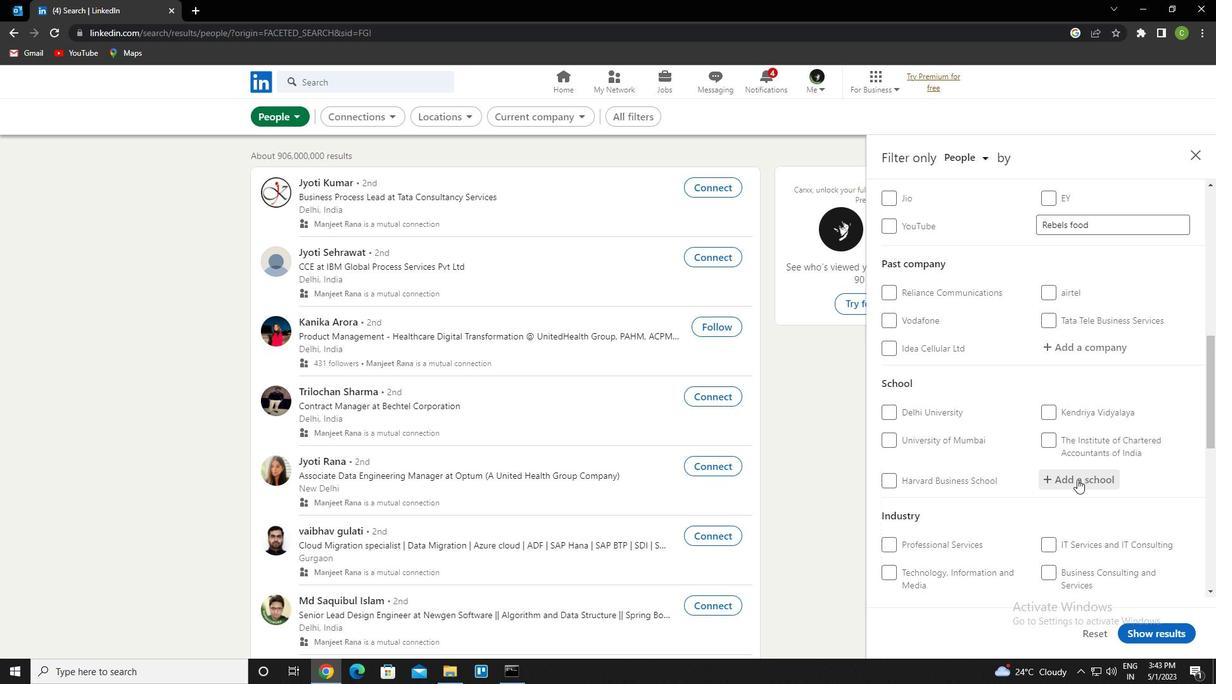 
Action: Key pressed <Key.caps_lock>jagran<Key.space>college<Key.down><Key.enter>
Screenshot: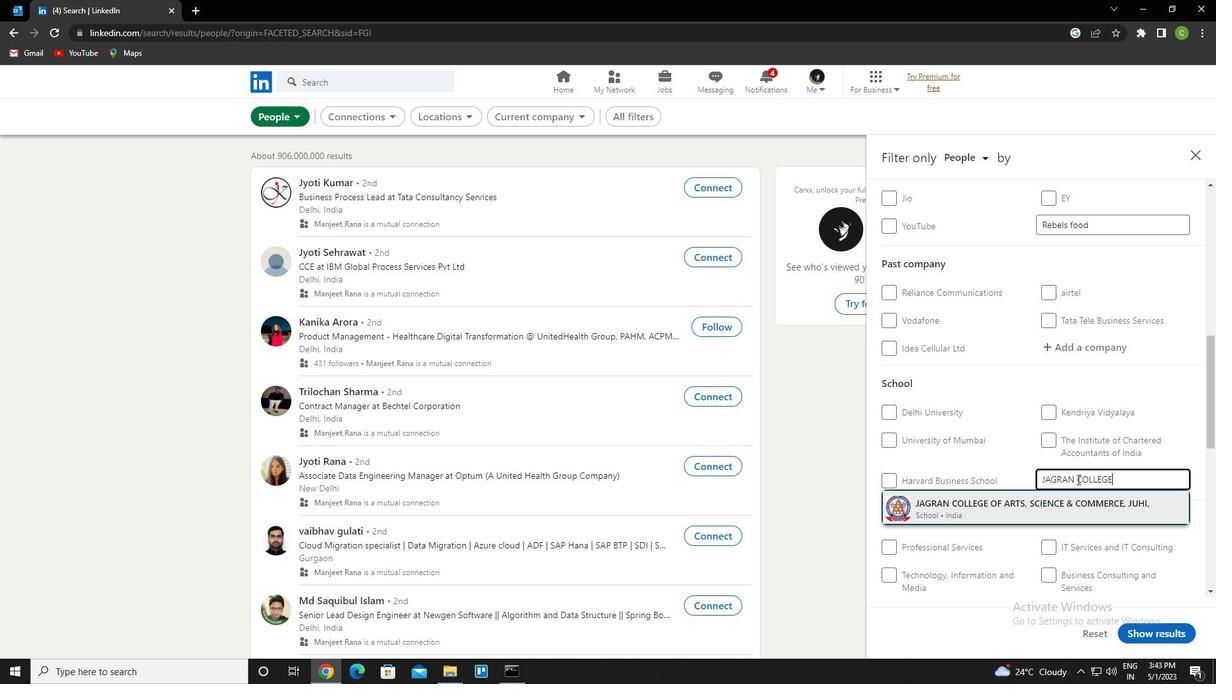 
Action: Mouse scrolled (1077, 478) with delta (0, 0)
Screenshot: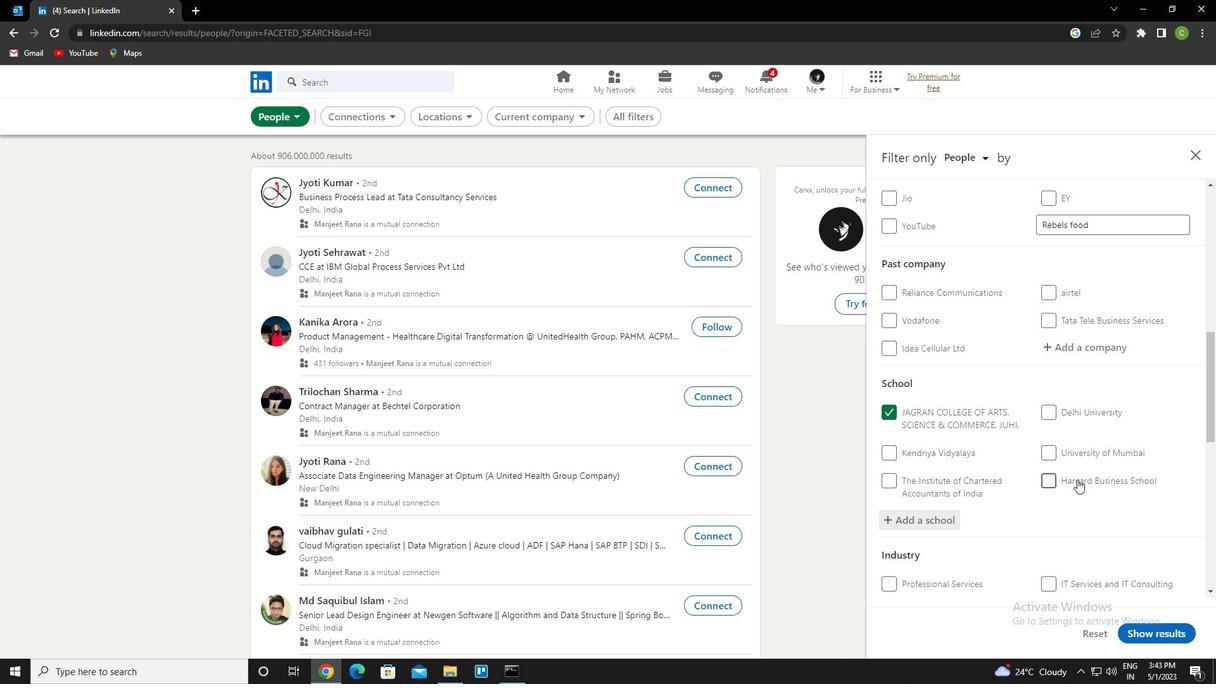 
Action: Mouse scrolled (1077, 478) with delta (0, 0)
Screenshot: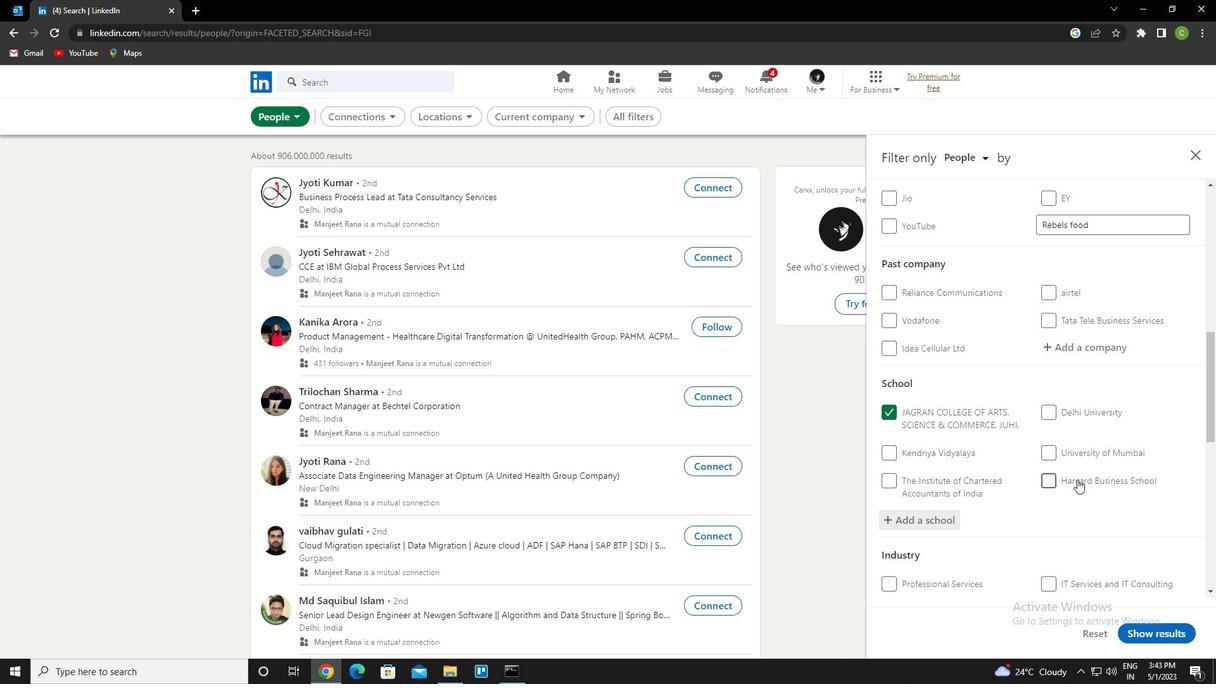 
Action: Mouse scrolled (1077, 478) with delta (0, 0)
Screenshot: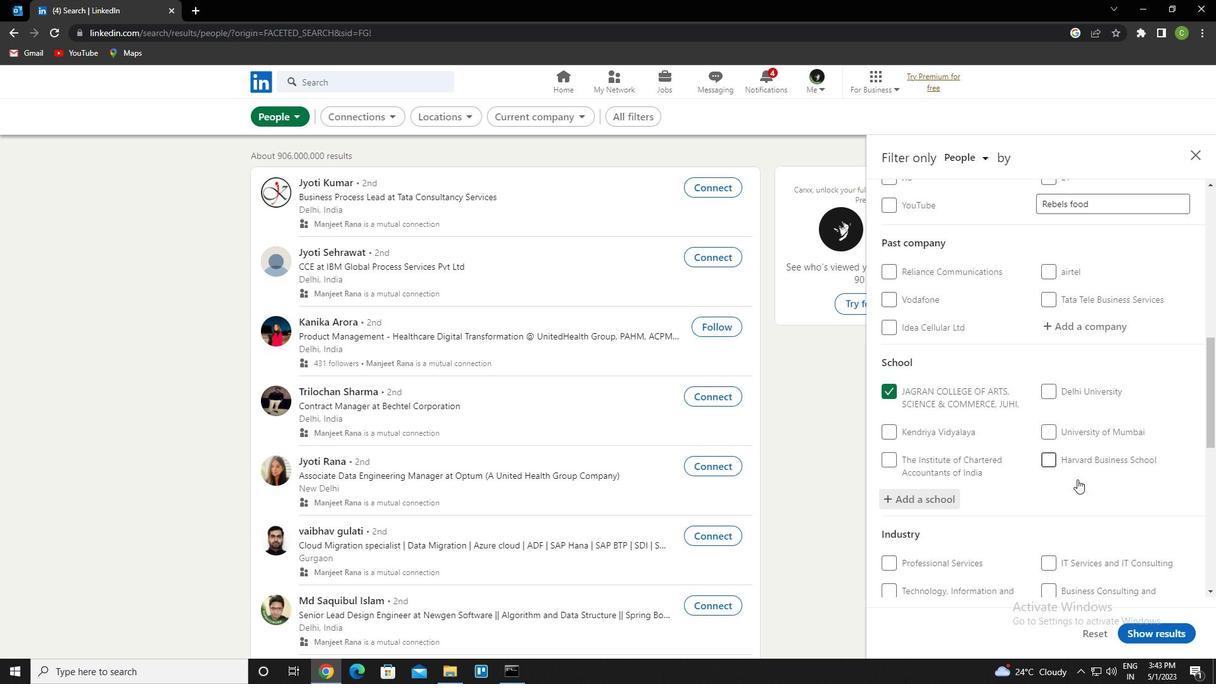 
Action: Mouse scrolled (1077, 478) with delta (0, 0)
Screenshot: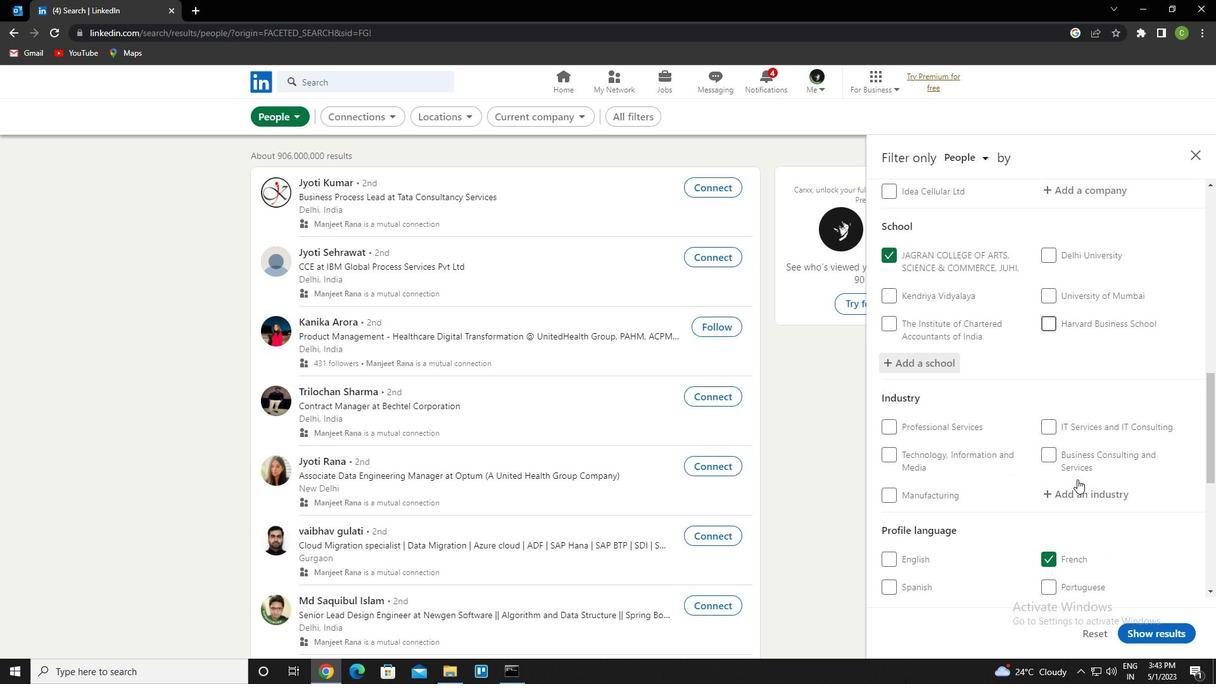 
Action: Mouse moved to (1085, 402)
Screenshot: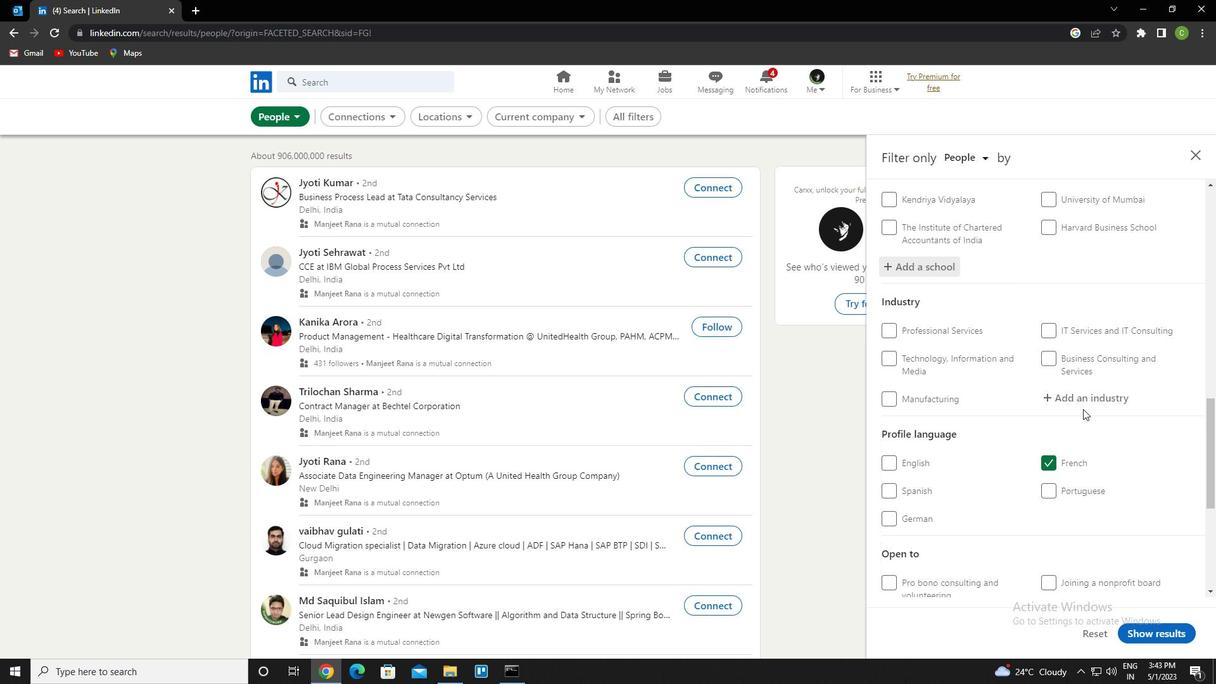 
Action: Mouse pressed left at (1085, 402)
Screenshot: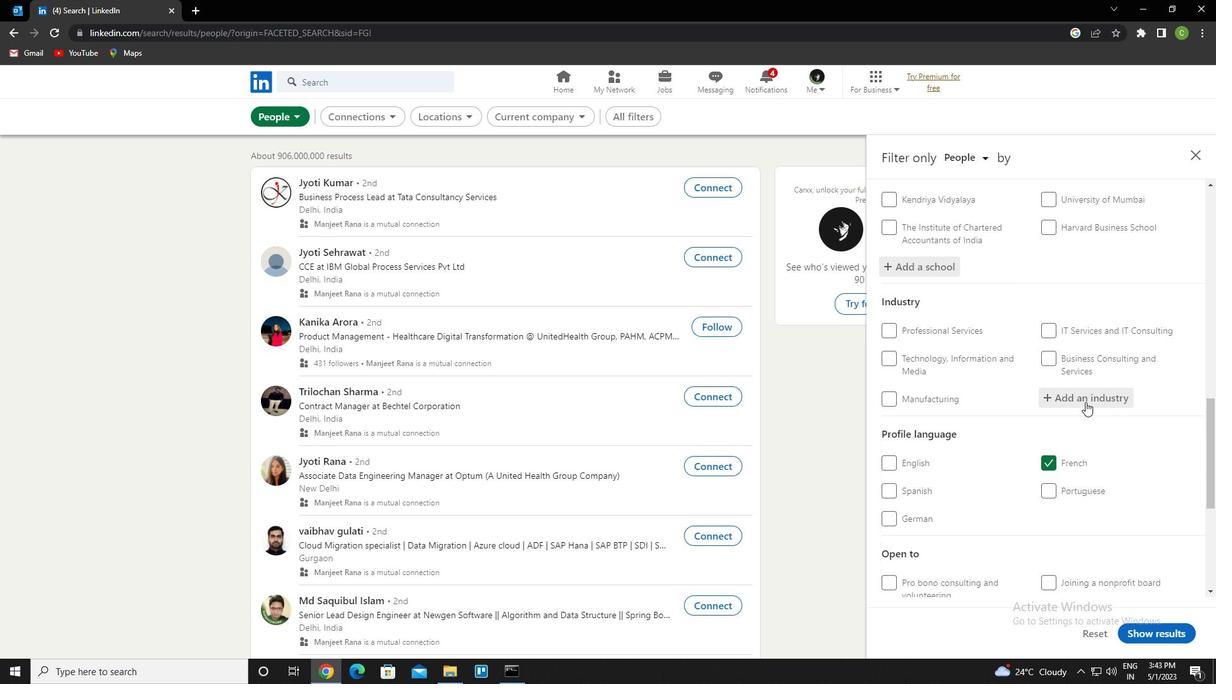 
Action: Key pressed f<Key.caps_lock>light<Key.down><Key.enter>
Screenshot: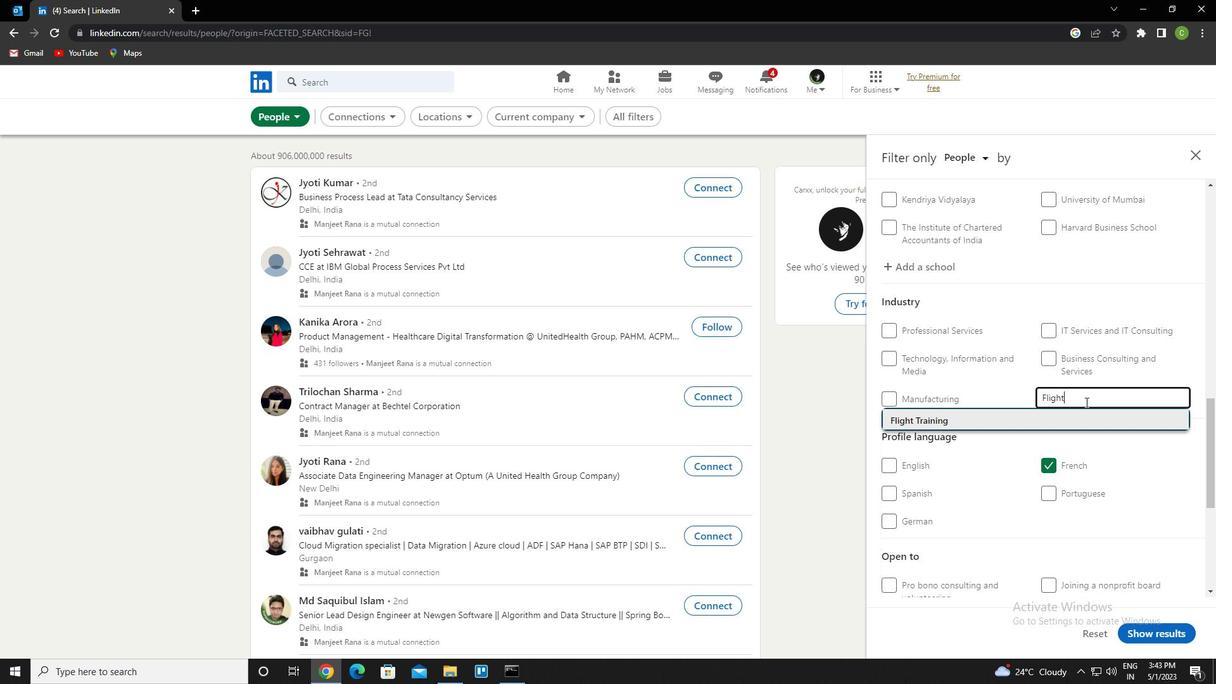 
Action: Mouse scrolled (1085, 401) with delta (0, 0)
Screenshot: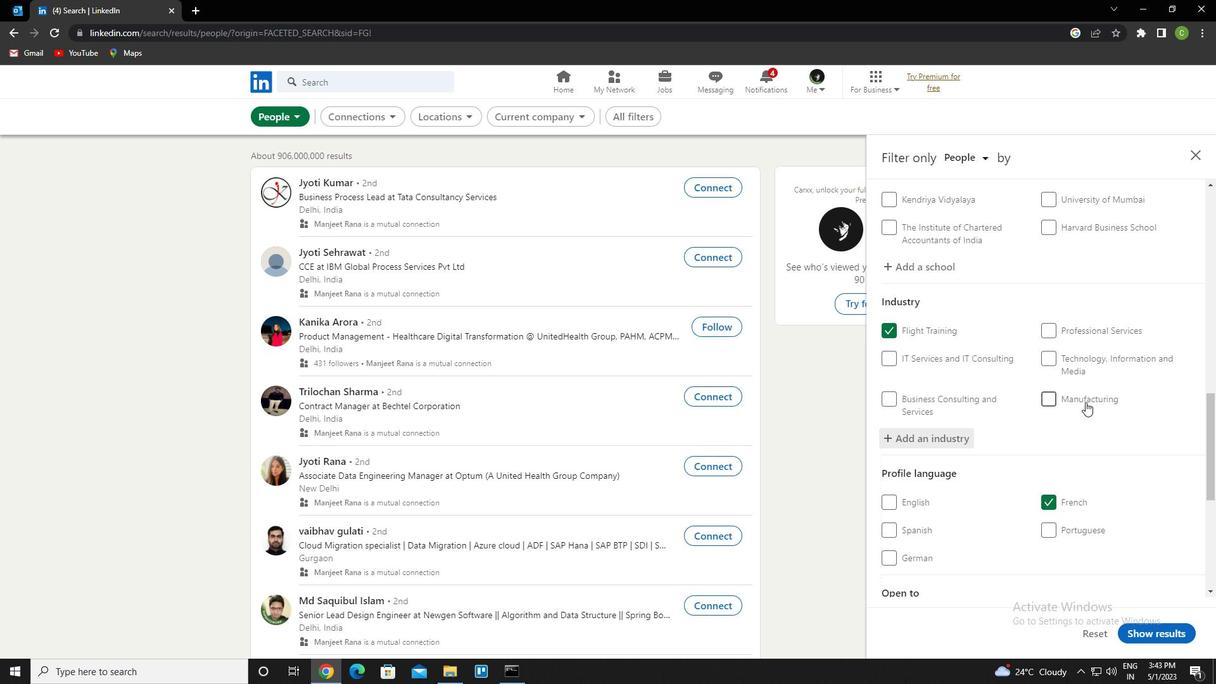 
Action: Mouse scrolled (1085, 401) with delta (0, 0)
Screenshot: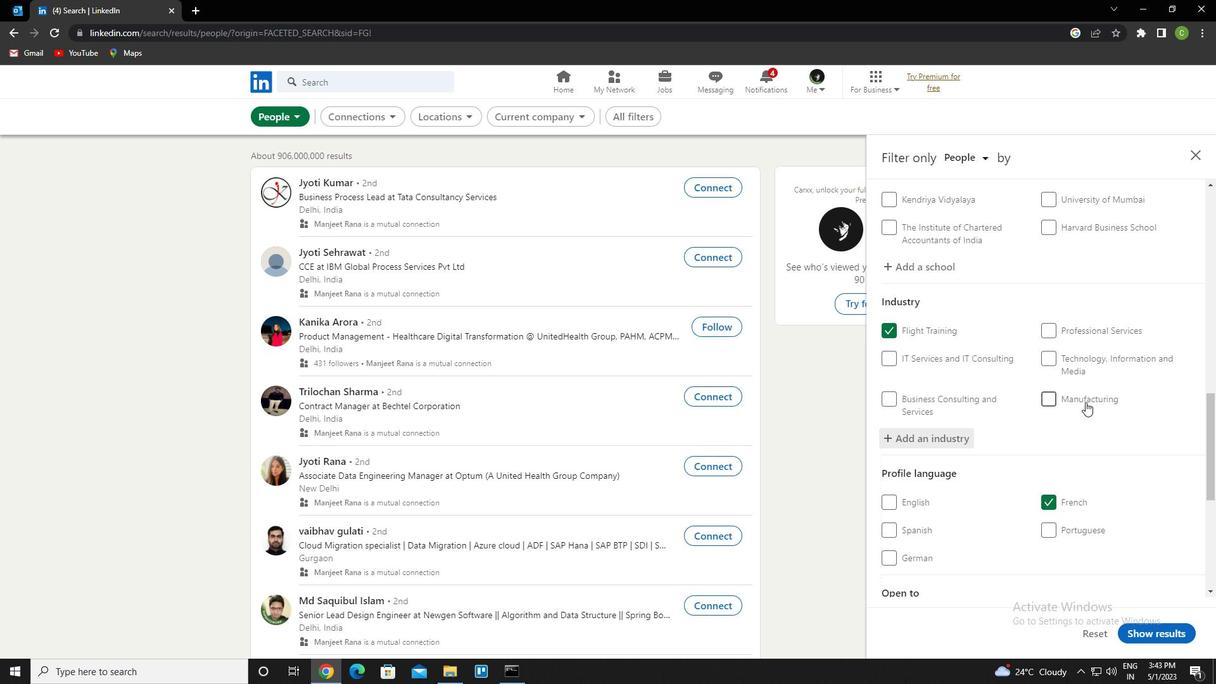 
Action: Mouse moved to (1084, 400)
Screenshot: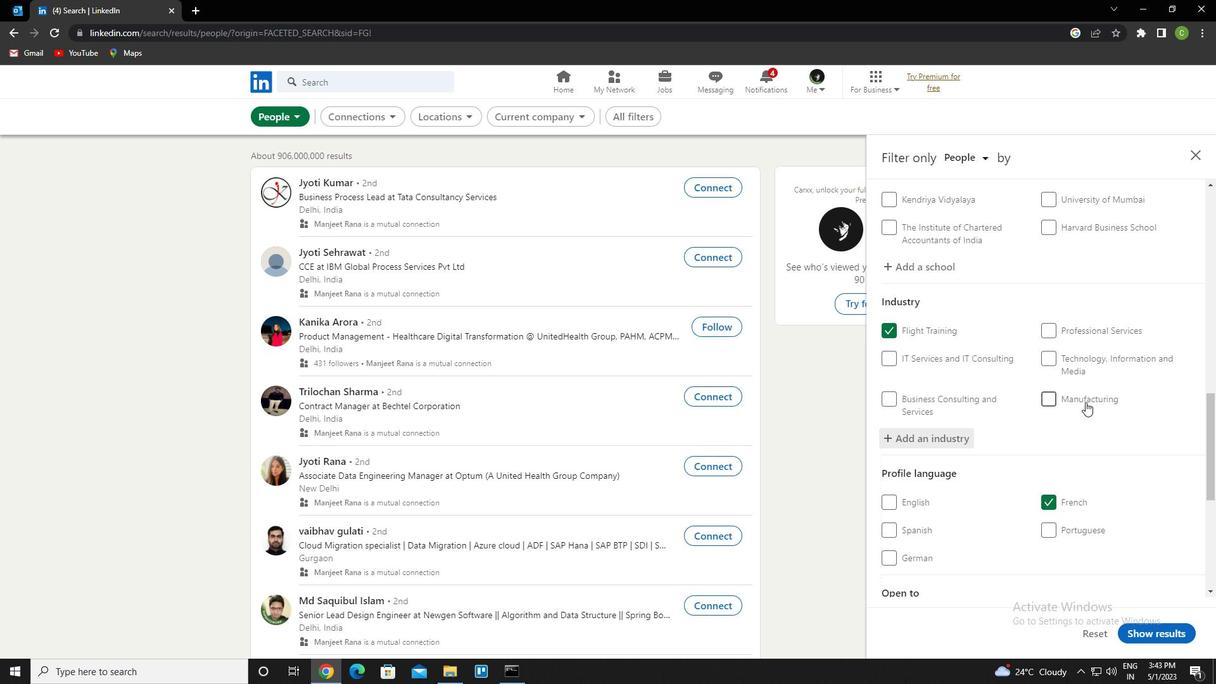 
Action: Mouse scrolled (1084, 400) with delta (0, 0)
Screenshot: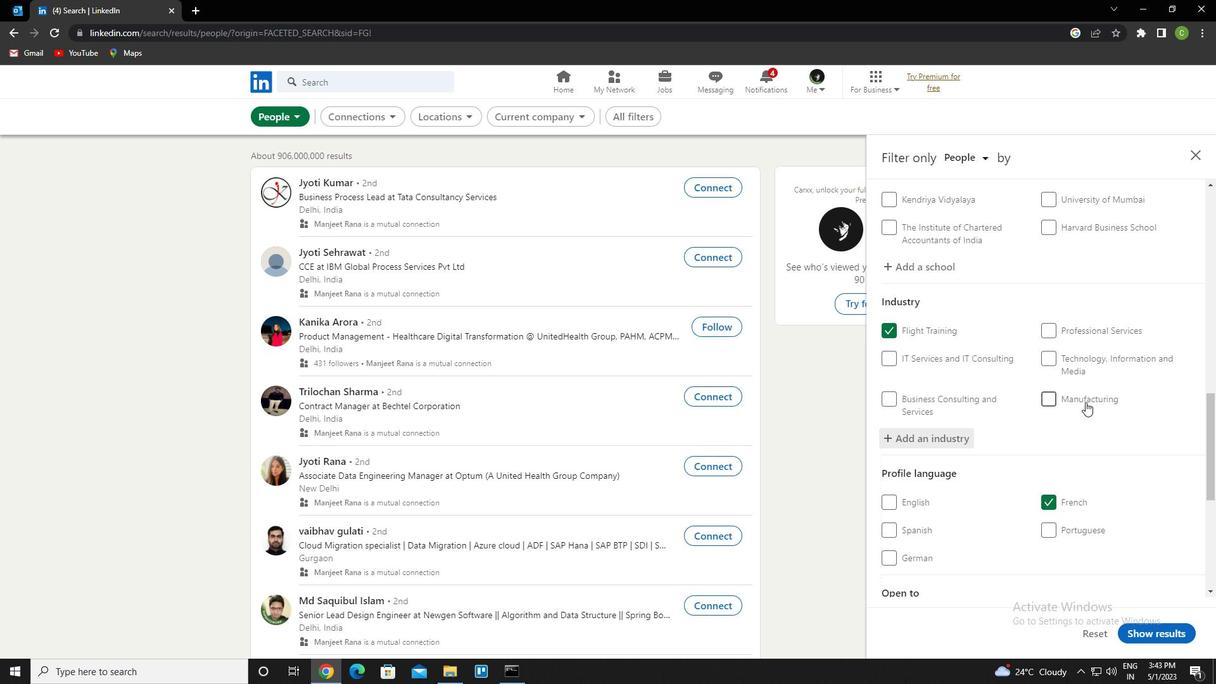 
Action: Mouse scrolled (1084, 400) with delta (0, 0)
Screenshot: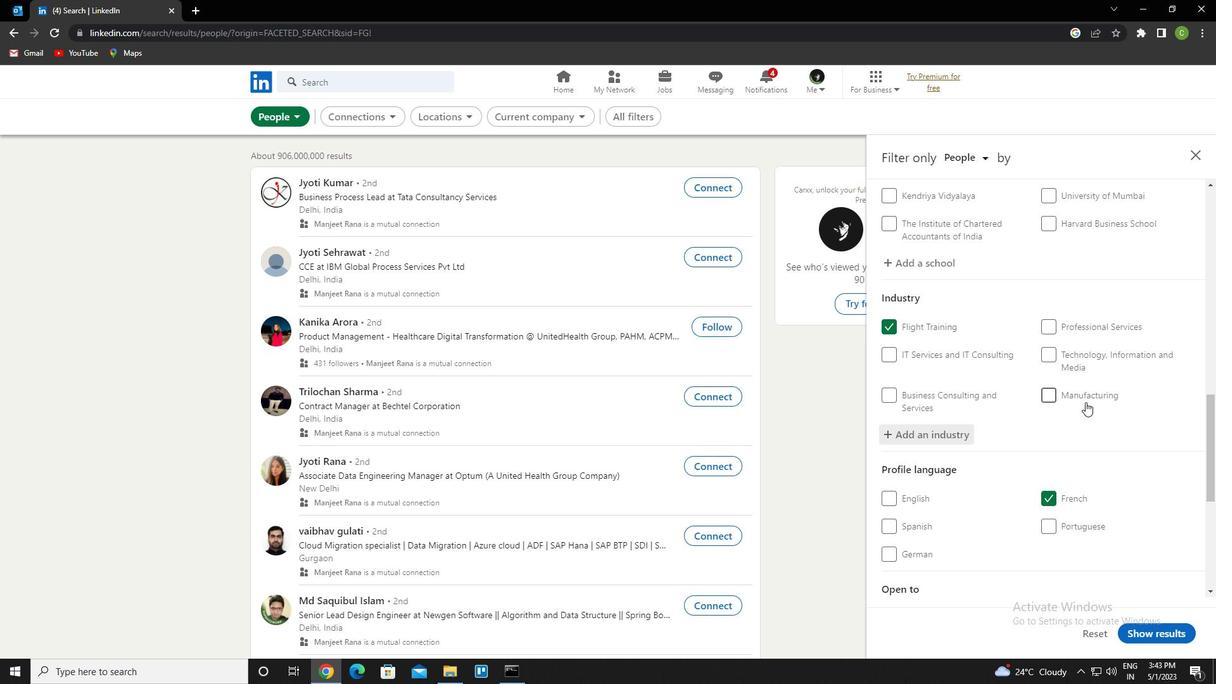 
Action: Mouse scrolled (1084, 400) with delta (0, 0)
Screenshot: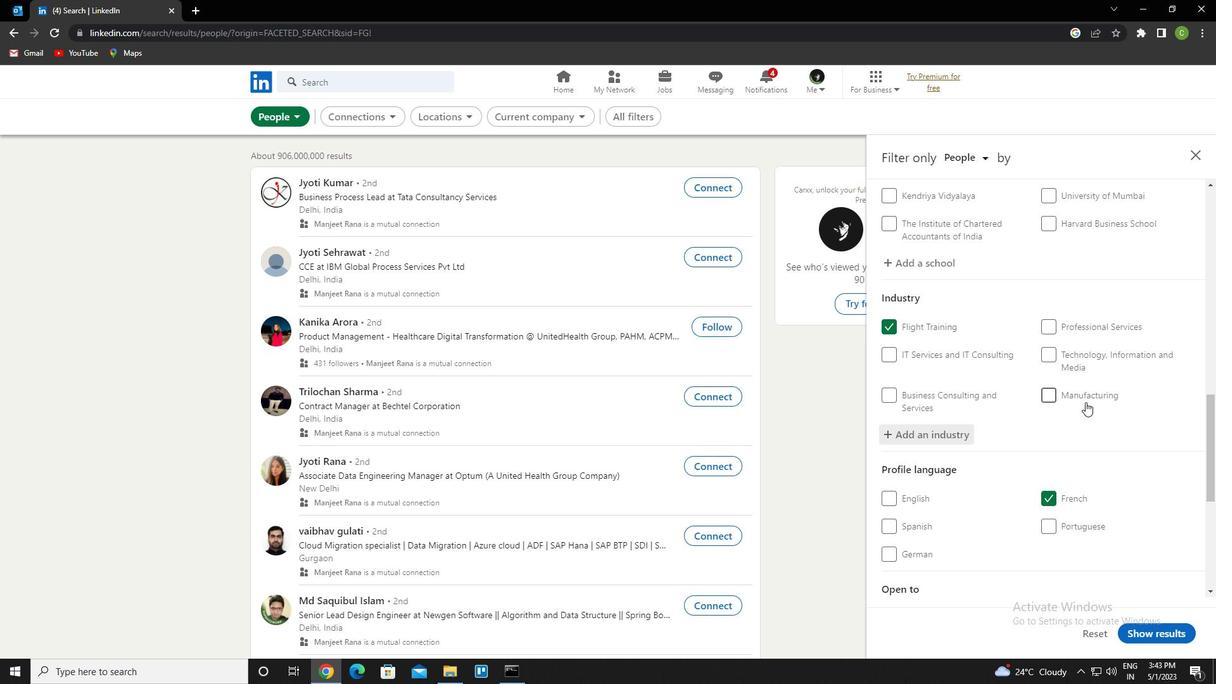 
Action: Mouse scrolled (1084, 400) with delta (0, 0)
Screenshot: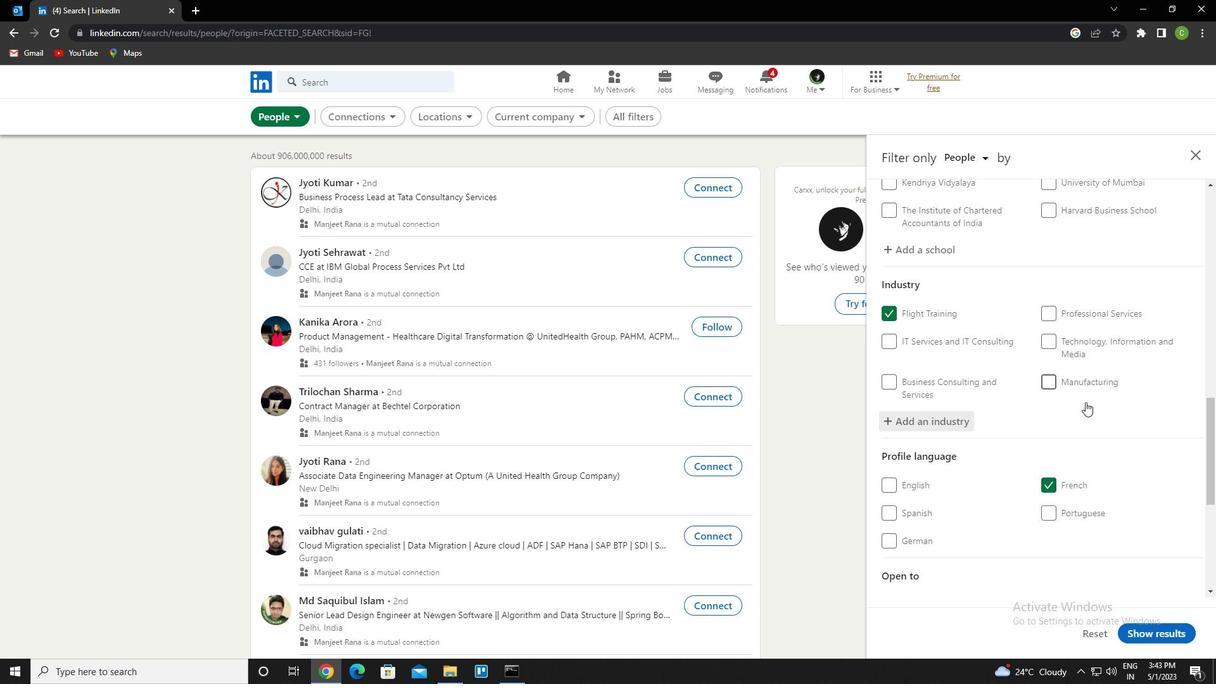 
Action: Mouse scrolled (1084, 400) with delta (0, 0)
Screenshot: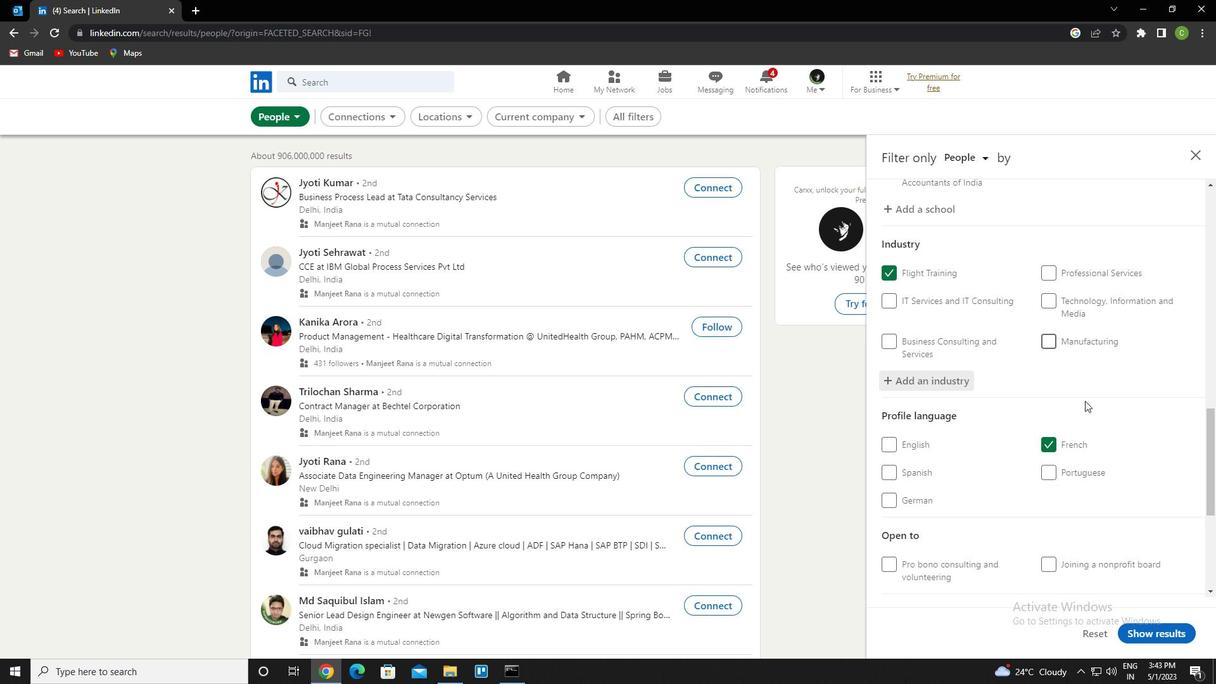 
Action: Mouse scrolled (1084, 400) with delta (0, 0)
Screenshot: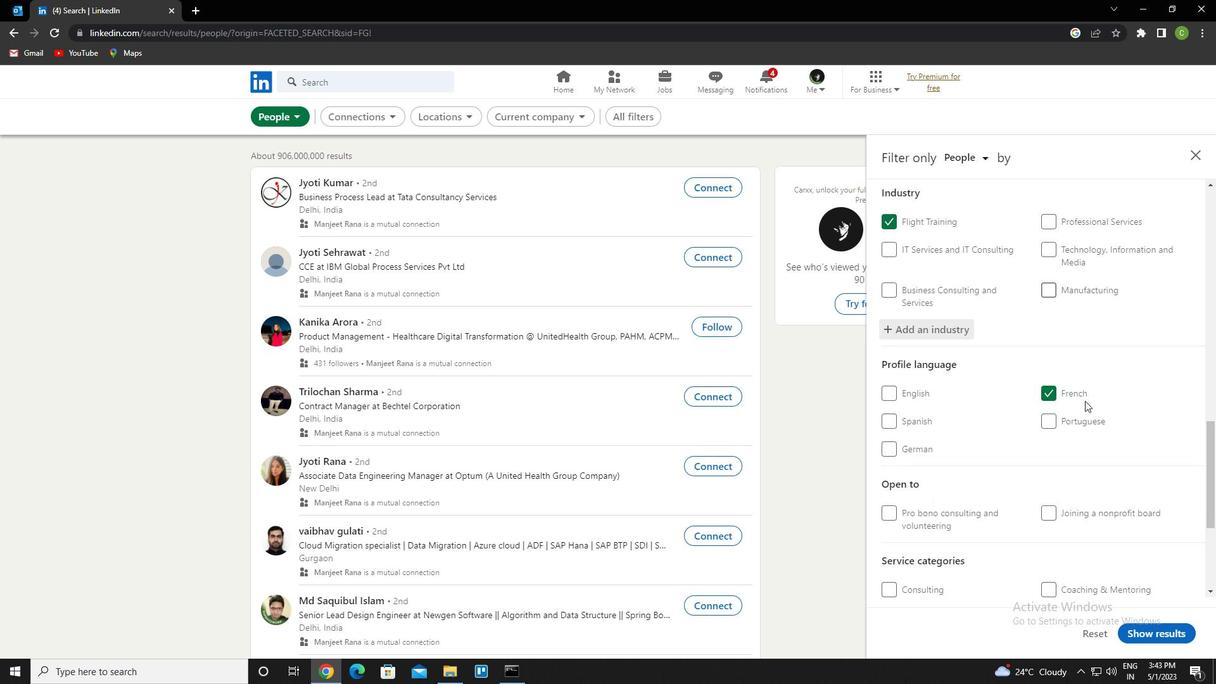 
Action: Mouse moved to (1075, 412)
Screenshot: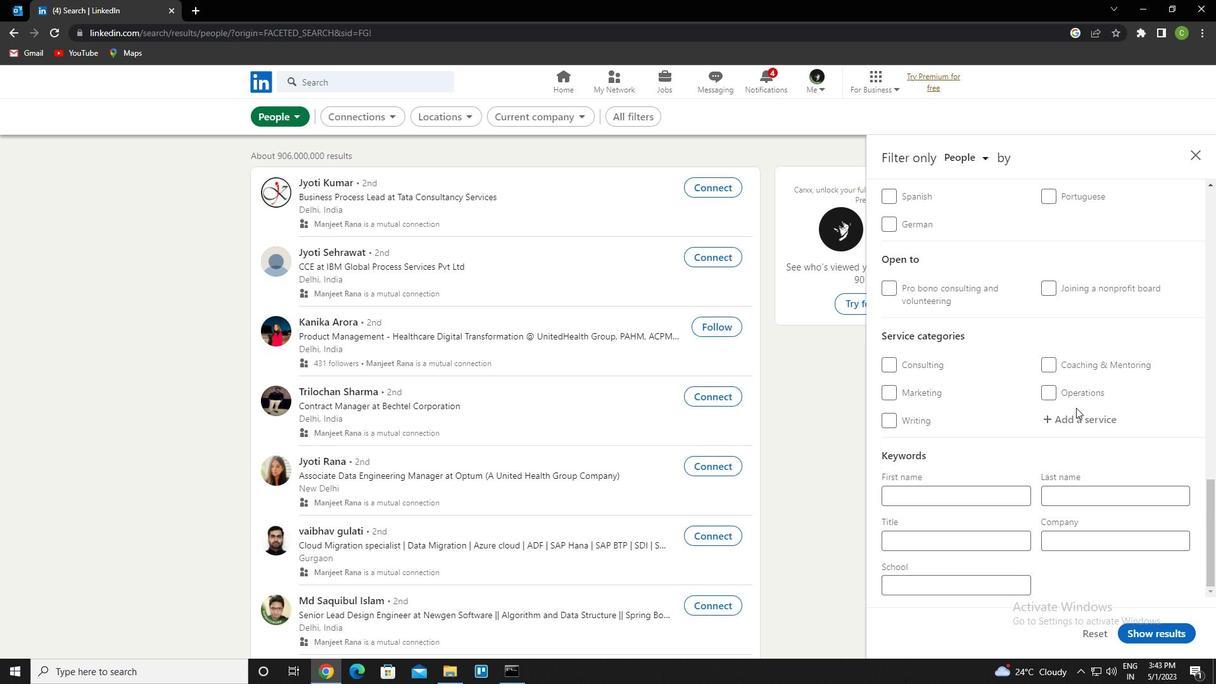 
Action: Mouse pressed left at (1075, 412)
Screenshot: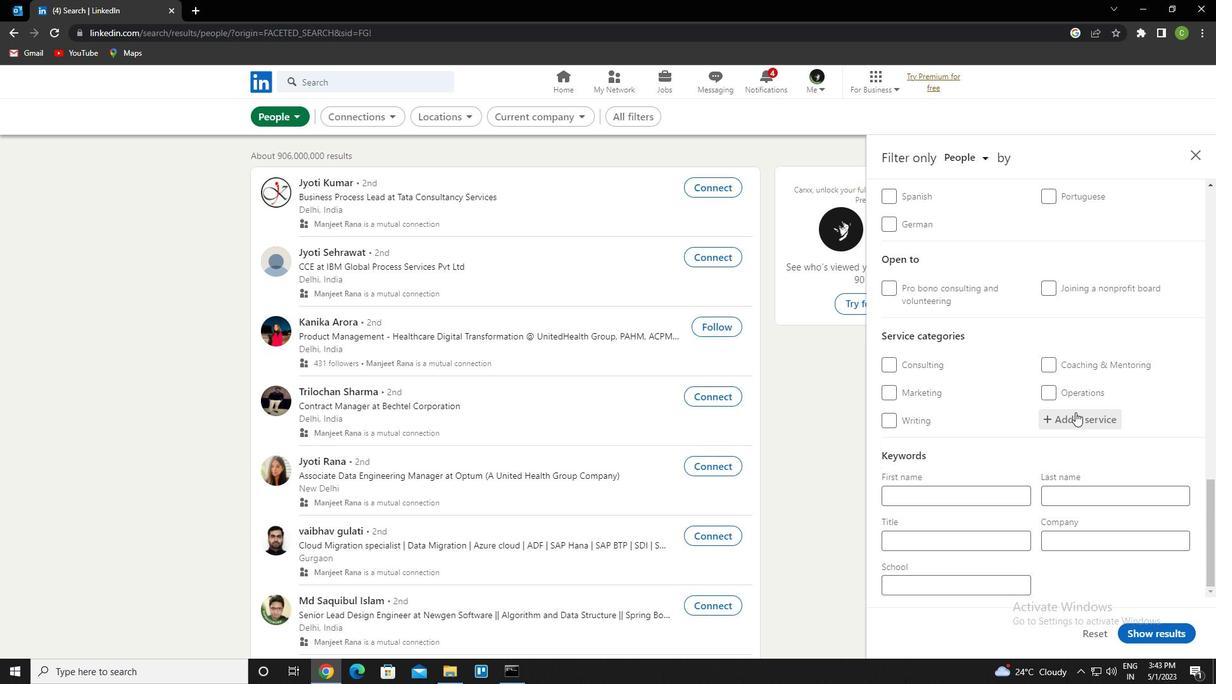 
Action: Key pressed <Key.caps_lock>c<Key.caps_lock>ommercial<Key.space><Key.down><Key.down><Key.enter>
Screenshot: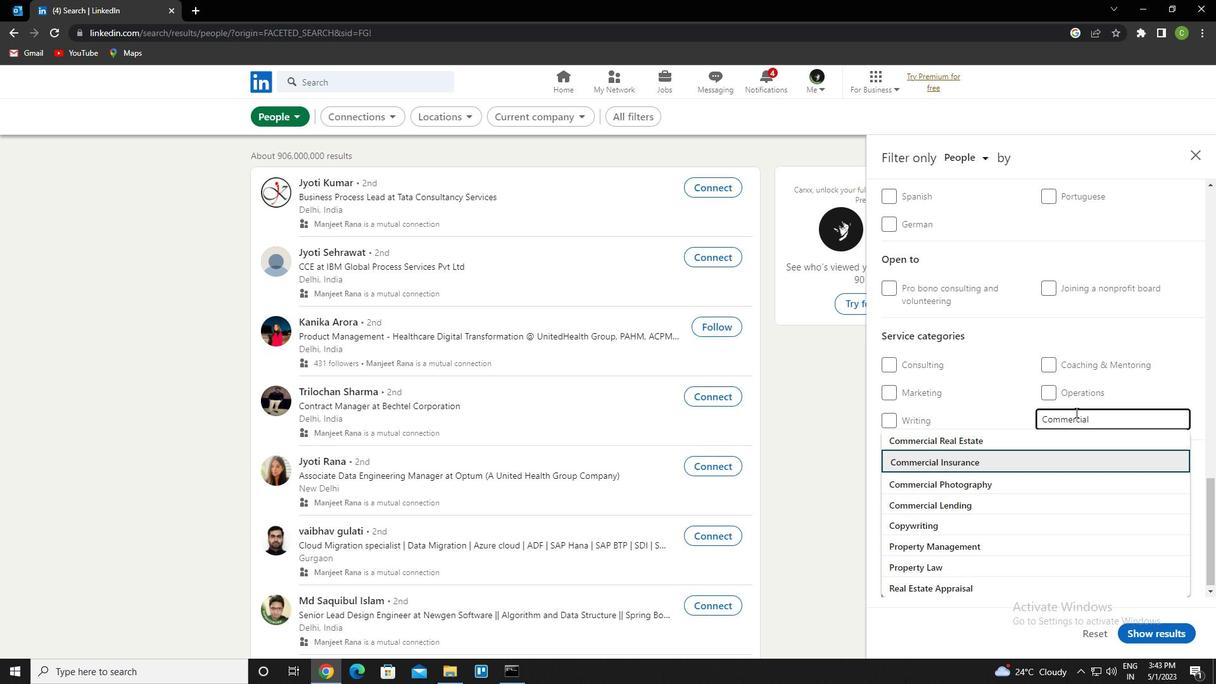 
Action: Mouse scrolled (1075, 411) with delta (0, 0)
Screenshot: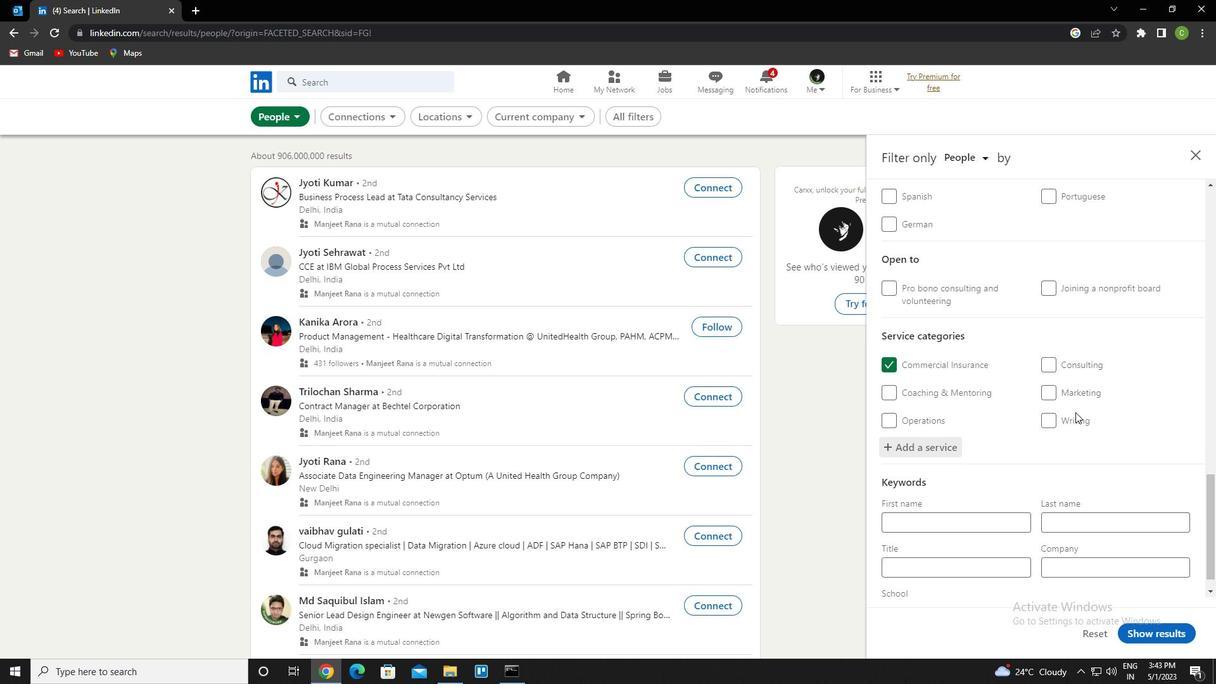 
Action: Mouse scrolled (1075, 411) with delta (0, 0)
Screenshot: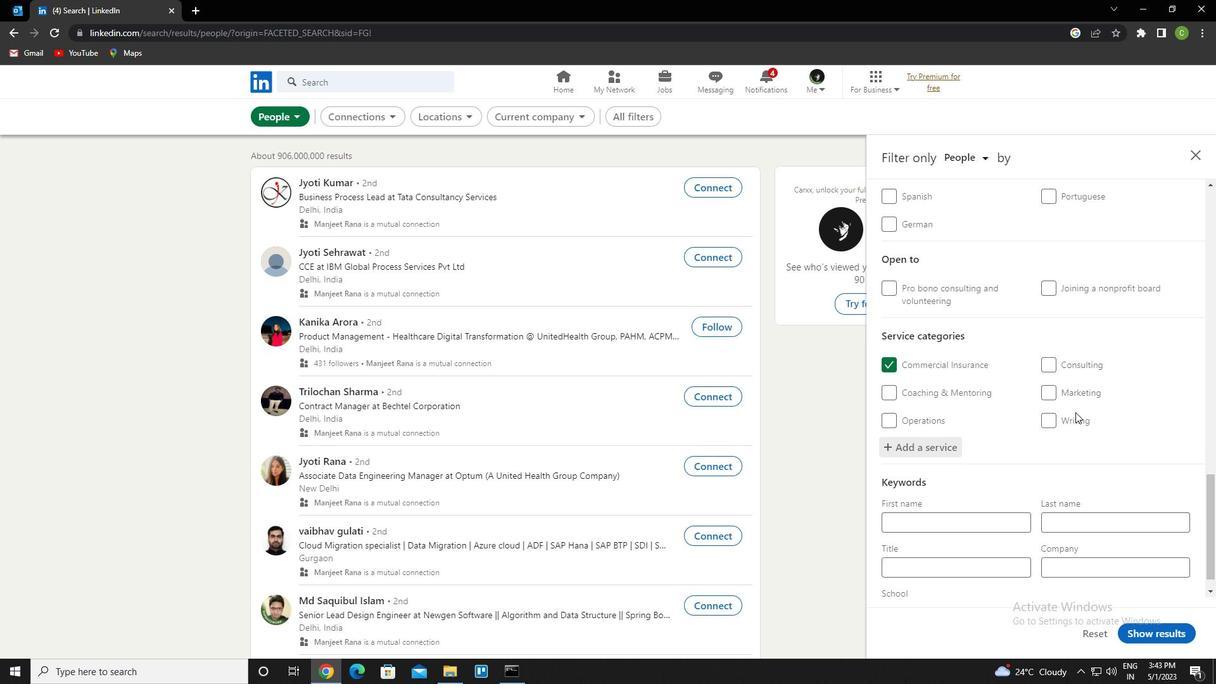 
Action: Mouse scrolled (1075, 411) with delta (0, 0)
Screenshot: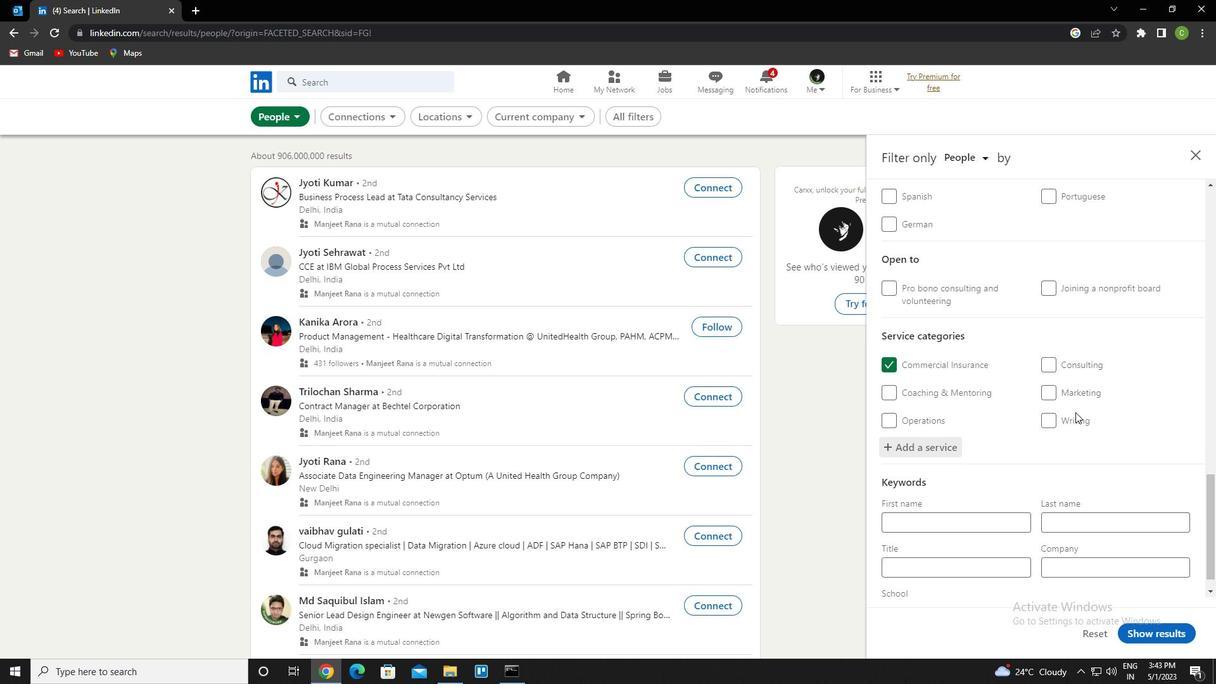 
Action: Mouse scrolled (1075, 411) with delta (0, 0)
Screenshot: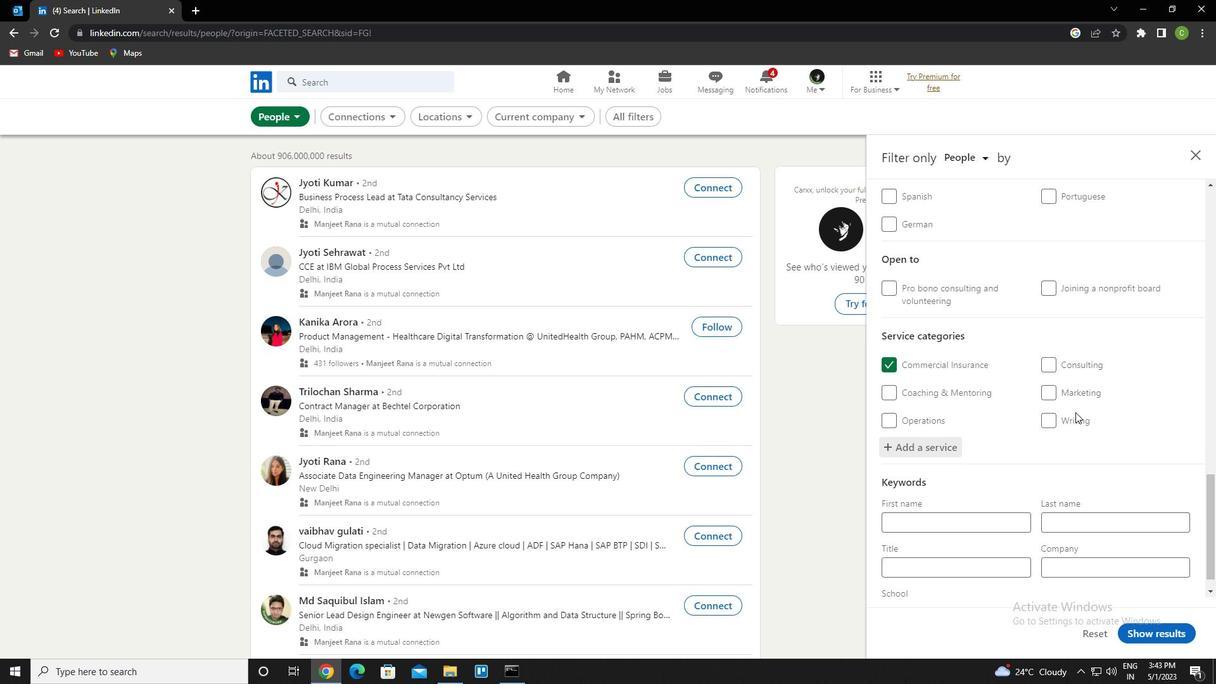 
Action: Mouse scrolled (1075, 411) with delta (0, 0)
Screenshot: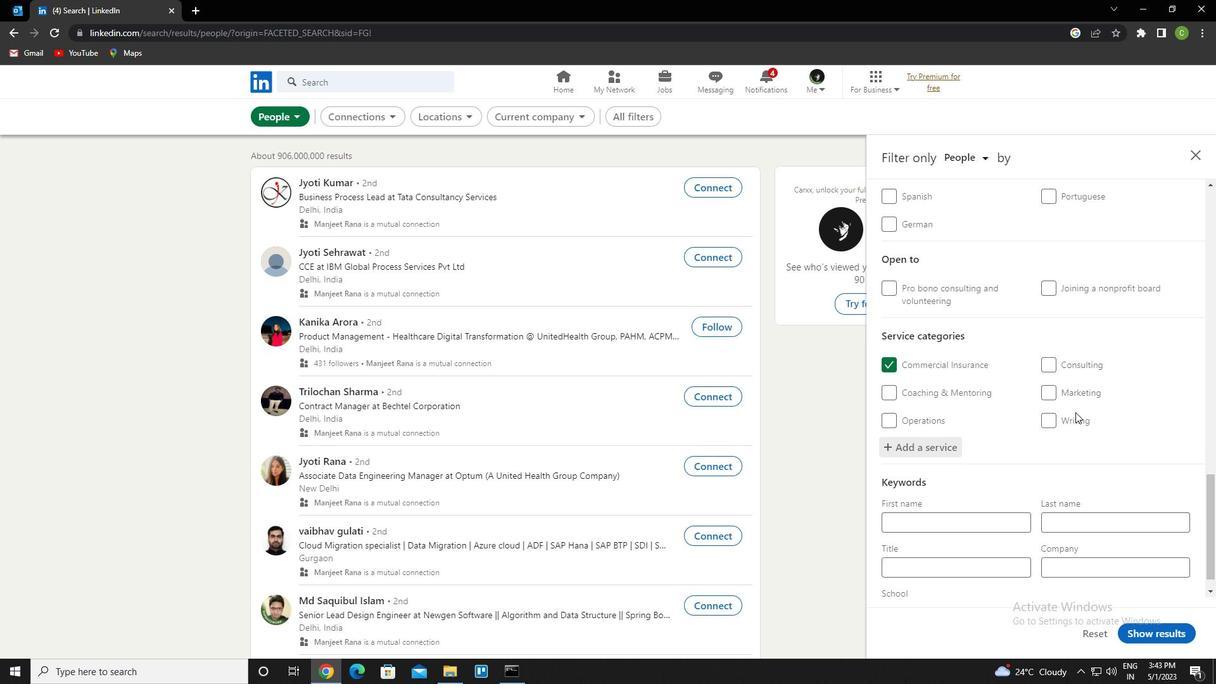
Action: Mouse scrolled (1075, 411) with delta (0, 0)
Screenshot: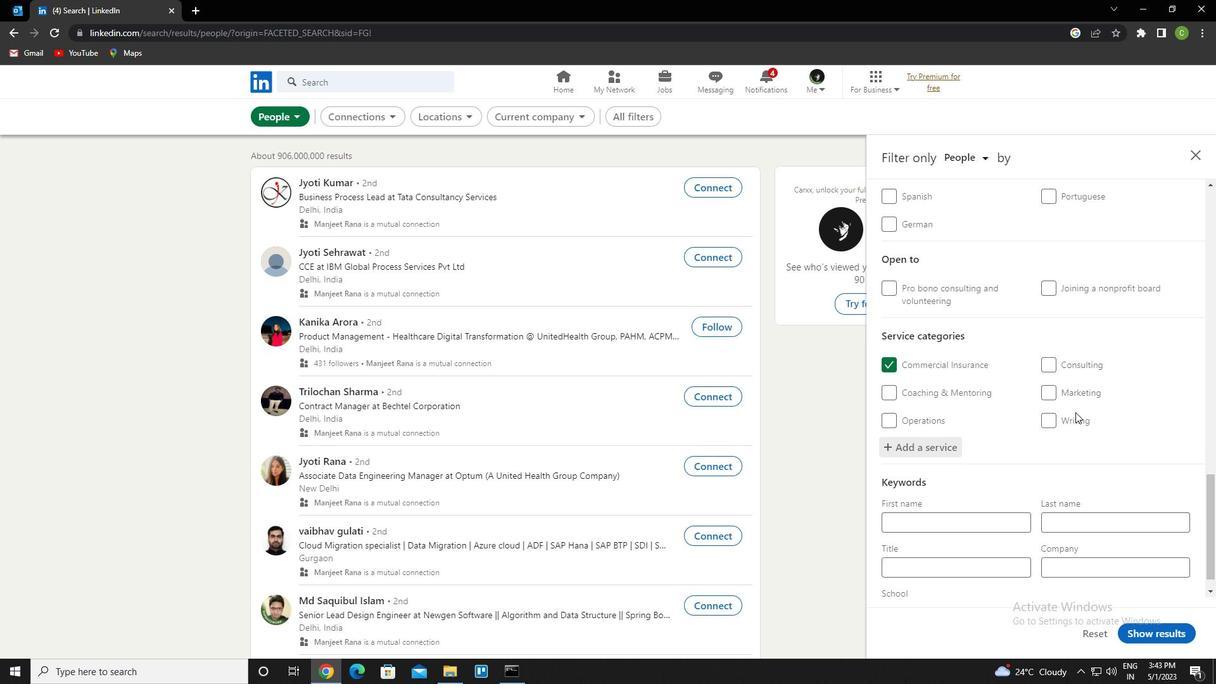 
Action: Mouse scrolled (1075, 411) with delta (0, 0)
Screenshot: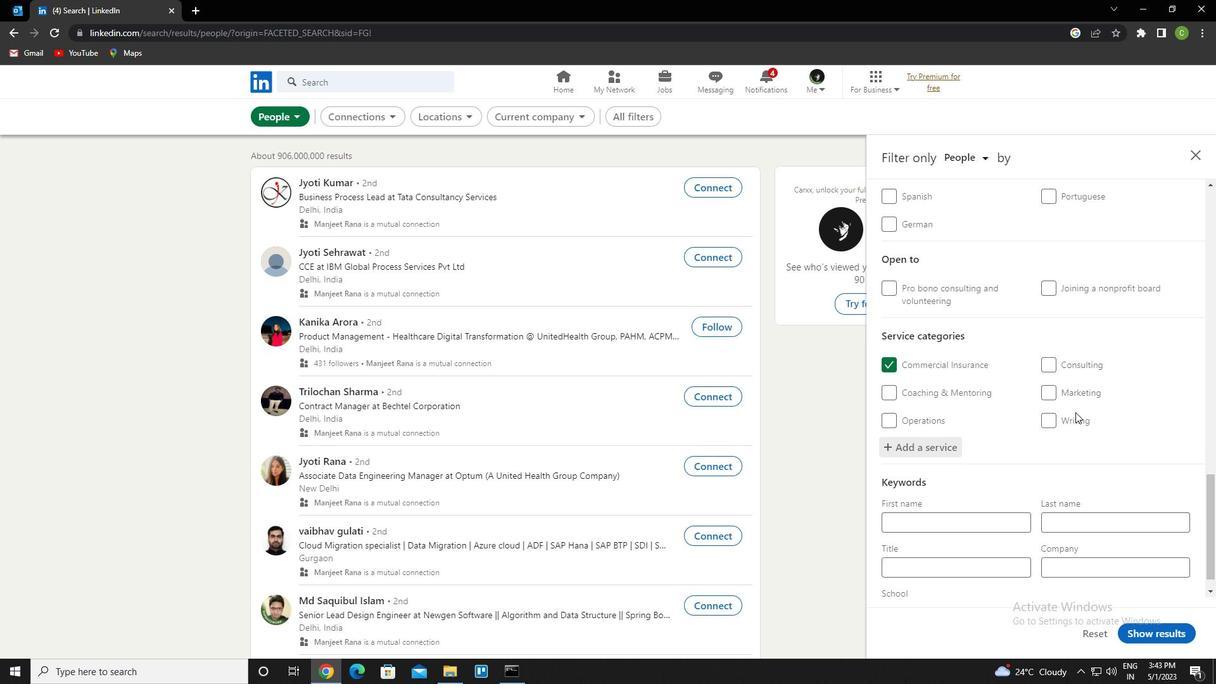 
Action: Mouse moved to (965, 544)
Screenshot: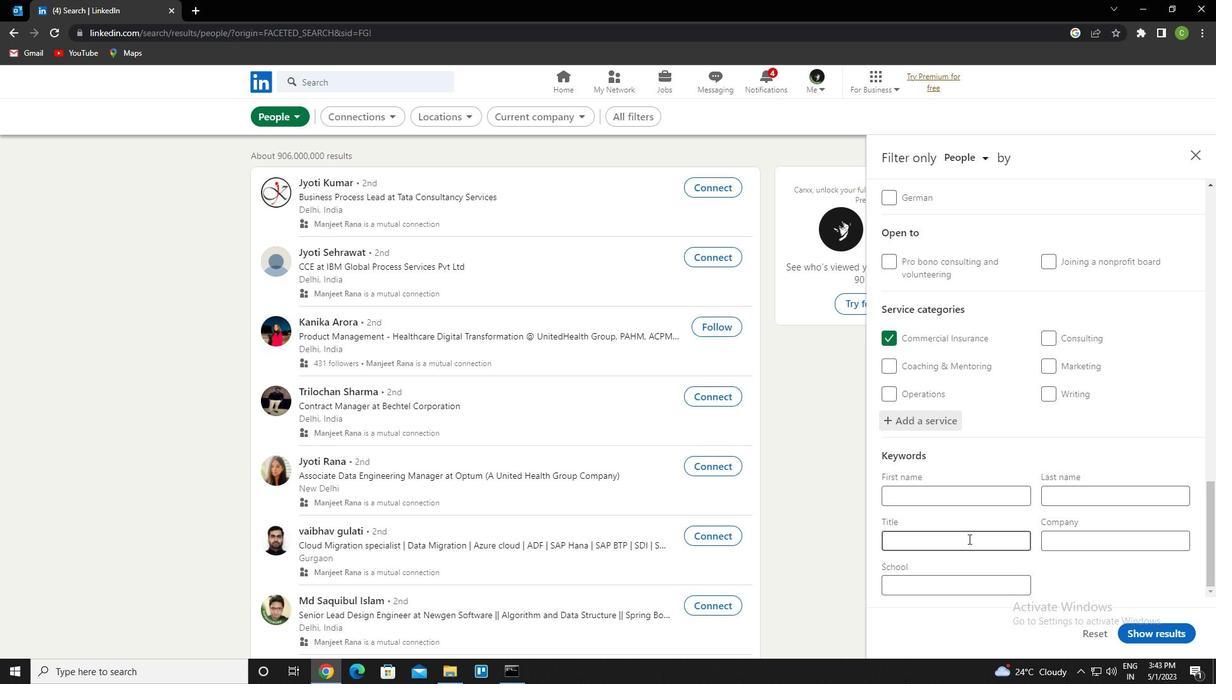 
Action: Mouse pressed left at (965, 544)
Screenshot: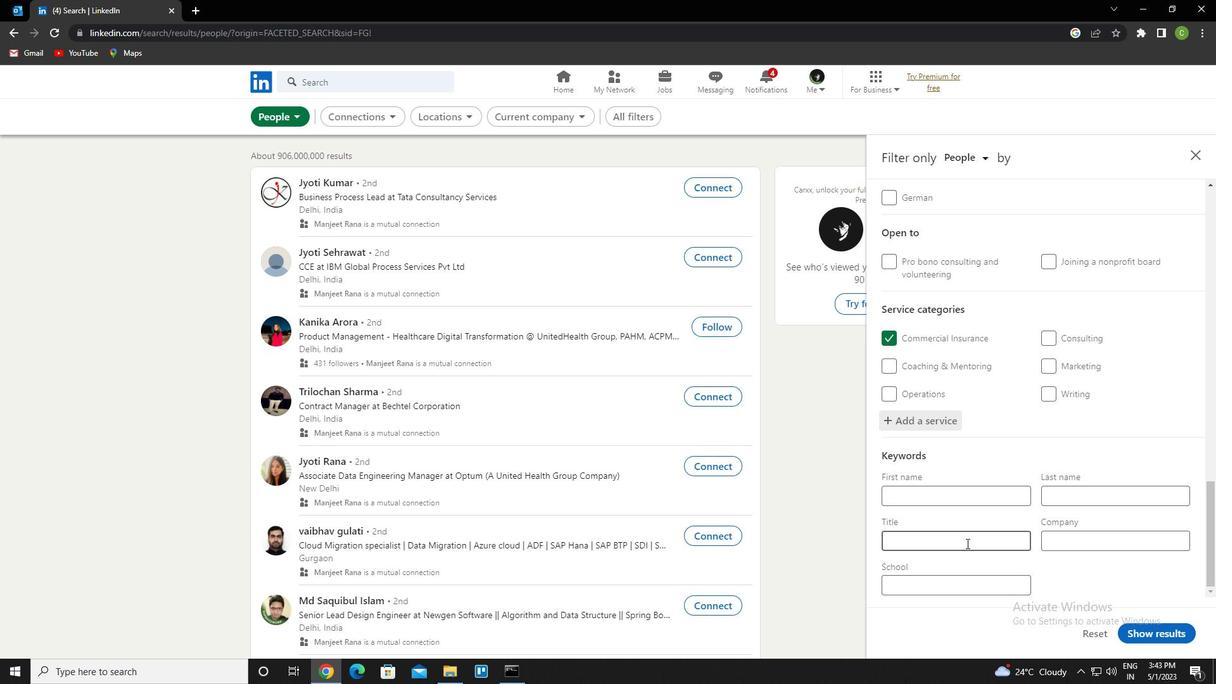 
Action: Mouse moved to (965, 544)
Screenshot: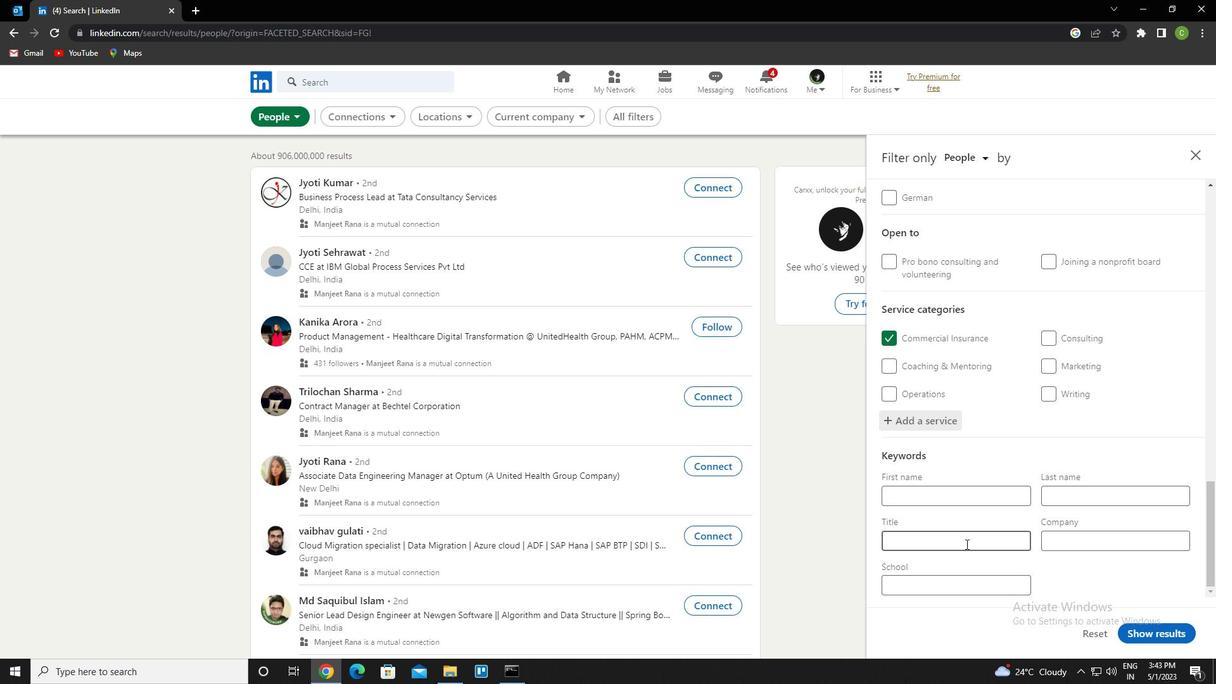 
Action: Key pressed <Key.caps_lock>f<Key.caps_lock>ilm<Key.space><Key.caps_lock>c<Key.caps_lock>ritic
Screenshot: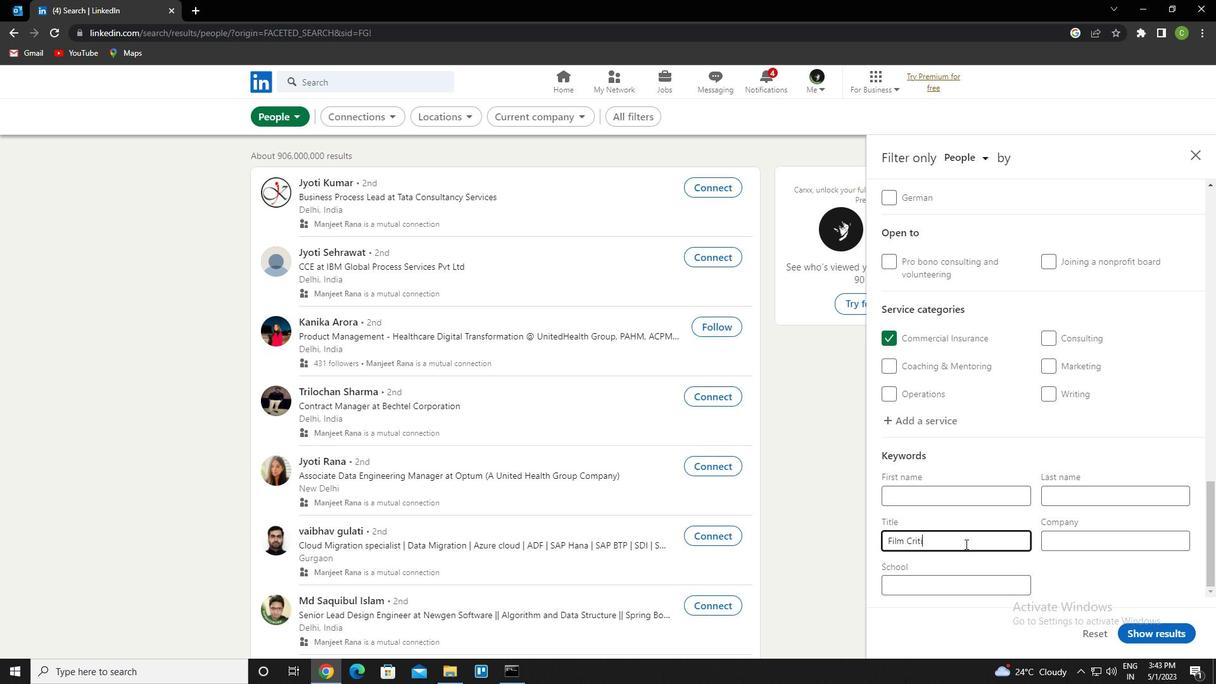 
Action: Mouse moved to (1143, 624)
Screenshot: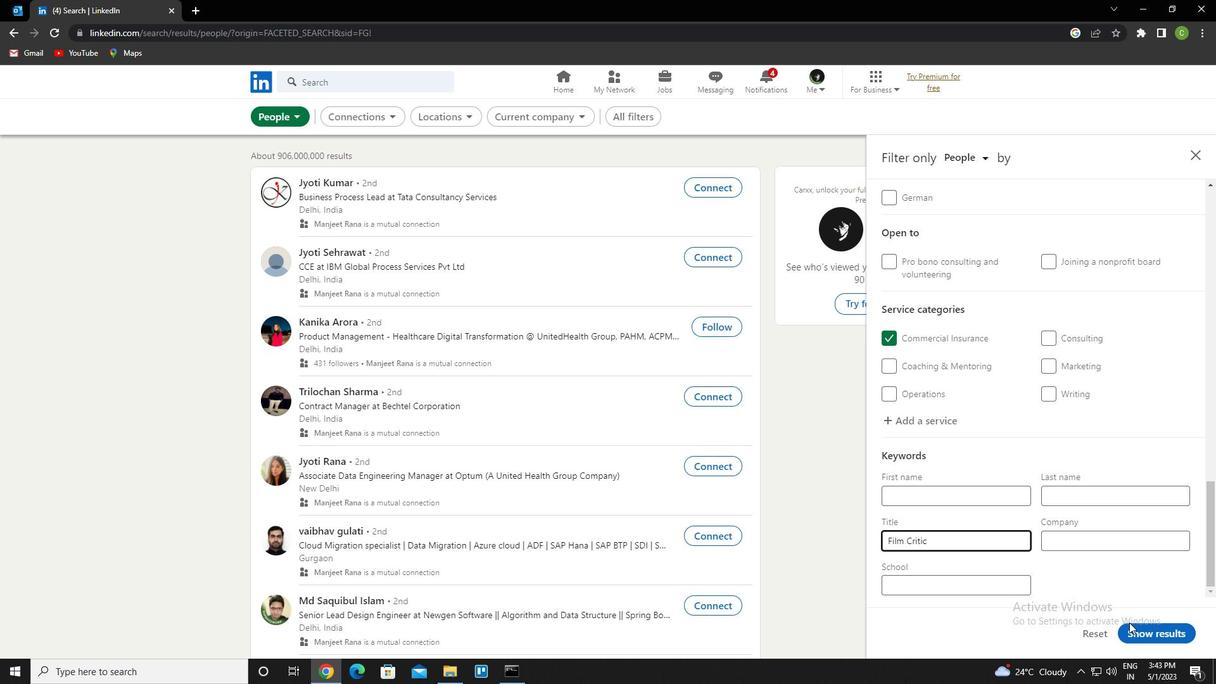 
Action: Mouse pressed left at (1143, 624)
Screenshot: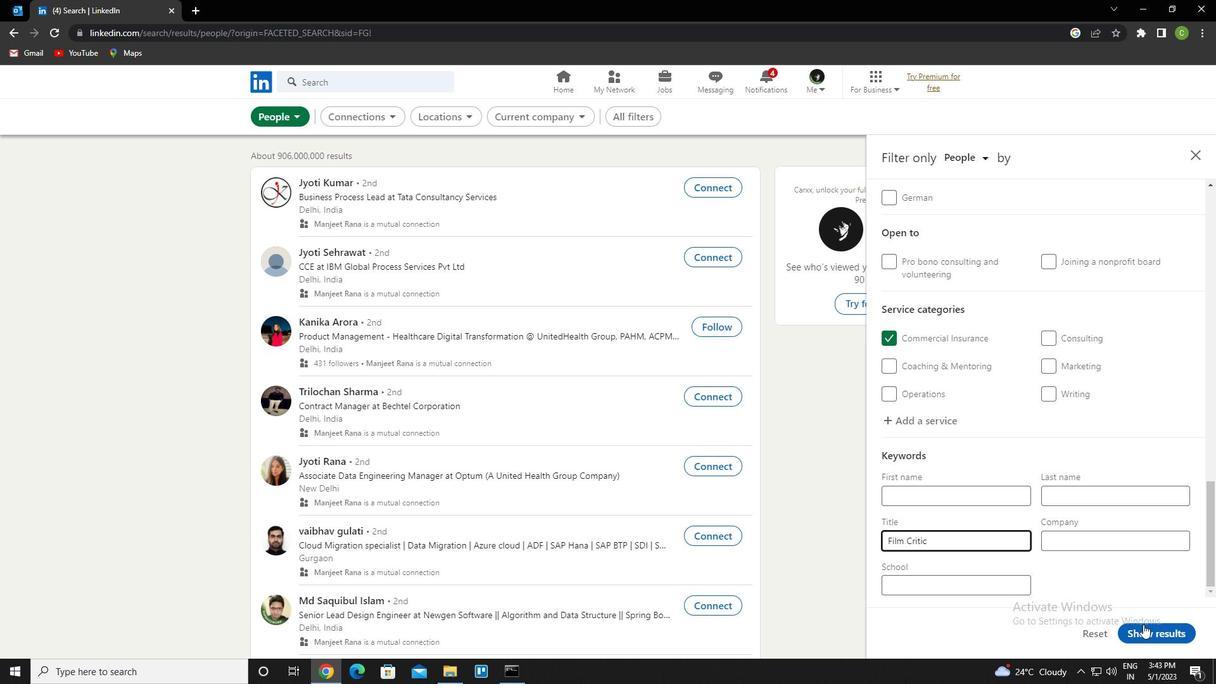
Action: Mouse moved to (437, 671)
Screenshot: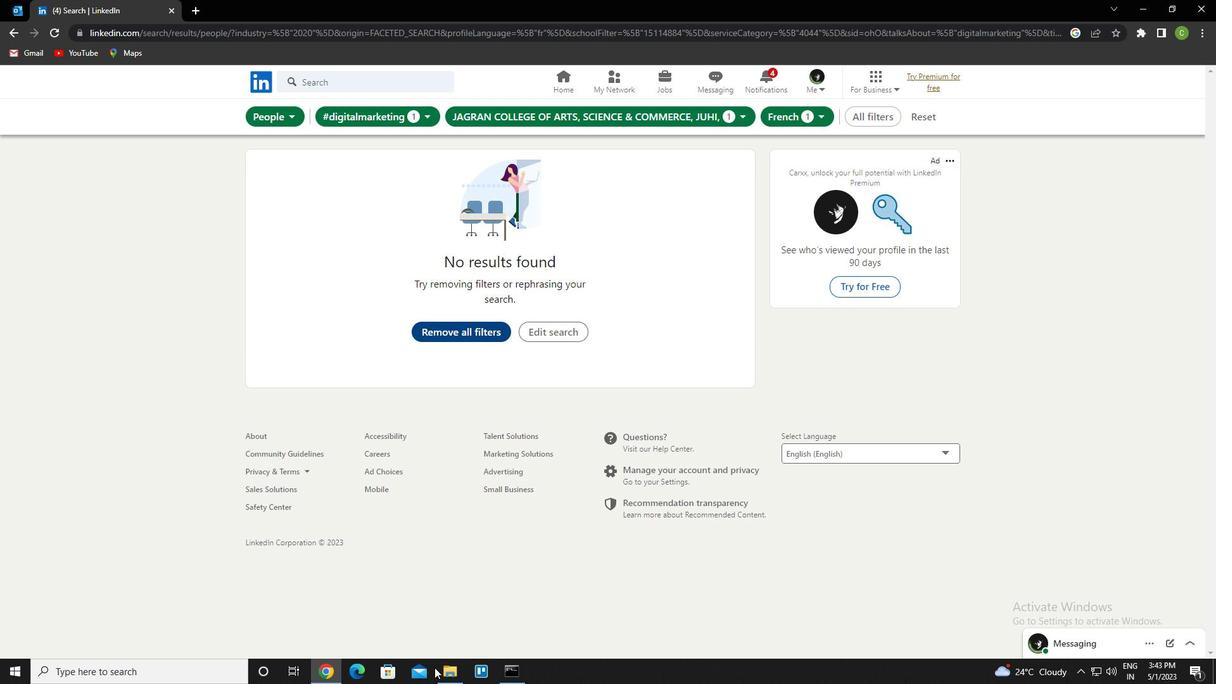 
